 Task: Research Airbnb accommodation in IllÃ©la, Niger from 10th December, 2023 to 15th December, 2023 for 7 adults.4 bedrooms having 7 beds and 4 bathrooms. Property type can be house. Amenities needed are: wifi, TV, free parkinig on premises, gym, breakfast. Look for 4 properties as per requirement.
Action: Mouse moved to (507, 136)
Screenshot: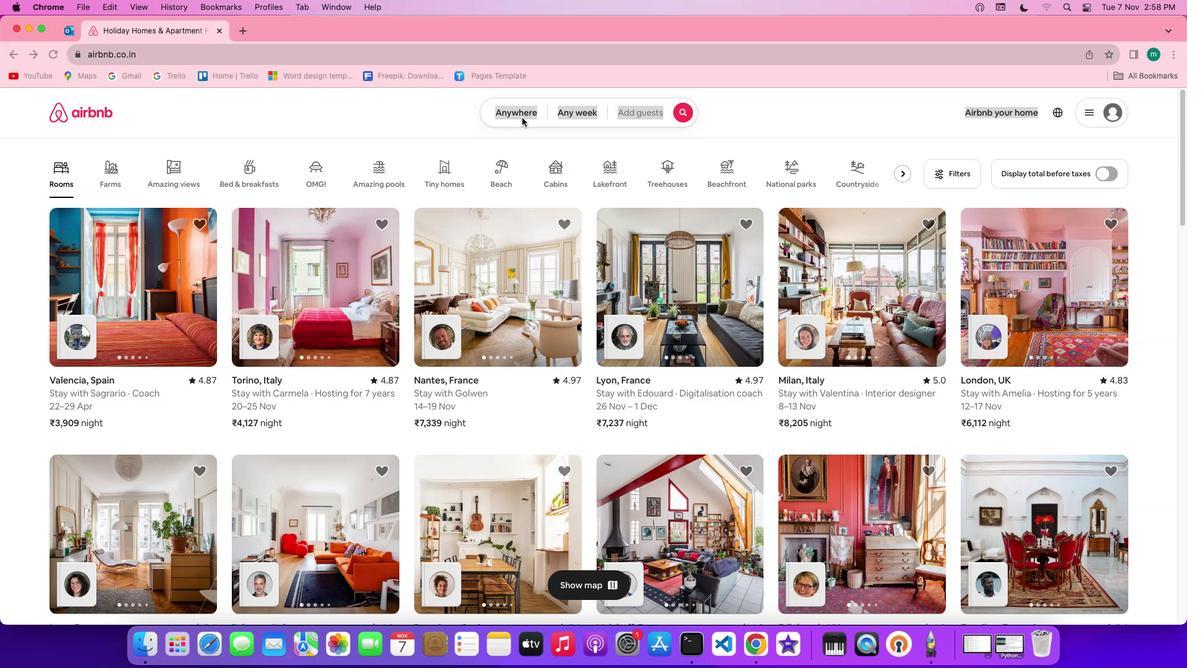 
Action: Mouse pressed left at (507, 136)
Screenshot: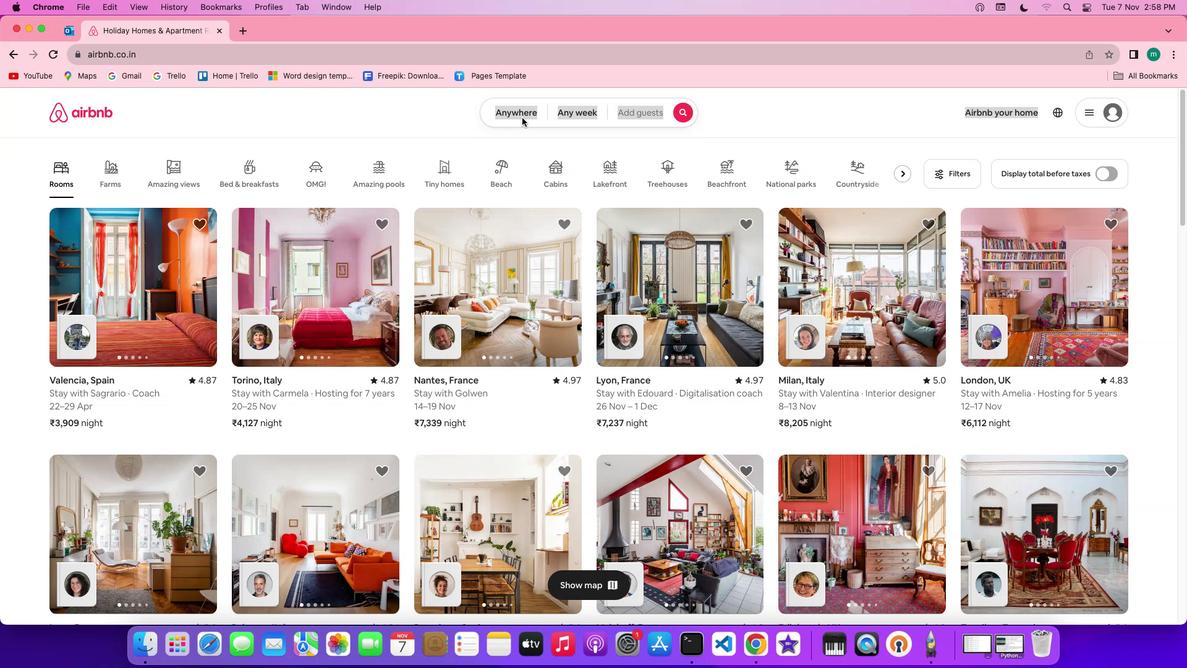
Action: Mouse pressed left at (507, 136)
Screenshot: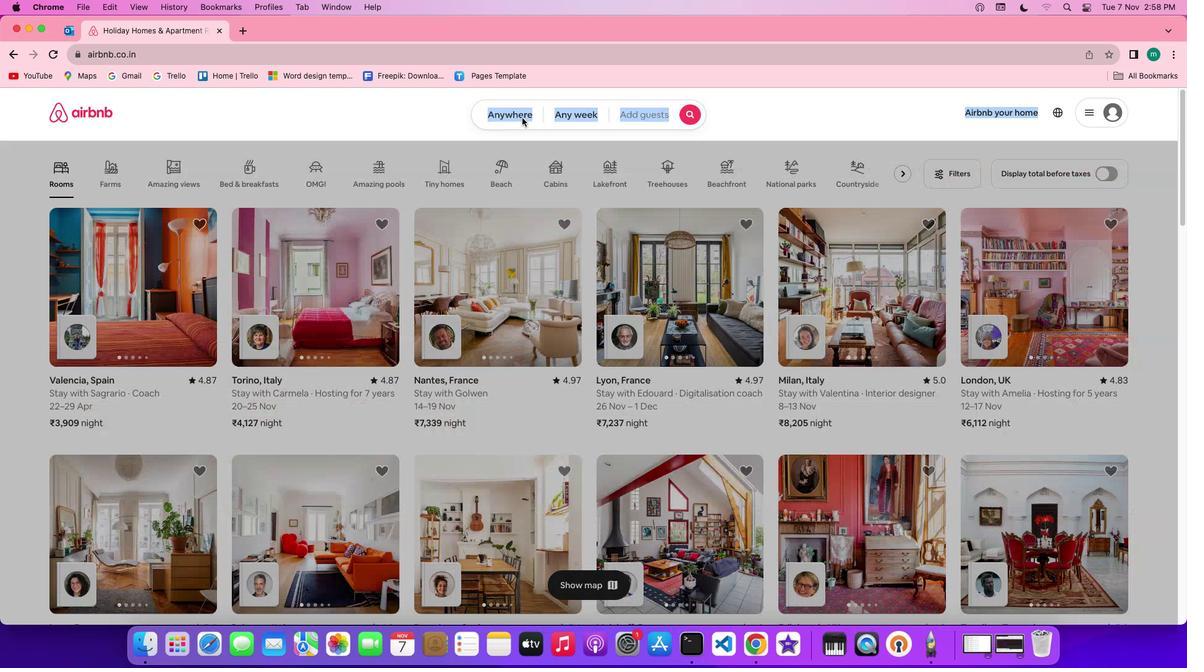 
Action: Mouse moved to (451, 172)
Screenshot: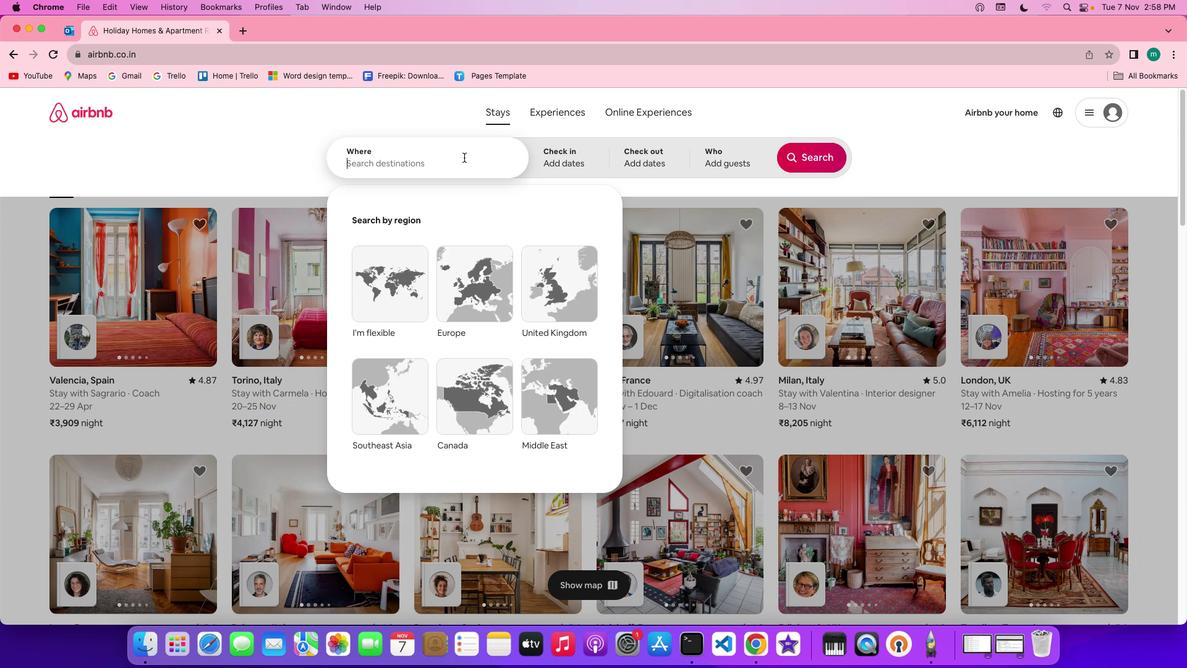 
Action: Key pressed Key.shift'I''l''l''e''l''a'','Key.spaceKey.shift'N''i''g''e''r'
Screenshot: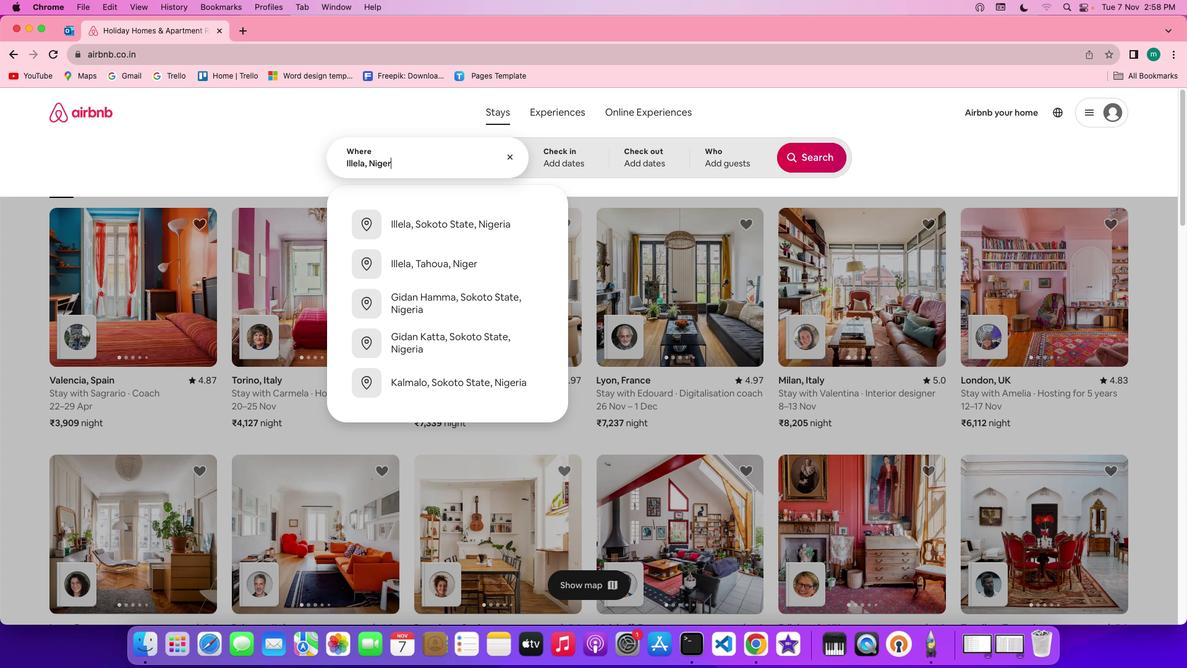 
Action: Mouse moved to (570, 171)
Screenshot: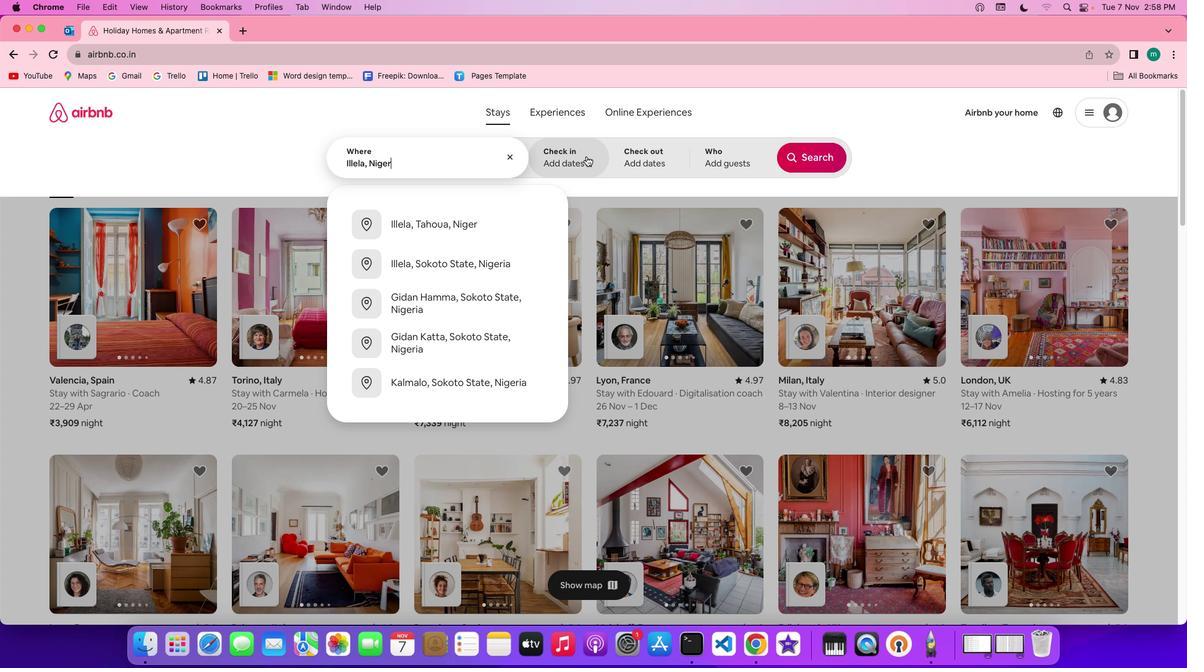 
Action: Mouse pressed left at (570, 171)
Screenshot: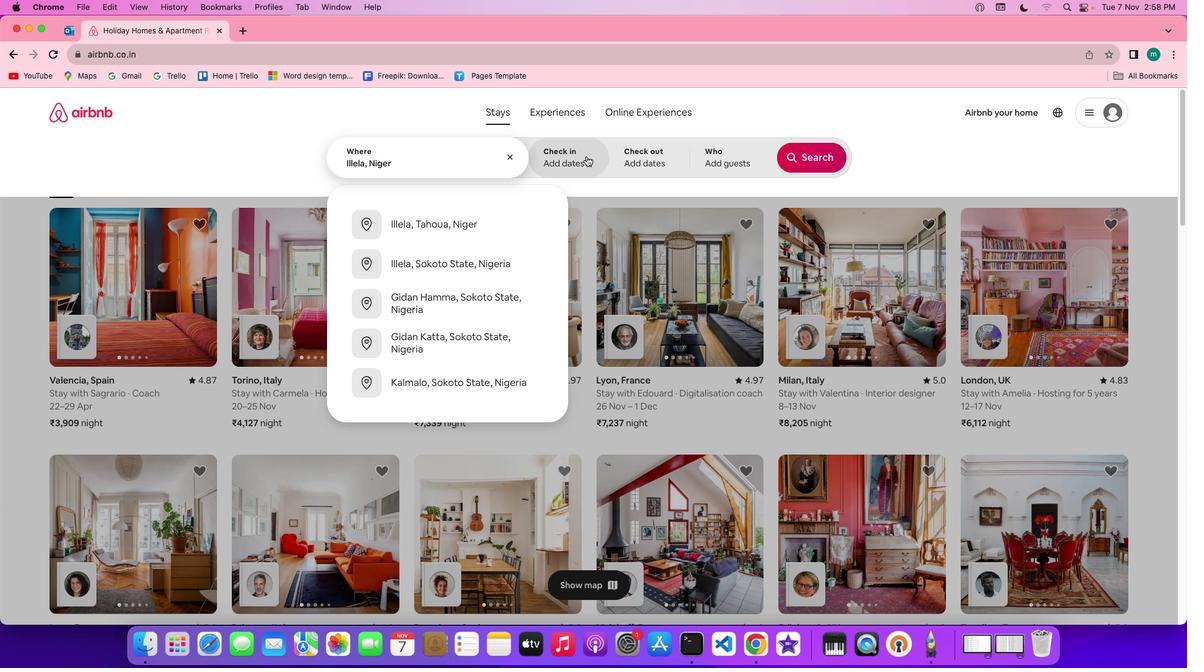 
Action: Mouse moved to (614, 360)
Screenshot: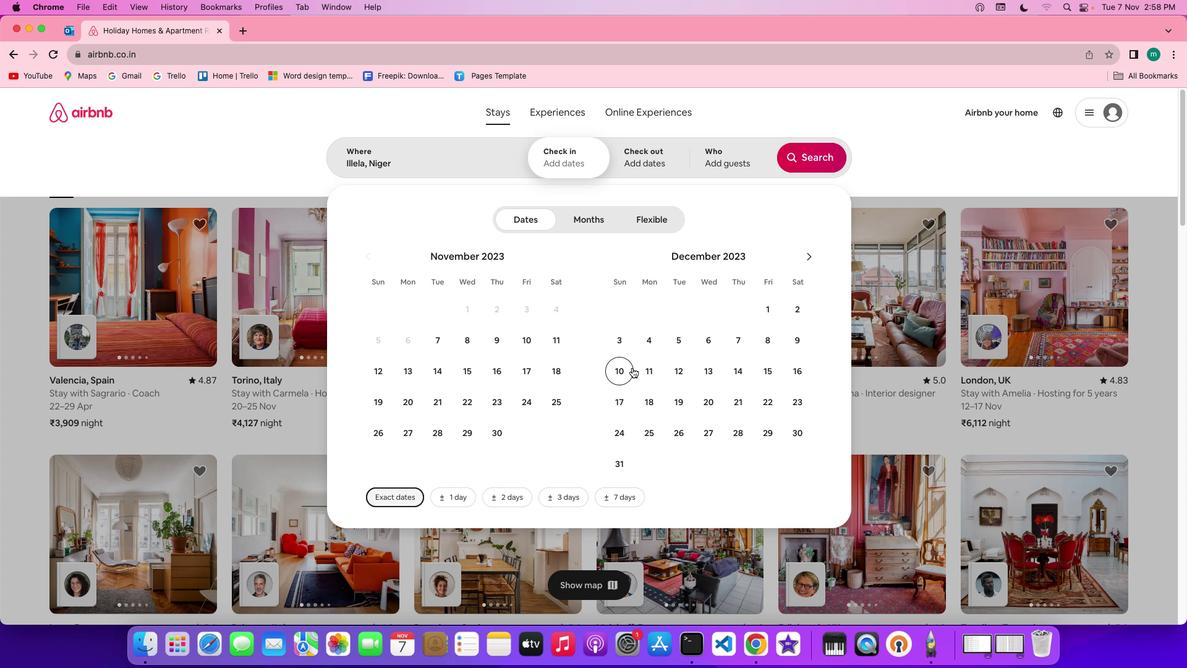 
Action: Mouse pressed left at (614, 360)
Screenshot: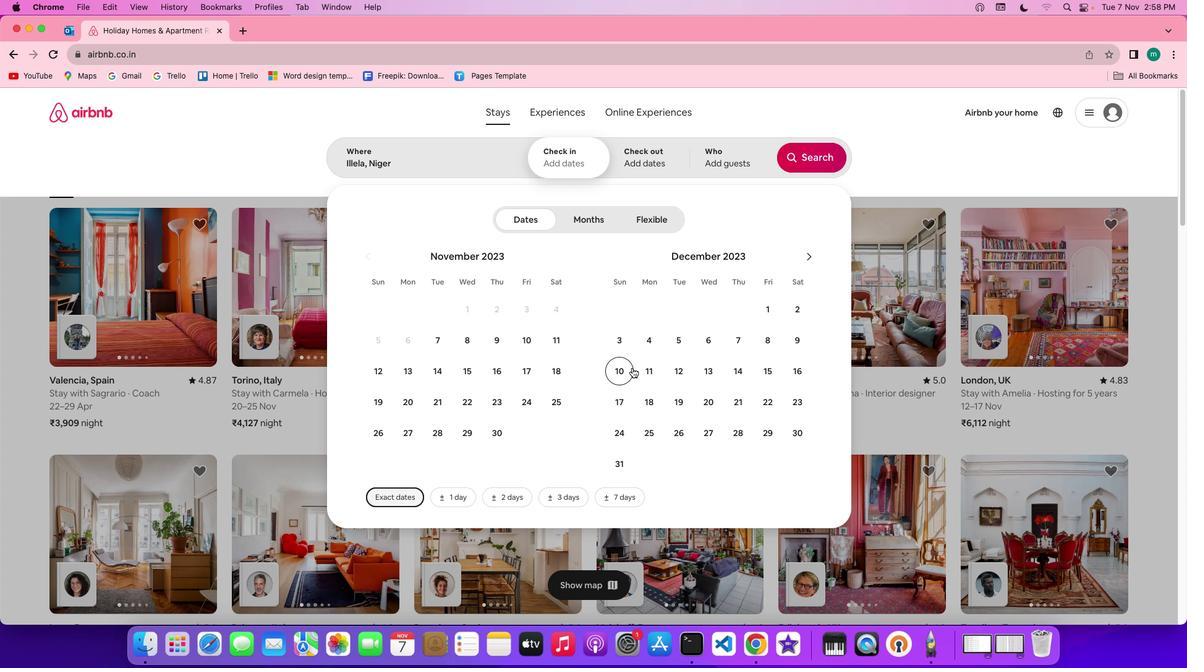 
Action: Mouse moved to (754, 360)
Screenshot: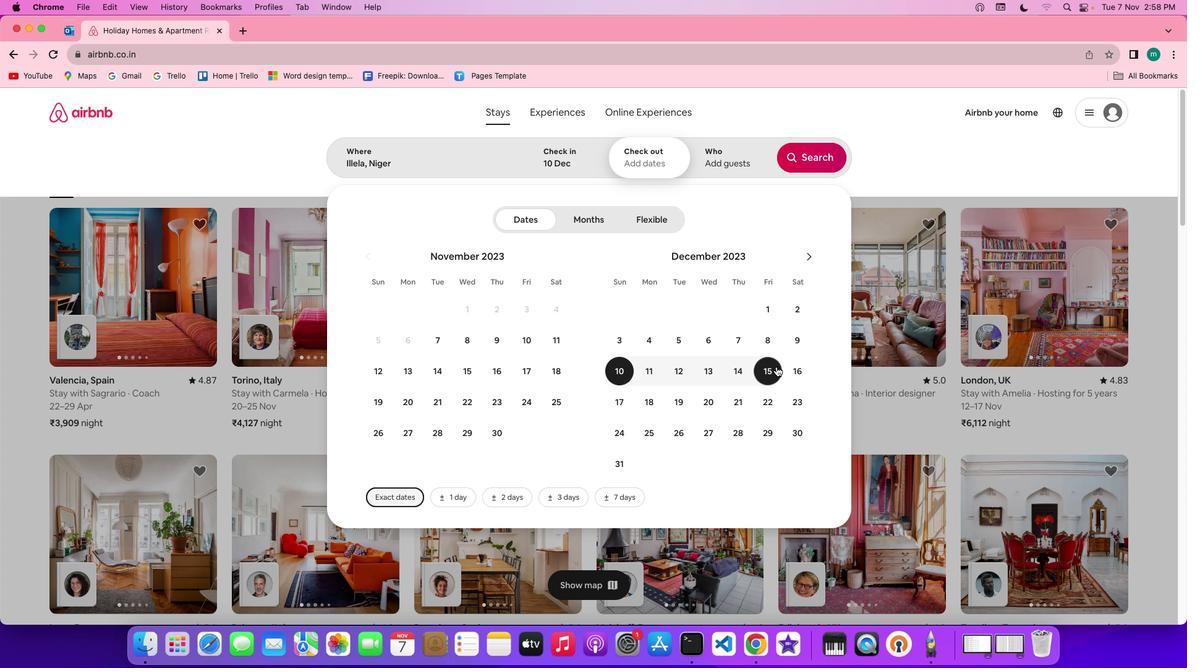 
Action: Mouse pressed left at (754, 360)
Screenshot: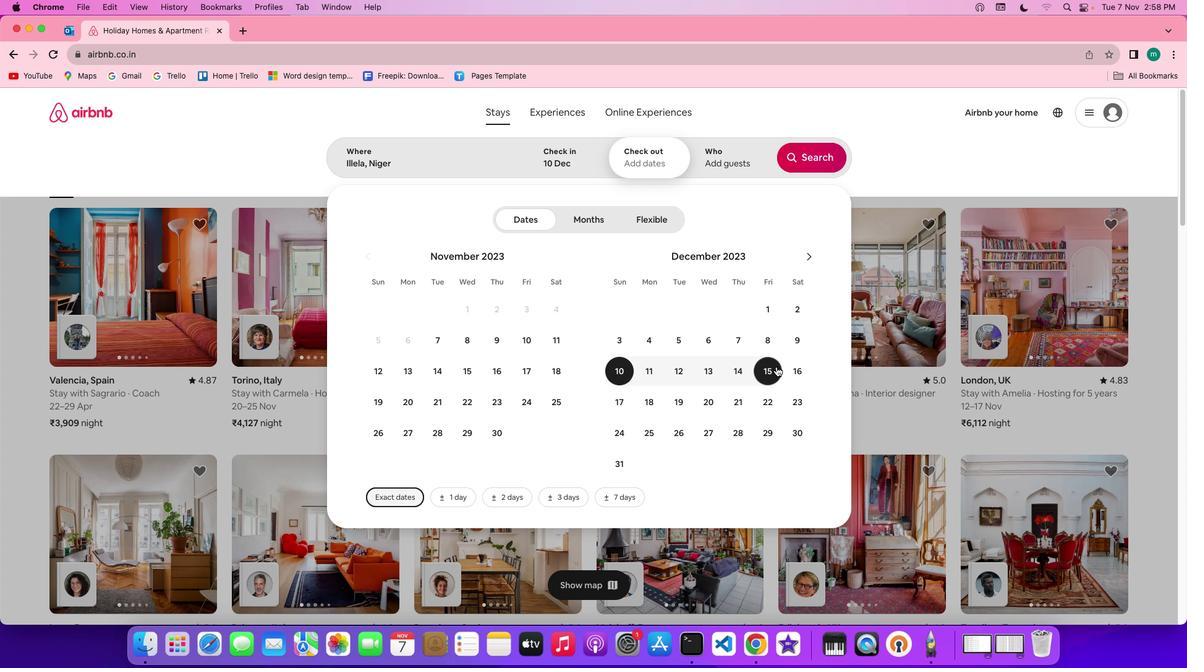 
Action: Mouse moved to (718, 176)
Screenshot: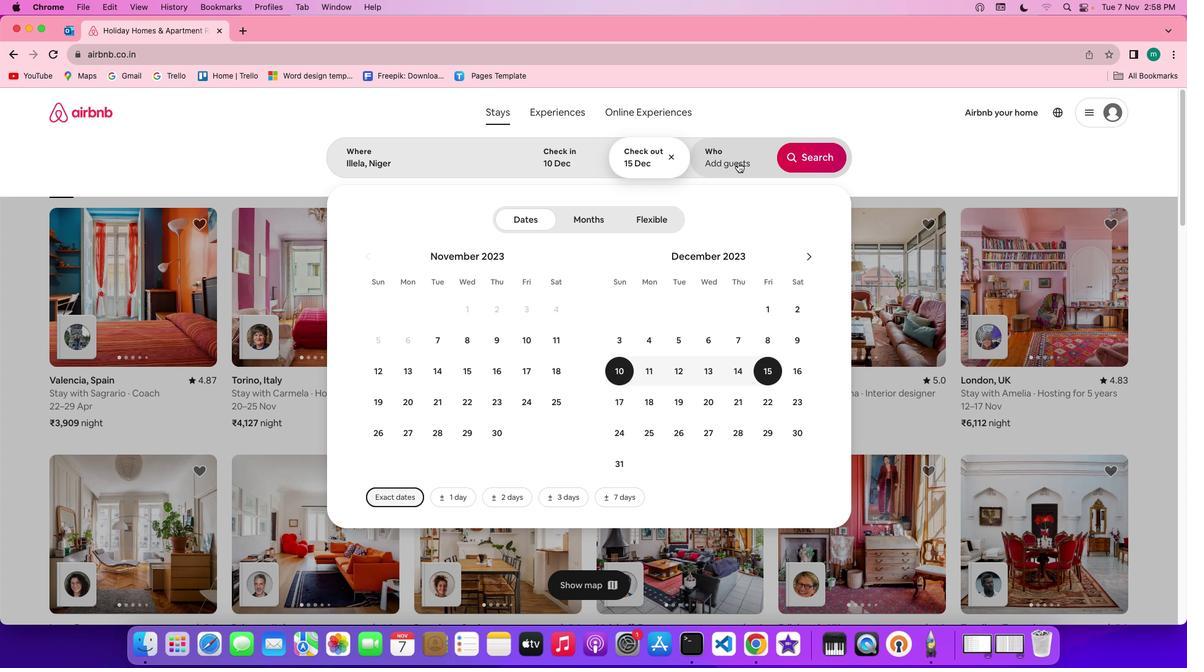 
Action: Mouse pressed left at (718, 176)
Screenshot: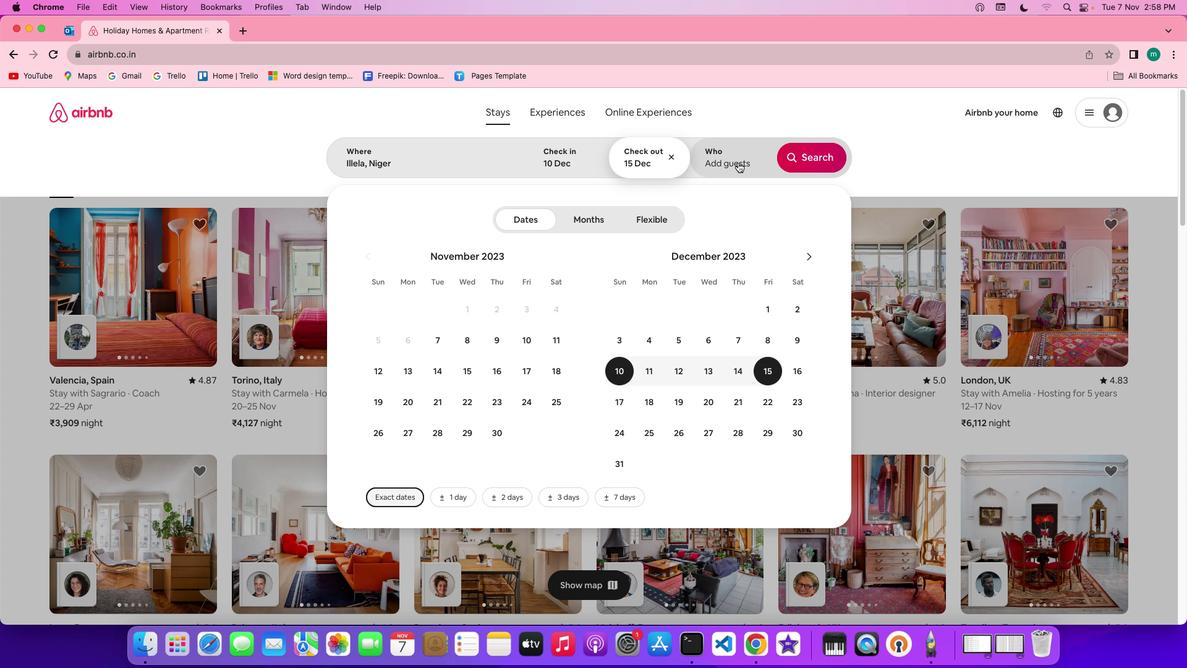 
Action: Mouse moved to (796, 229)
Screenshot: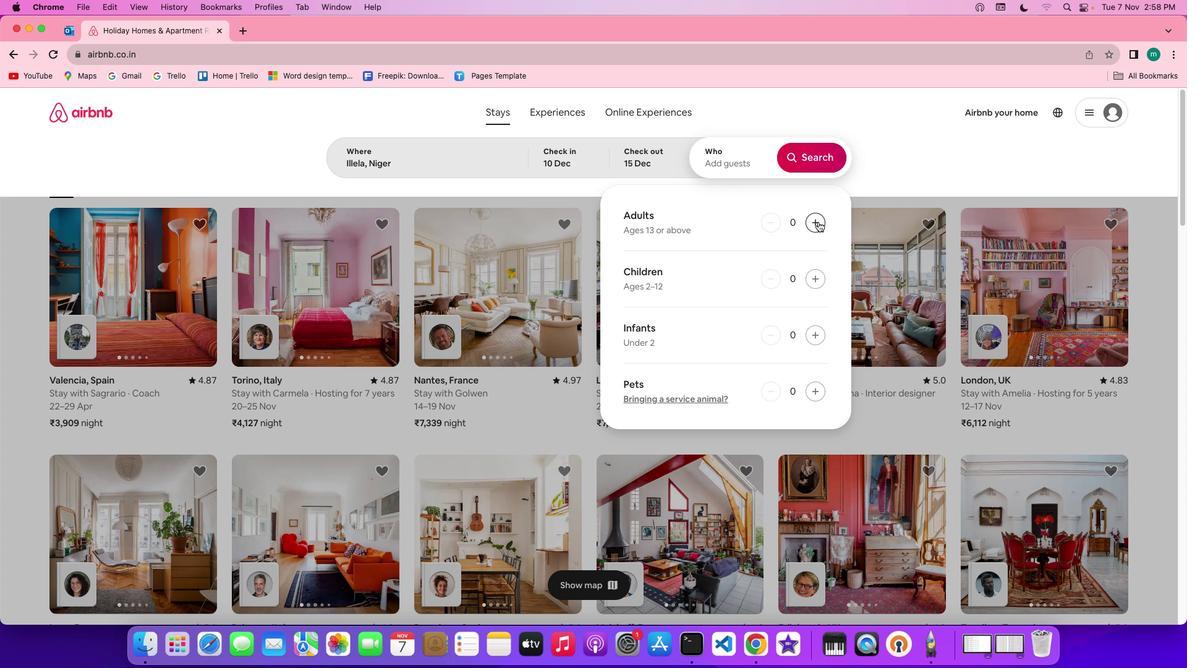 
Action: Mouse pressed left at (796, 229)
Screenshot: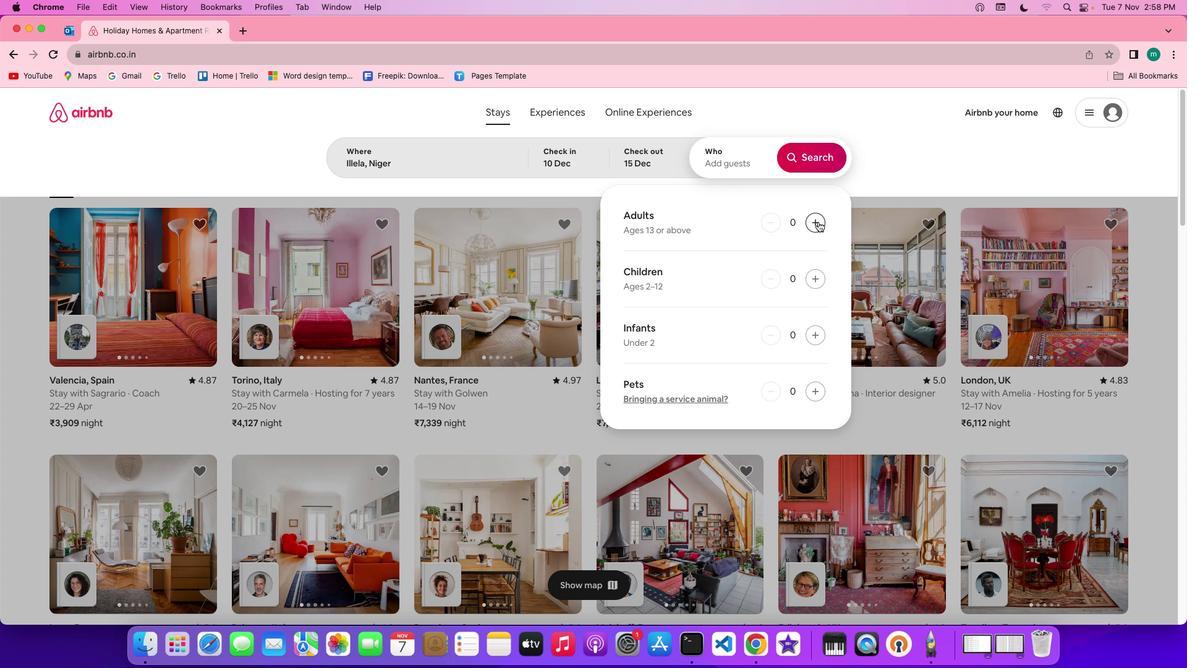 
Action: Mouse pressed left at (796, 229)
Screenshot: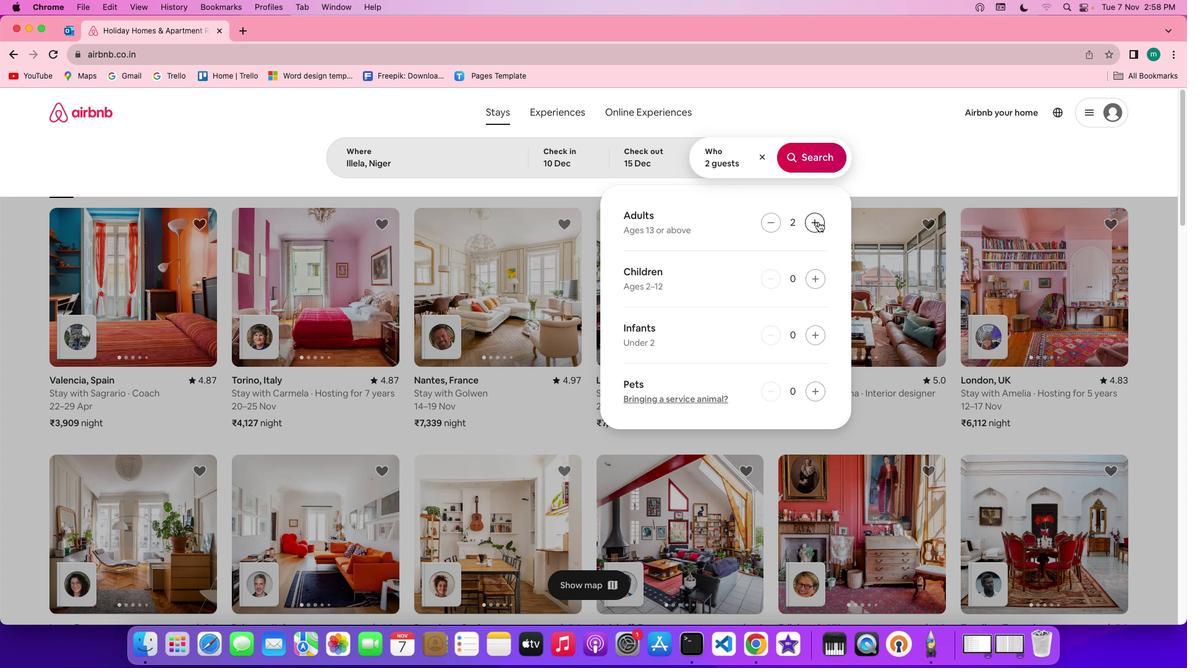 
Action: Mouse pressed left at (796, 229)
Screenshot: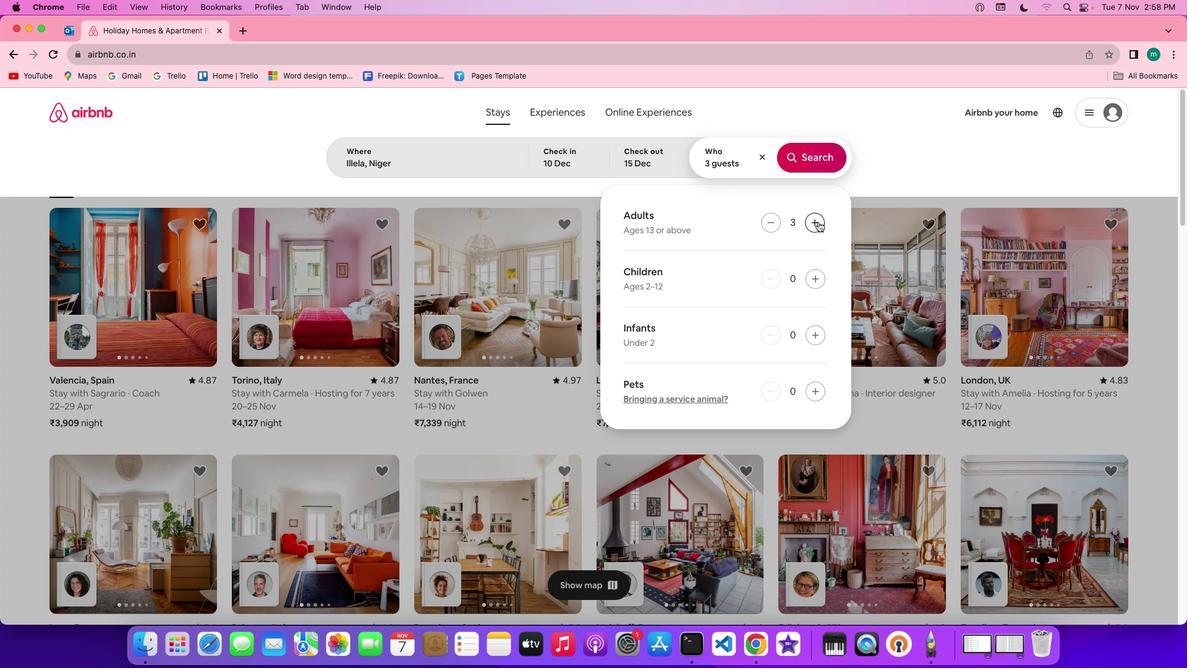 
Action: Mouse pressed left at (796, 229)
Screenshot: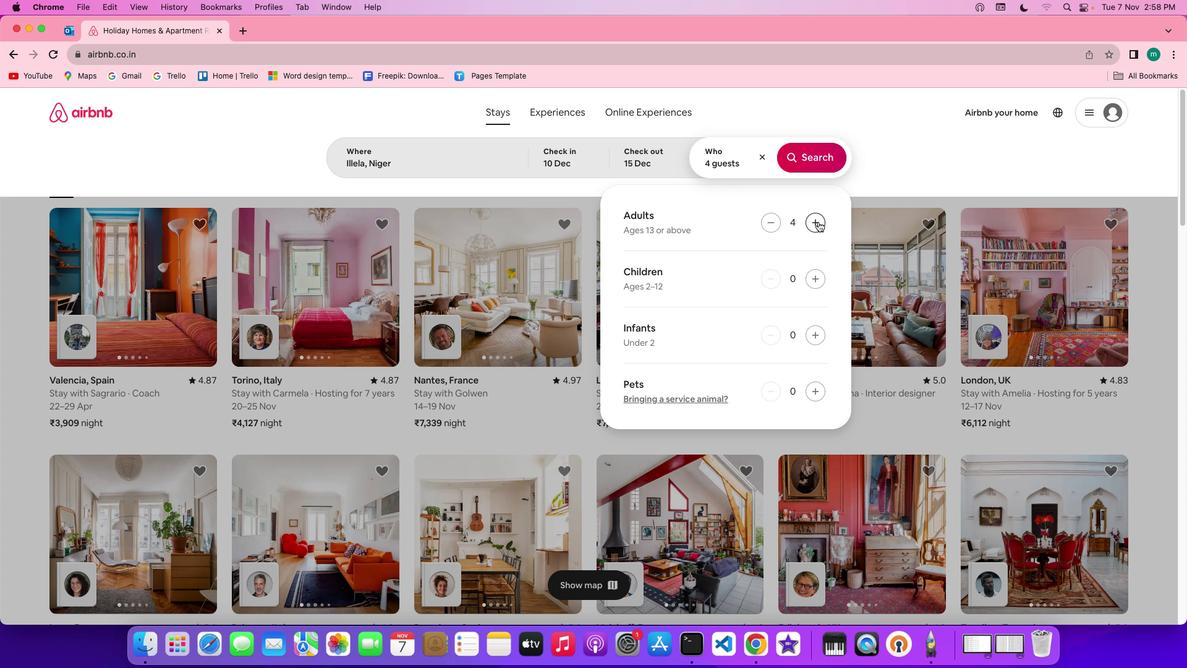 
Action: Mouse pressed left at (796, 229)
Screenshot: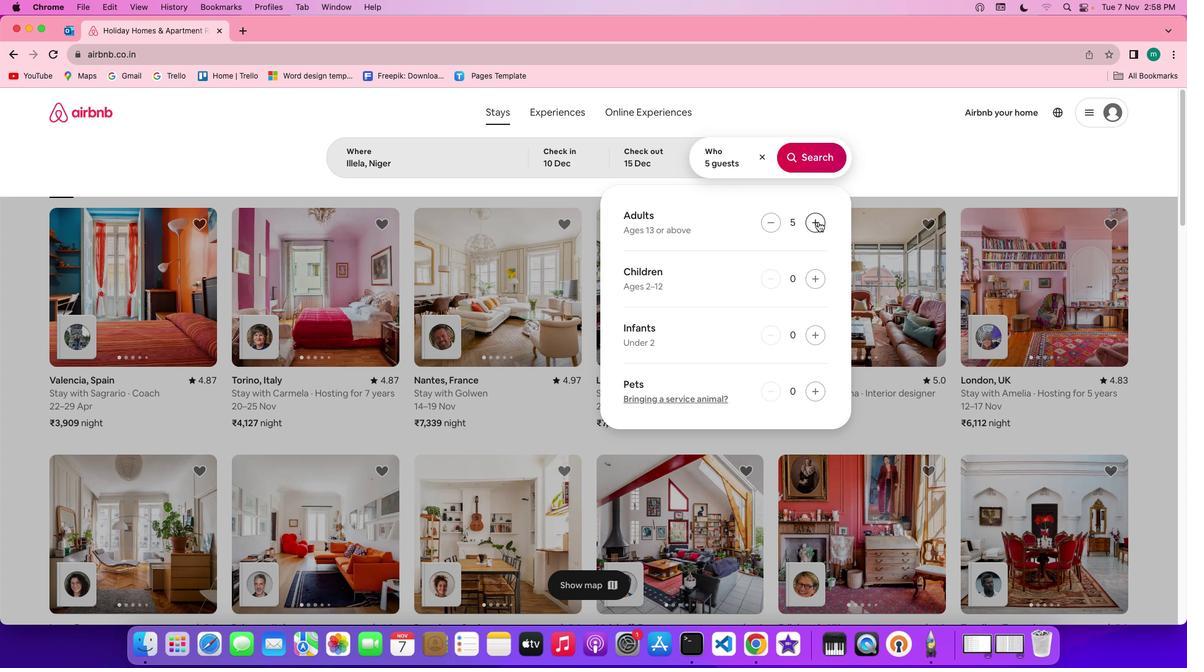 
Action: Mouse pressed left at (796, 229)
Screenshot: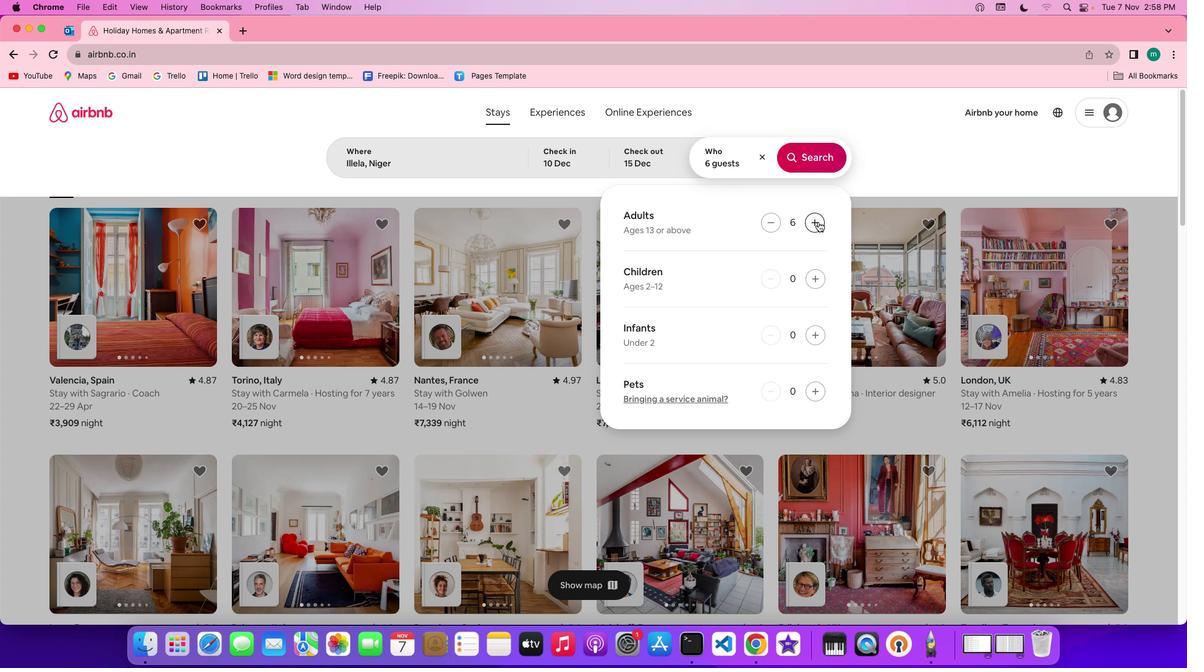
Action: Mouse pressed left at (796, 229)
Screenshot: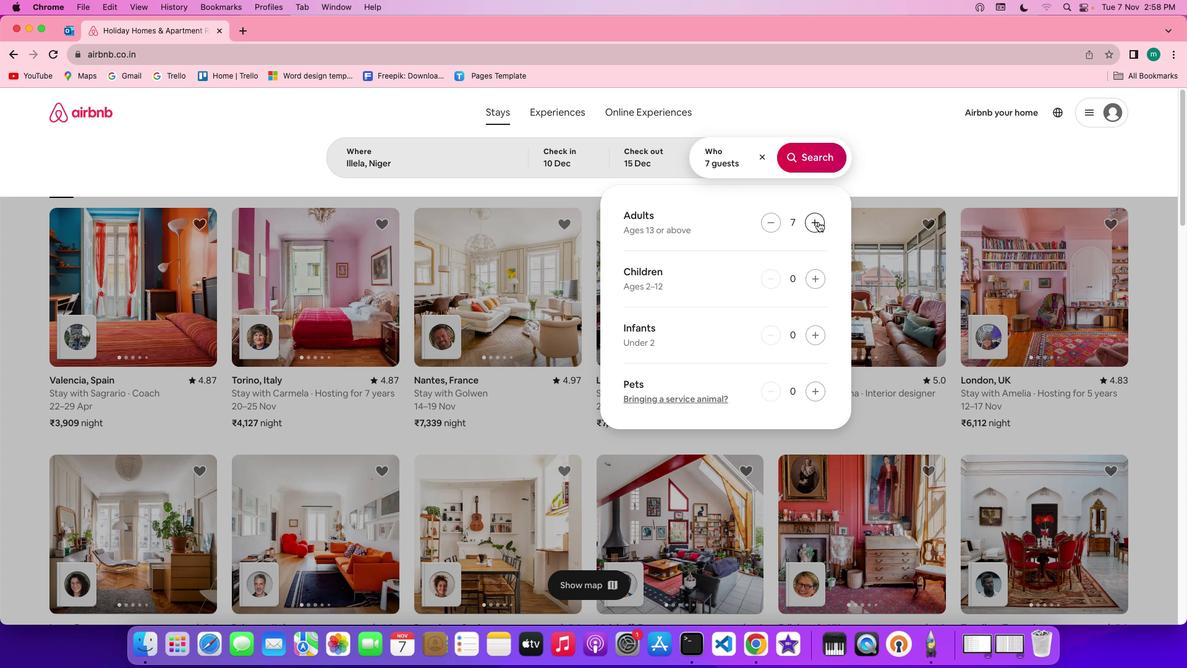
Action: Mouse moved to (786, 180)
Screenshot: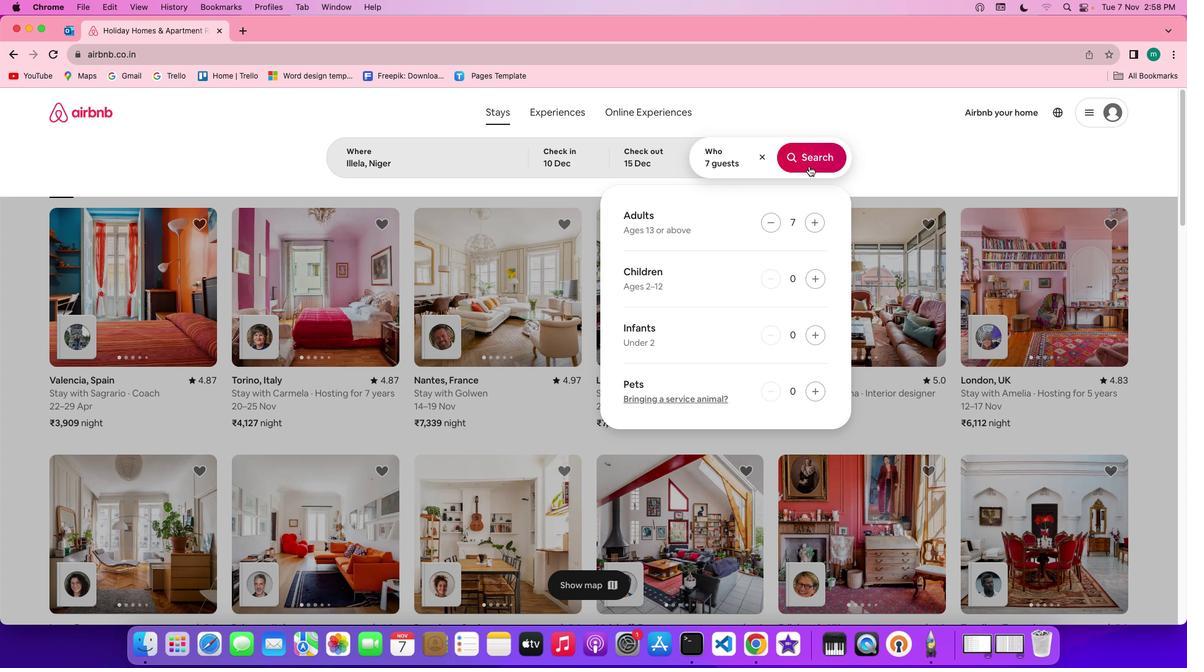 
Action: Mouse pressed left at (786, 180)
Screenshot: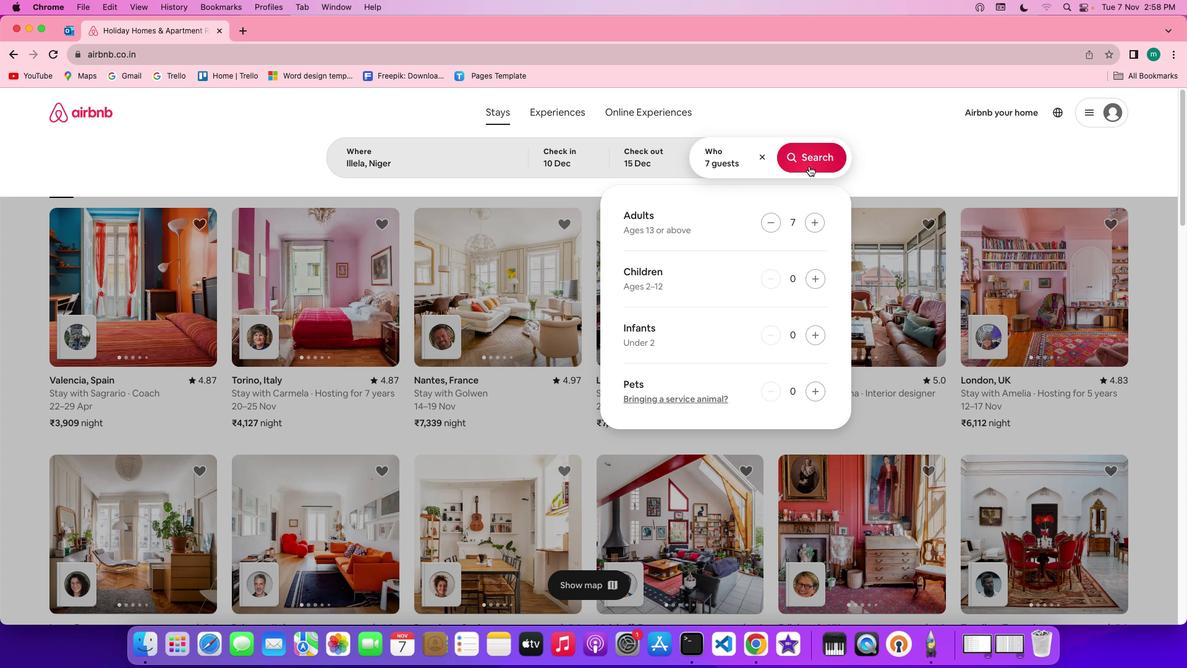 
Action: Mouse moved to (966, 175)
Screenshot: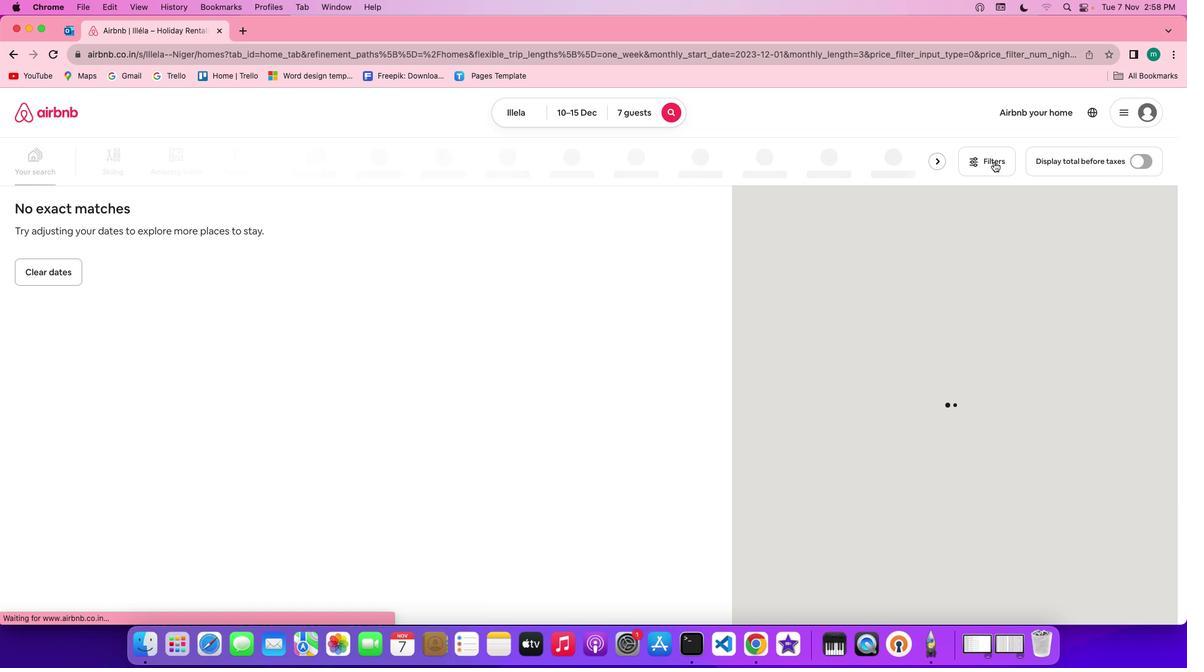 
Action: Mouse pressed left at (966, 175)
Screenshot: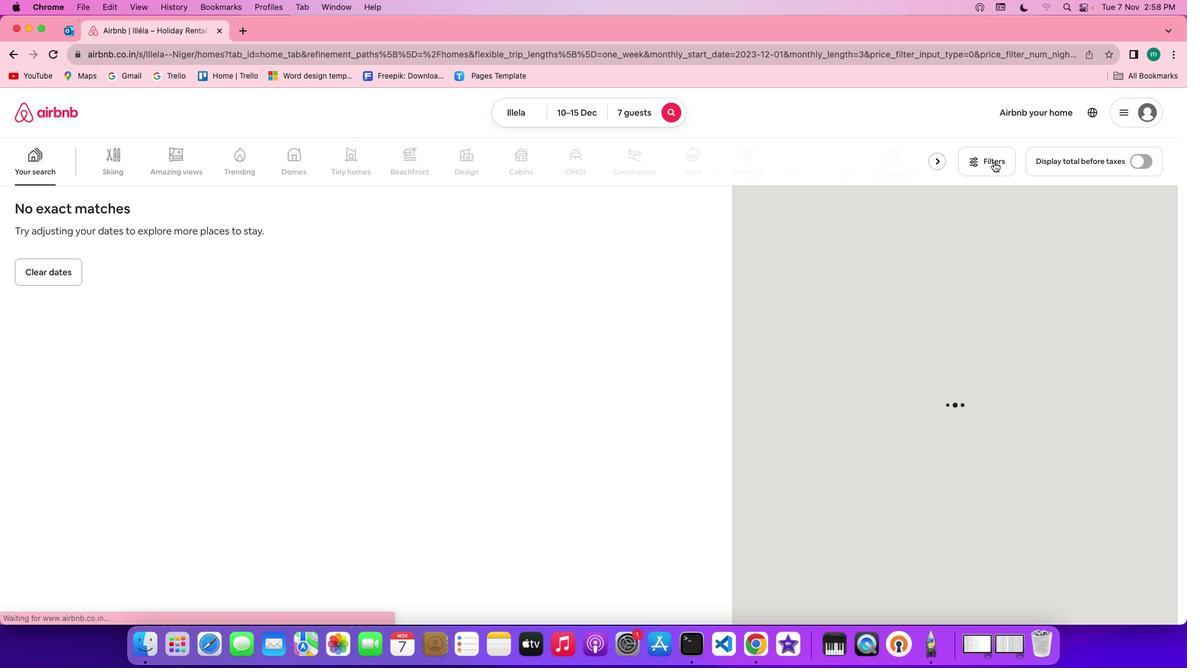 
Action: Mouse moved to (713, 316)
Screenshot: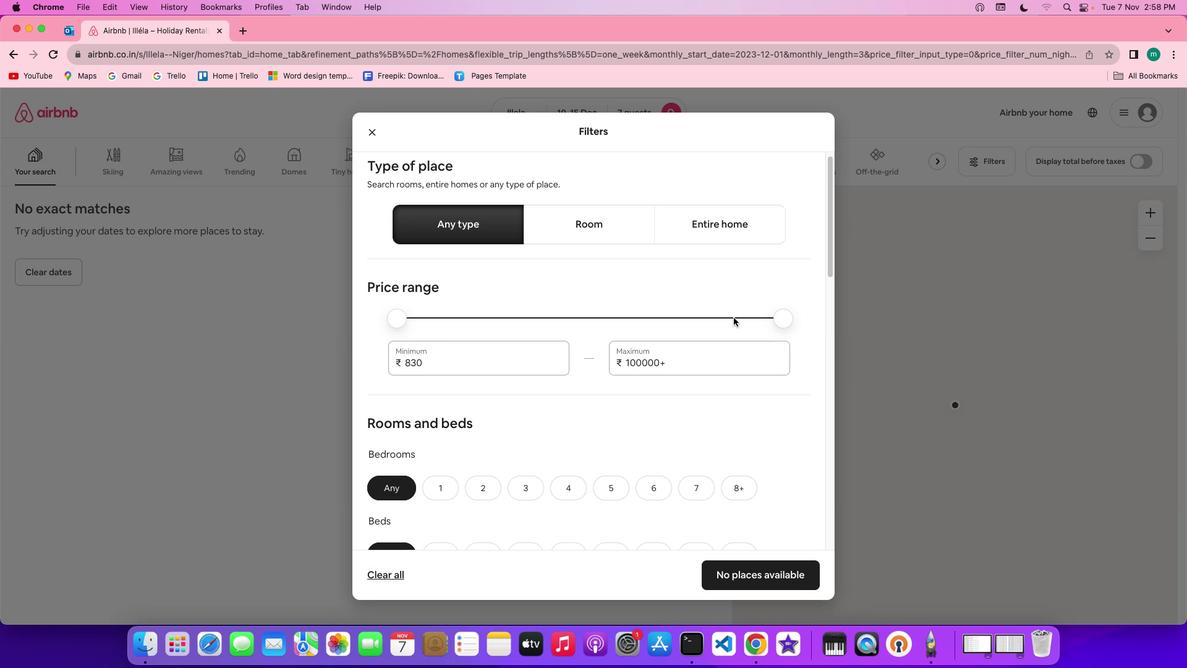 
Action: Mouse scrolled (713, 316) with delta (0, 30)
Screenshot: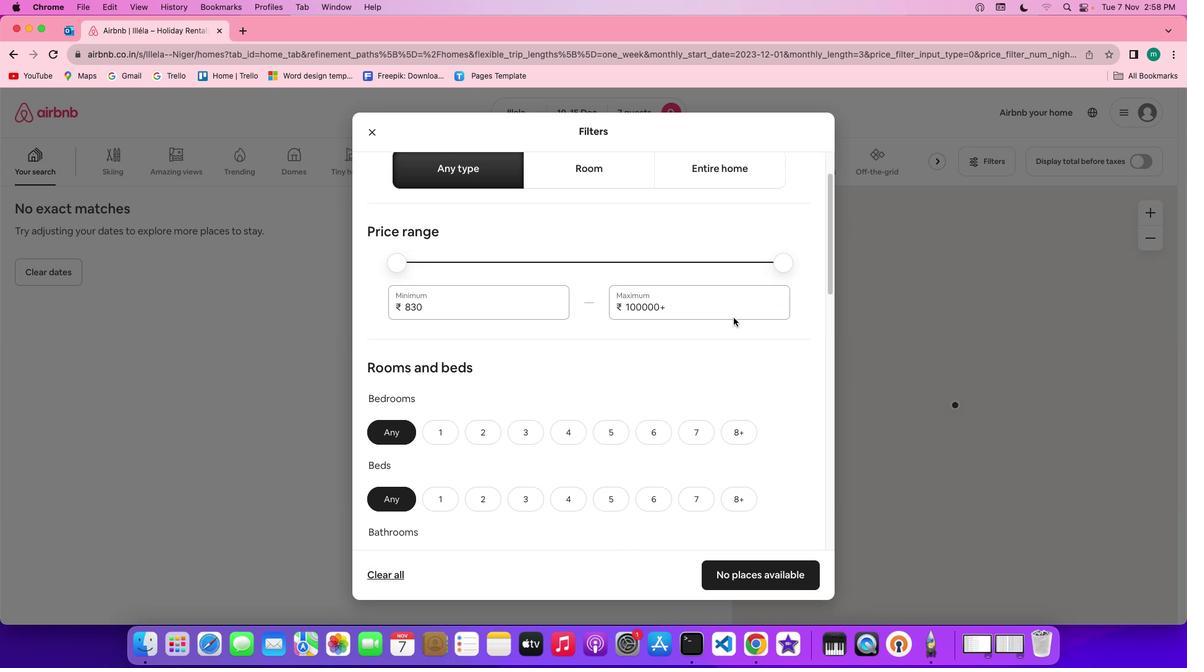 
Action: Mouse scrolled (713, 316) with delta (0, 30)
Screenshot: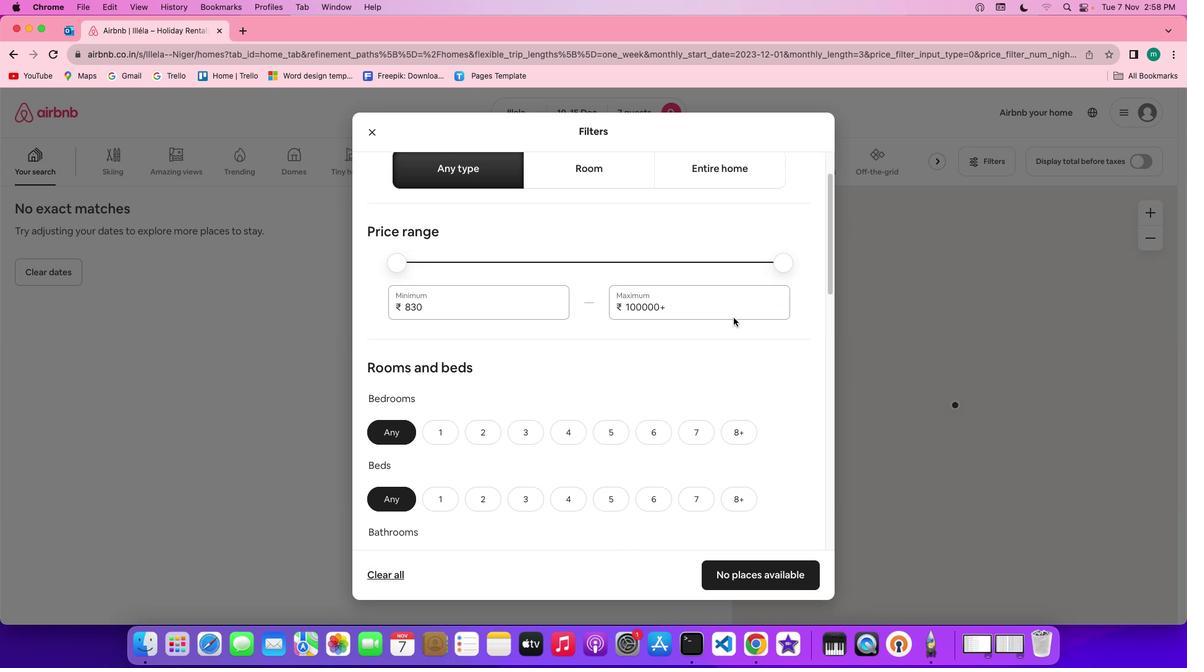 
Action: Mouse scrolled (713, 316) with delta (0, 29)
Screenshot: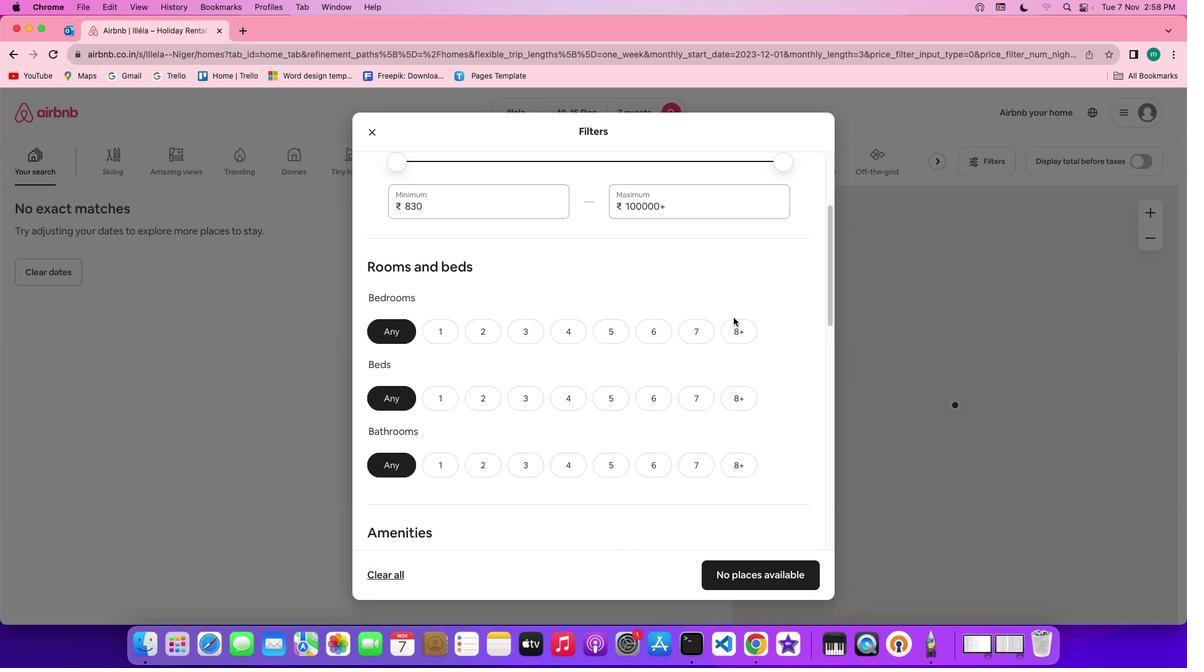 
Action: Mouse scrolled (713, 316) with delta (0, 28)
Screenshot: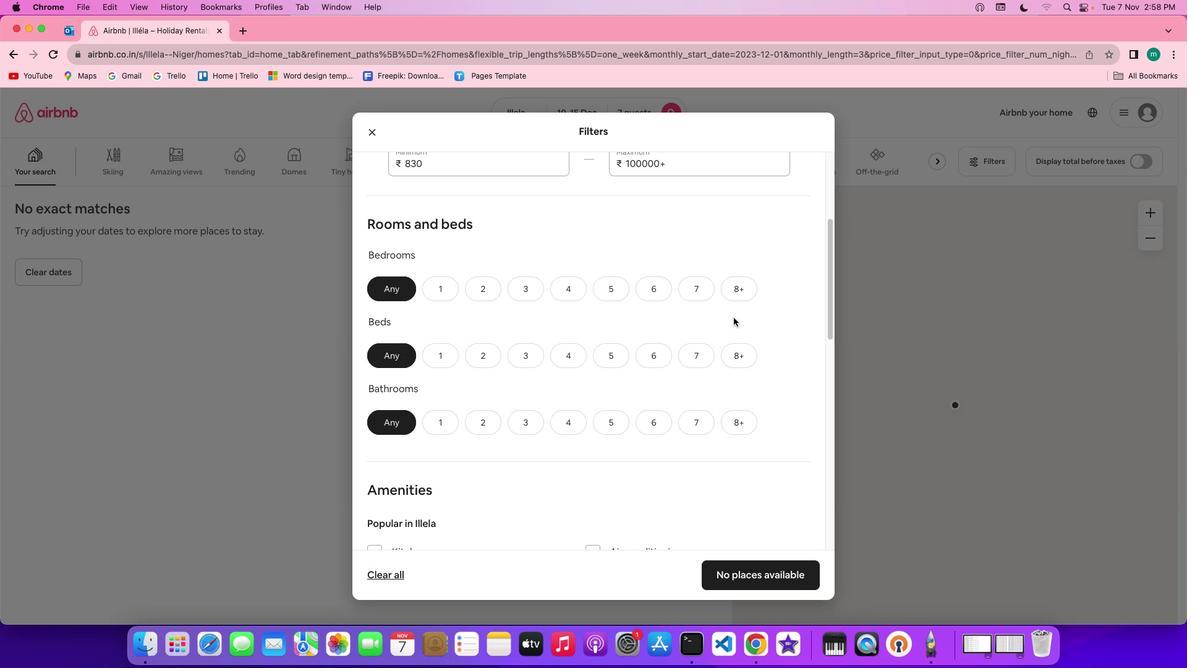 
Action: Mouse moved to (543, 252)
Screenshot: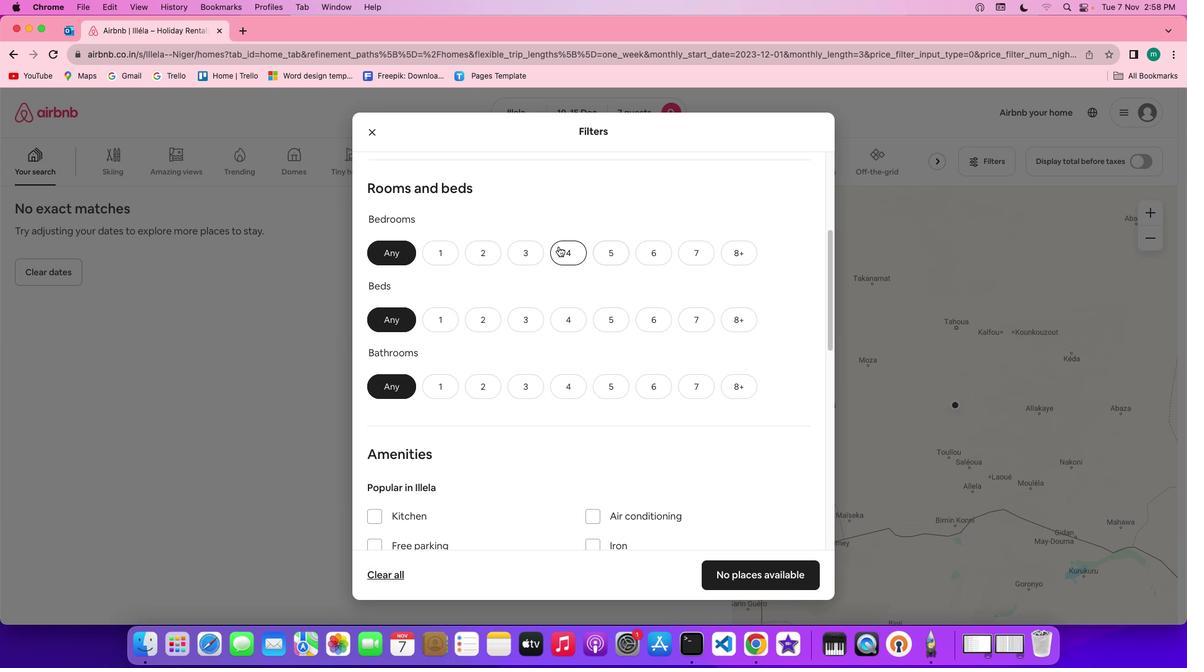 
Action: Mouse pressed left at (543, 252)
Screenshot: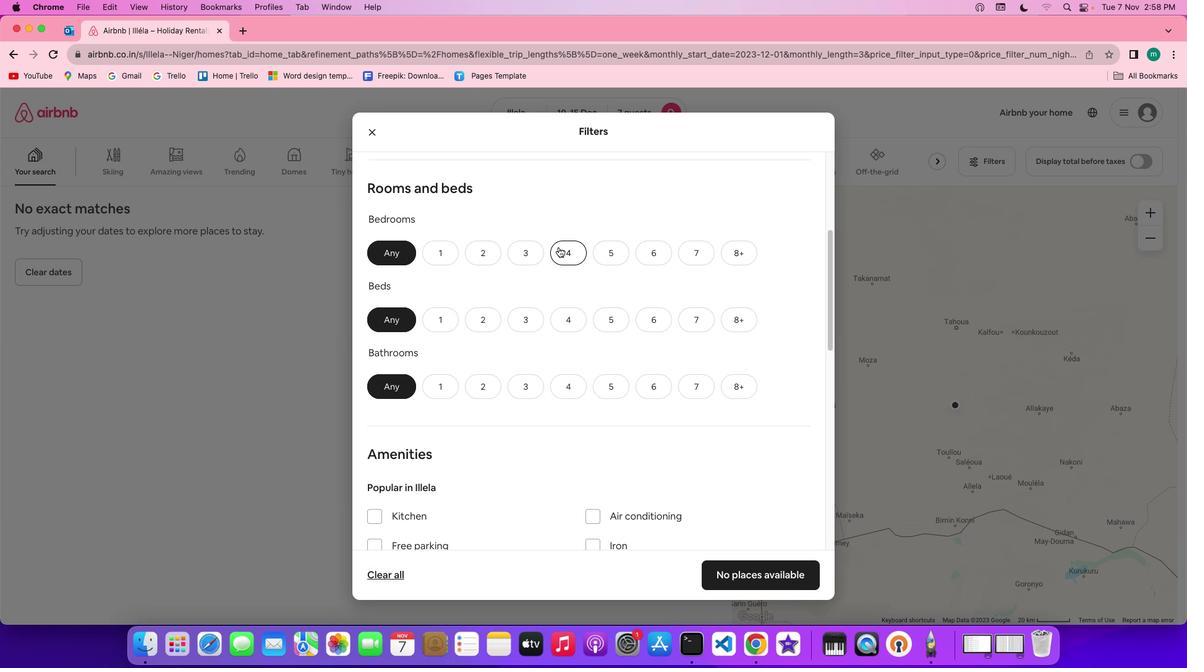 
Action: Mouse moved to (689, 323)
Screenshot: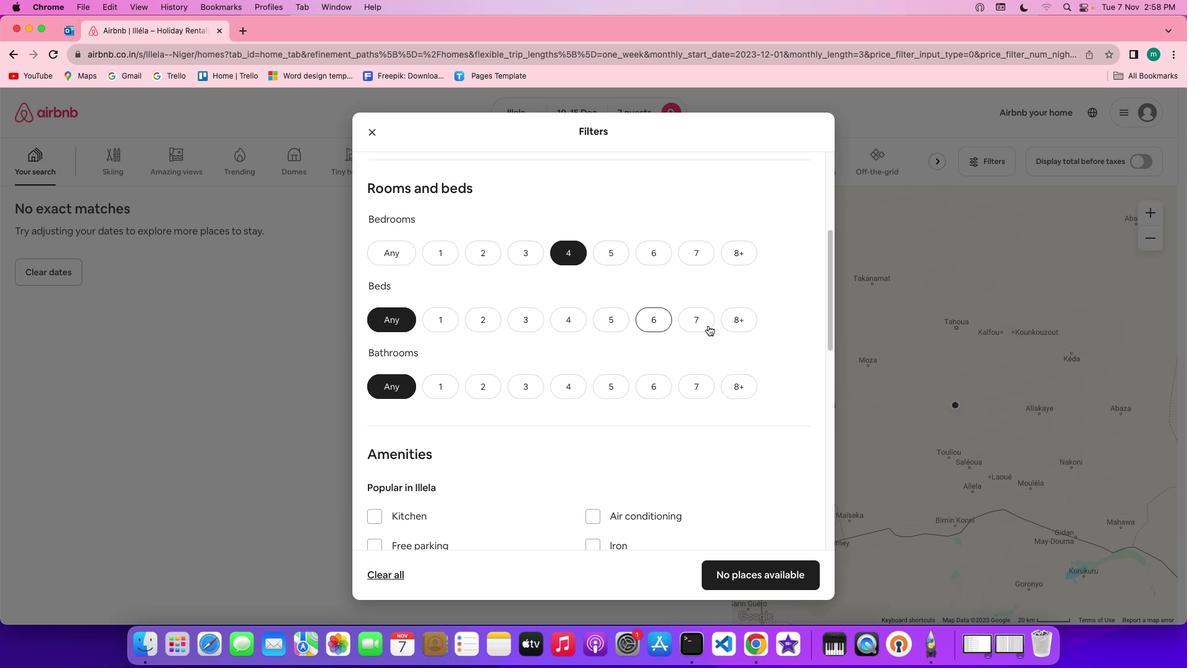 
Action: Mouse pressed left at (689, 323)
Screenshot: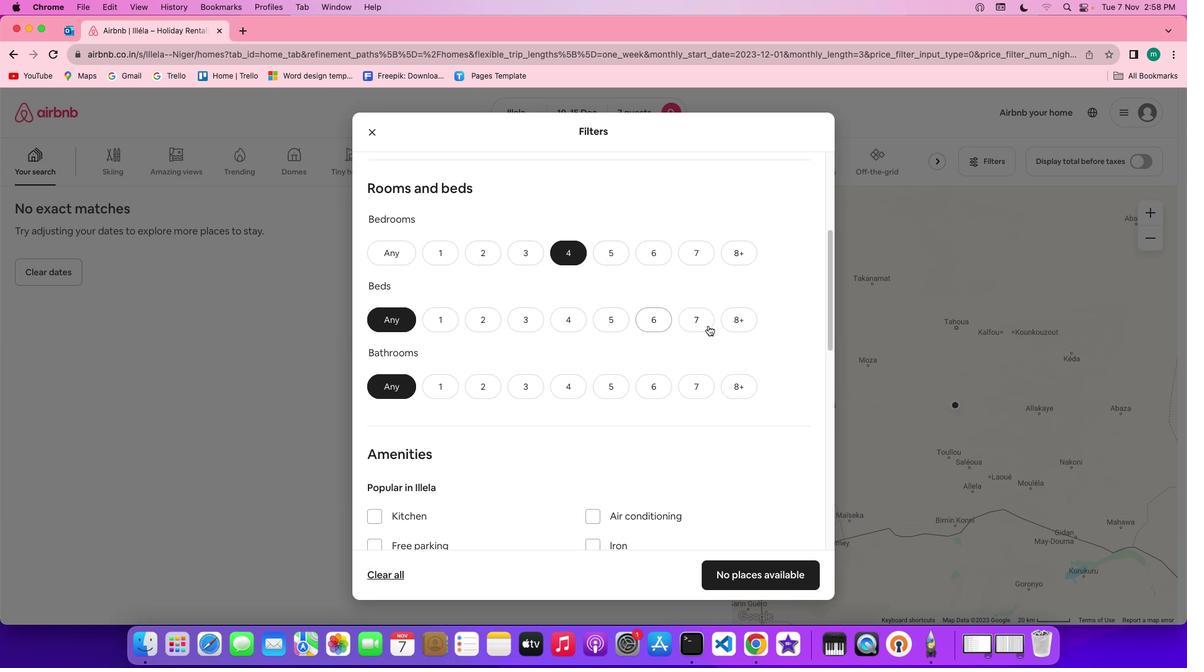 
Action: Mouse moved to (559, 374)
Screenshot: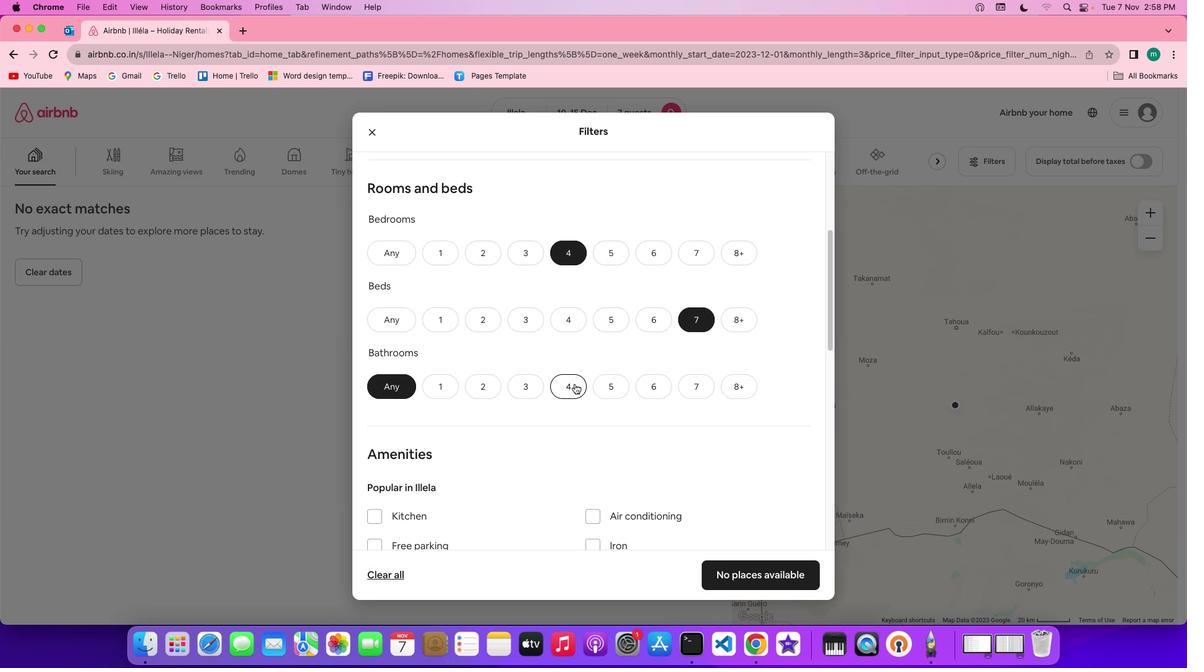 
Action: Mouse pressed left at (559, 374)
Screenshot: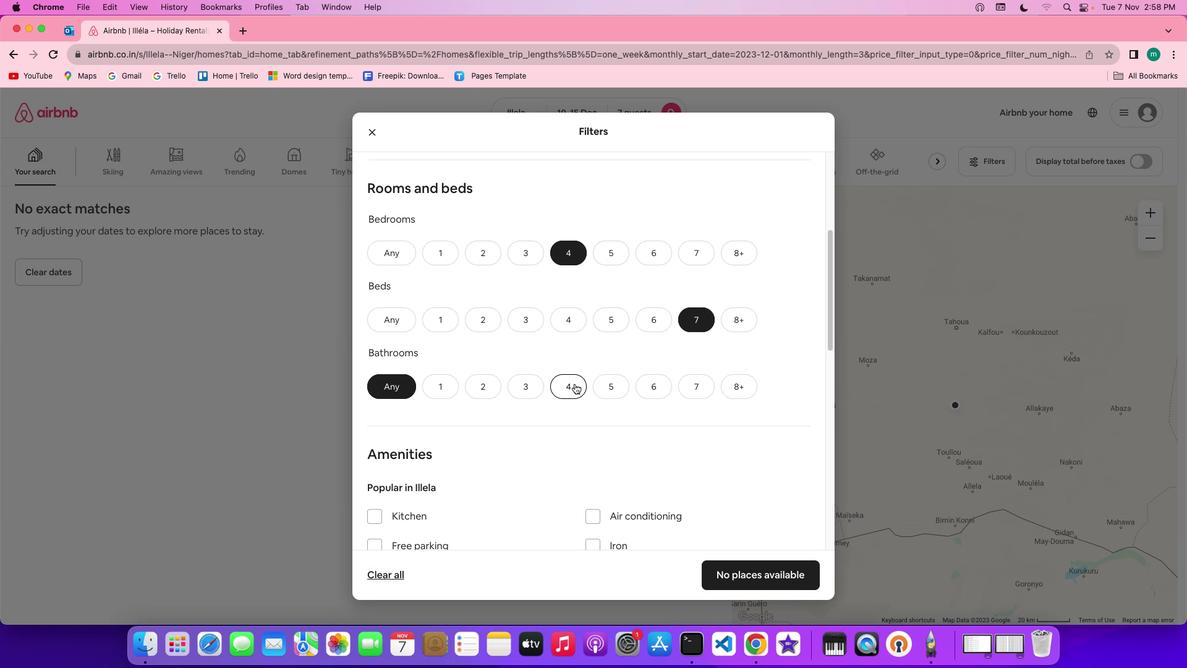 
Action: Mouse moved to (653, 367)
Screenshot: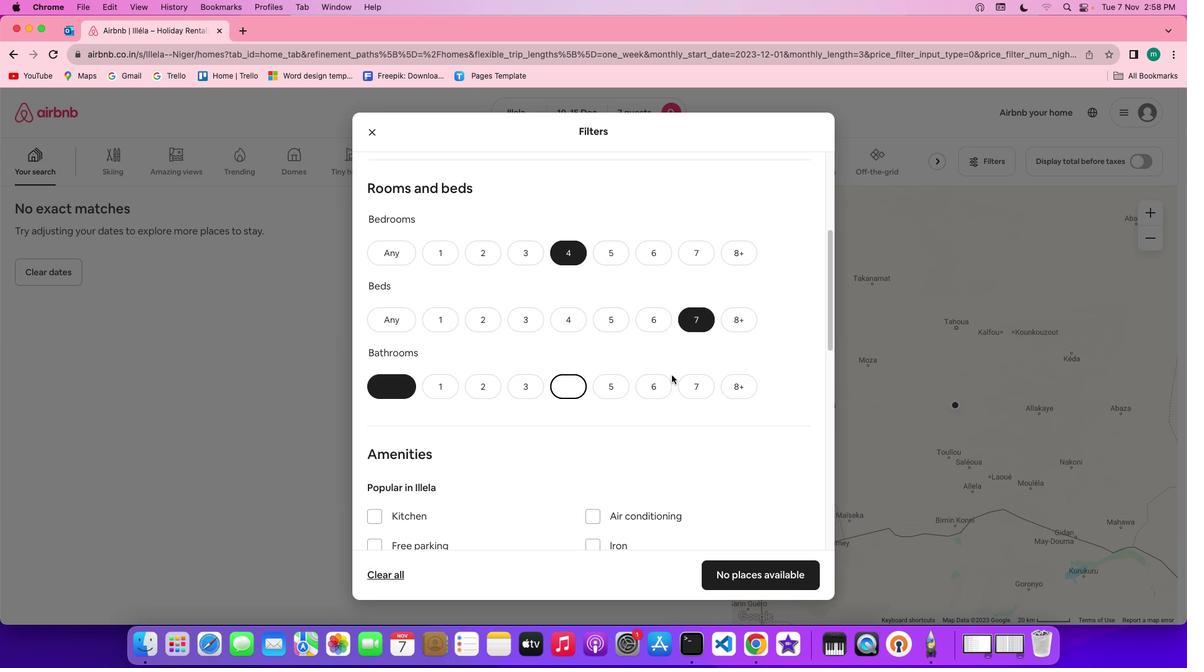 
Action: Mouse scrolled (653, 367) with delta (0, 30)
Screenshot: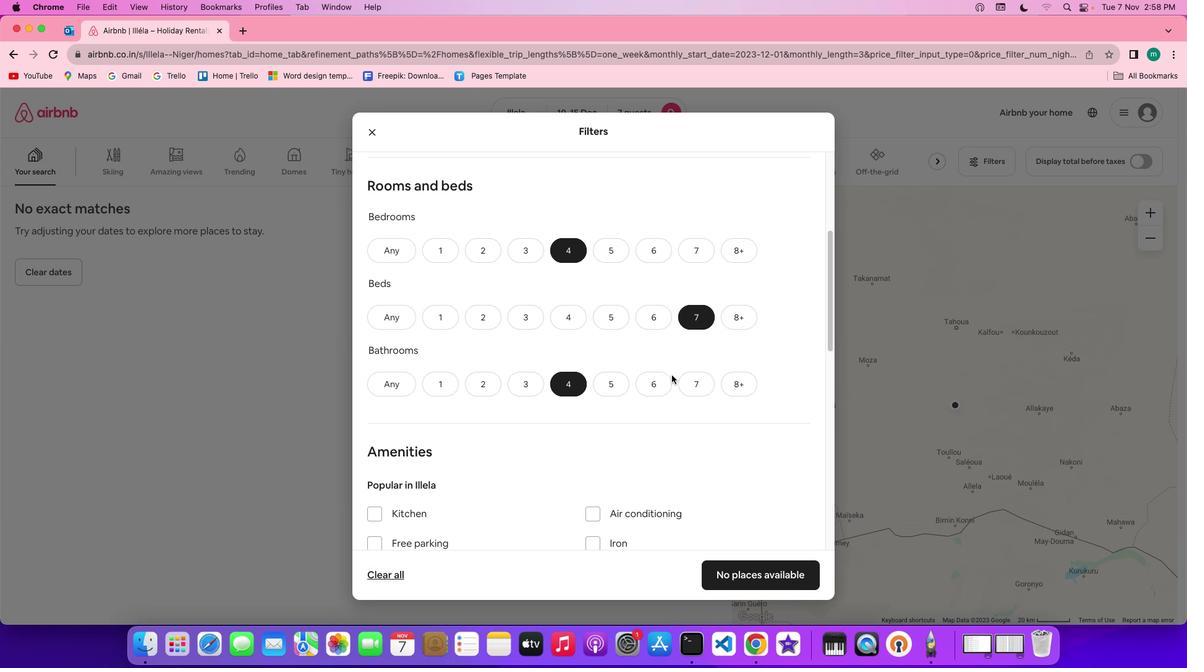 
Action: Mouse scrolled (653, 367) with delta (0, 30)
Screenshot: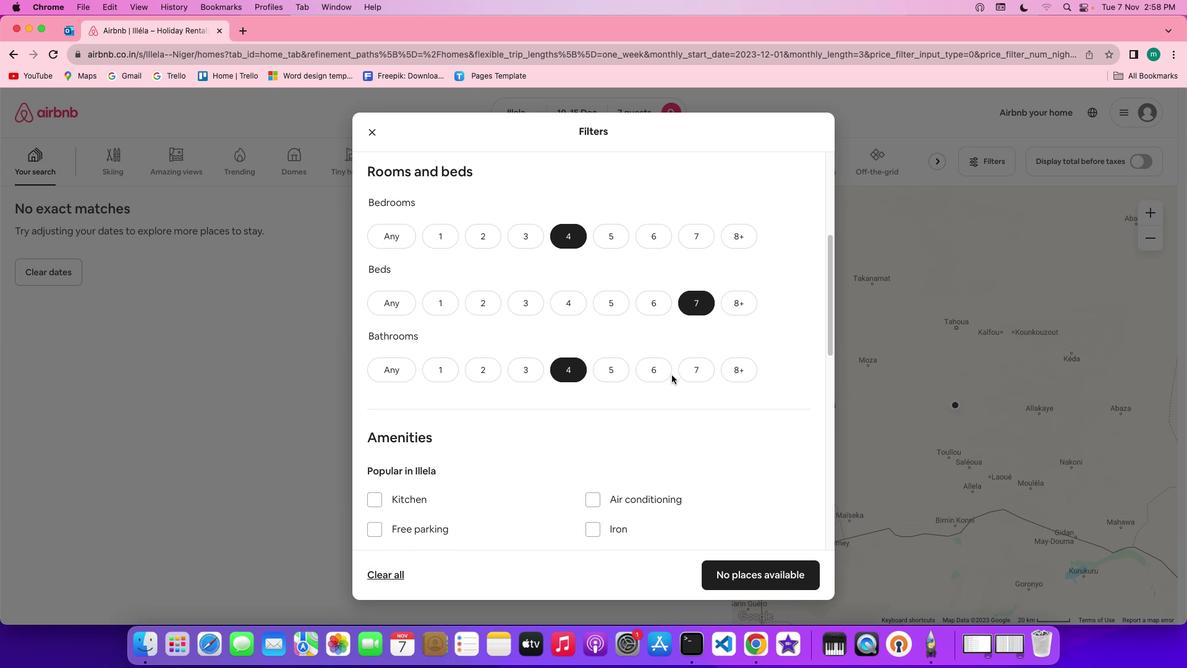 
Action: Mouse scrolled (653, 367) with delta (0, 30)
Screenshot: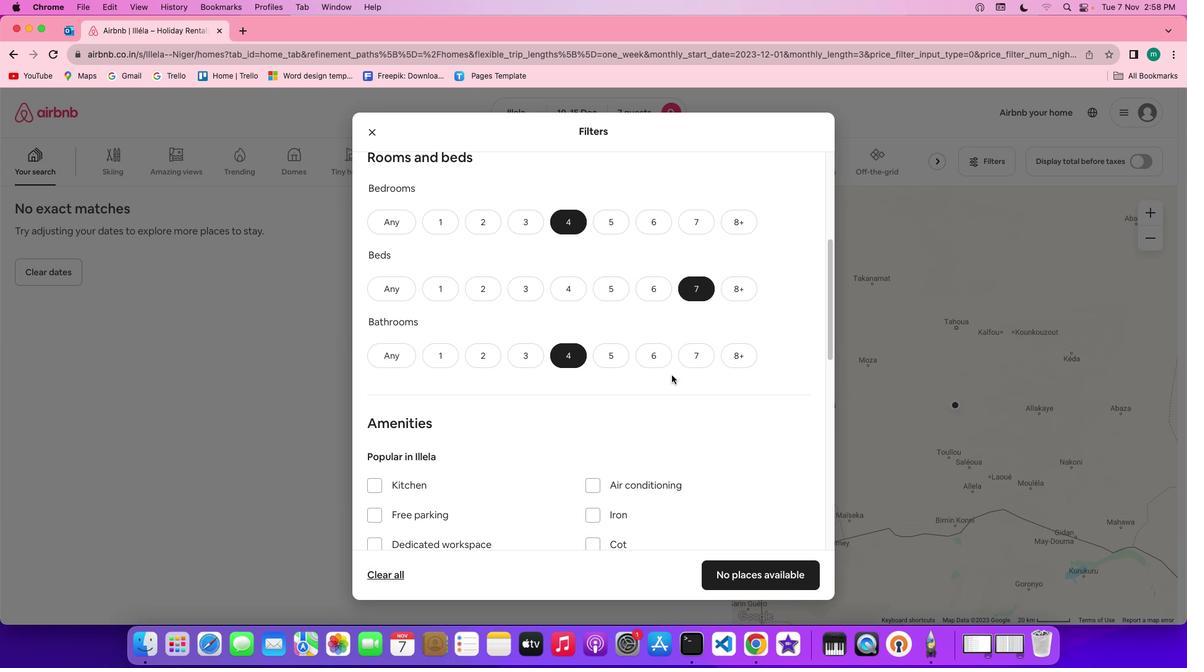 
Action: Mouse scrolled (653, 367) with delta (0, 30)
Screenshot: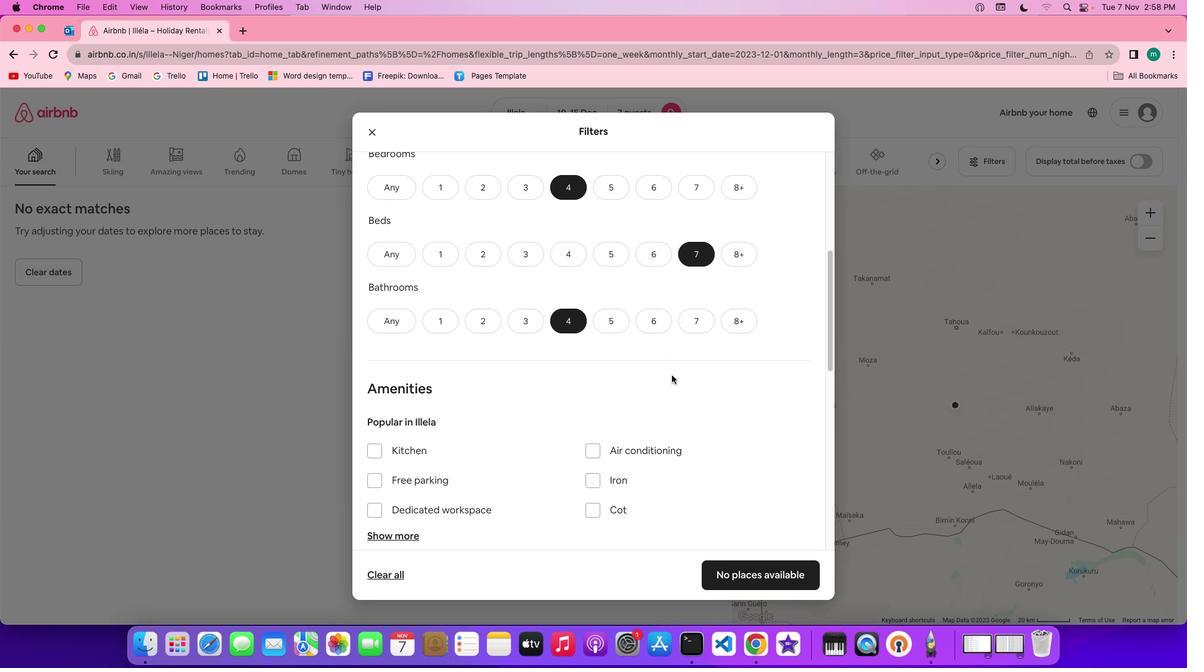 
Action: Mouse scrolled (653, 367) with delta (0, 30)
Screenshot: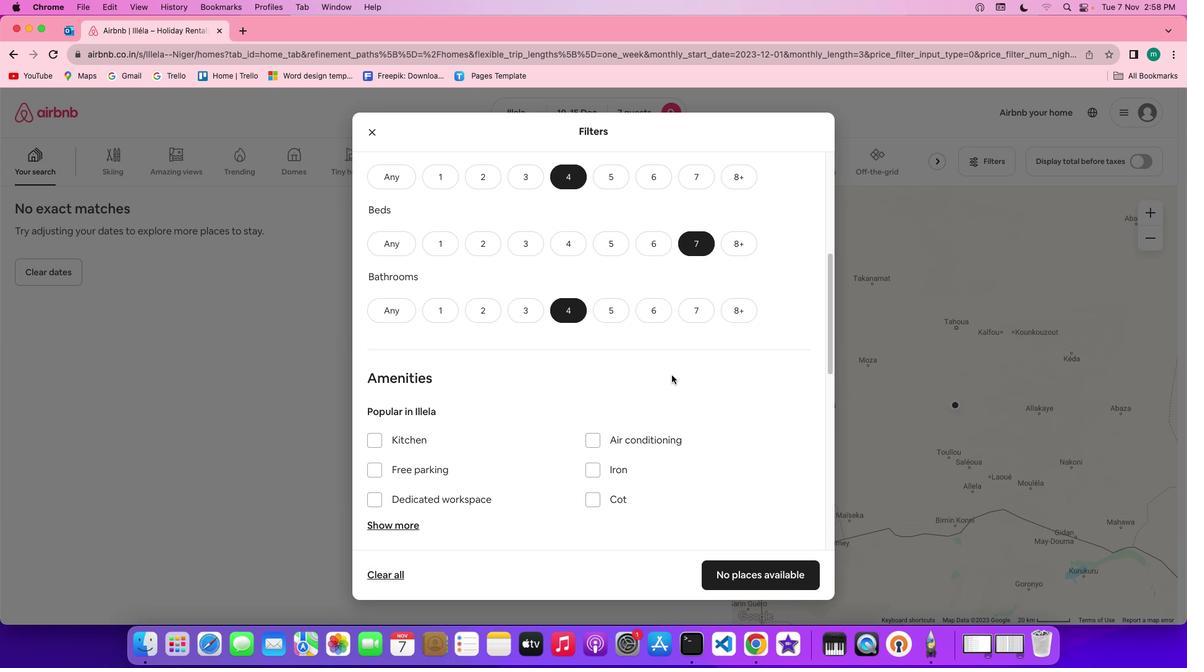 
Action: Mouse scrolled (653, 367) with delta (0, 30)
Screenshot: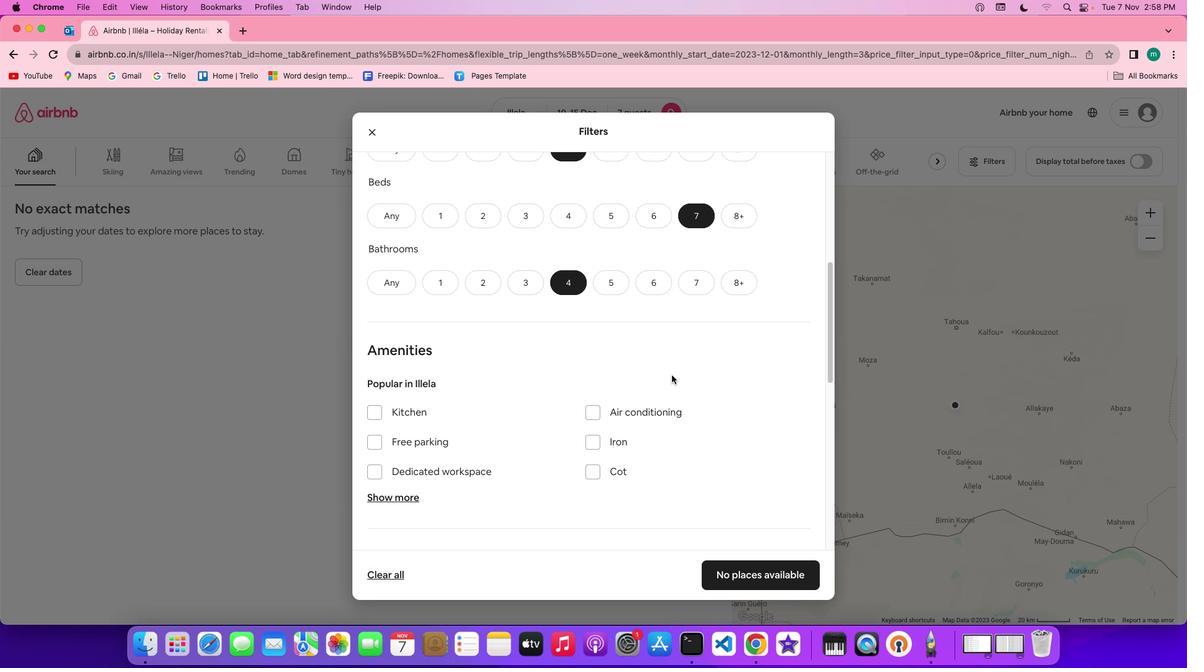 
Action: Mouse scrolled (653, 367) with delta (0, 30)
Screenshot: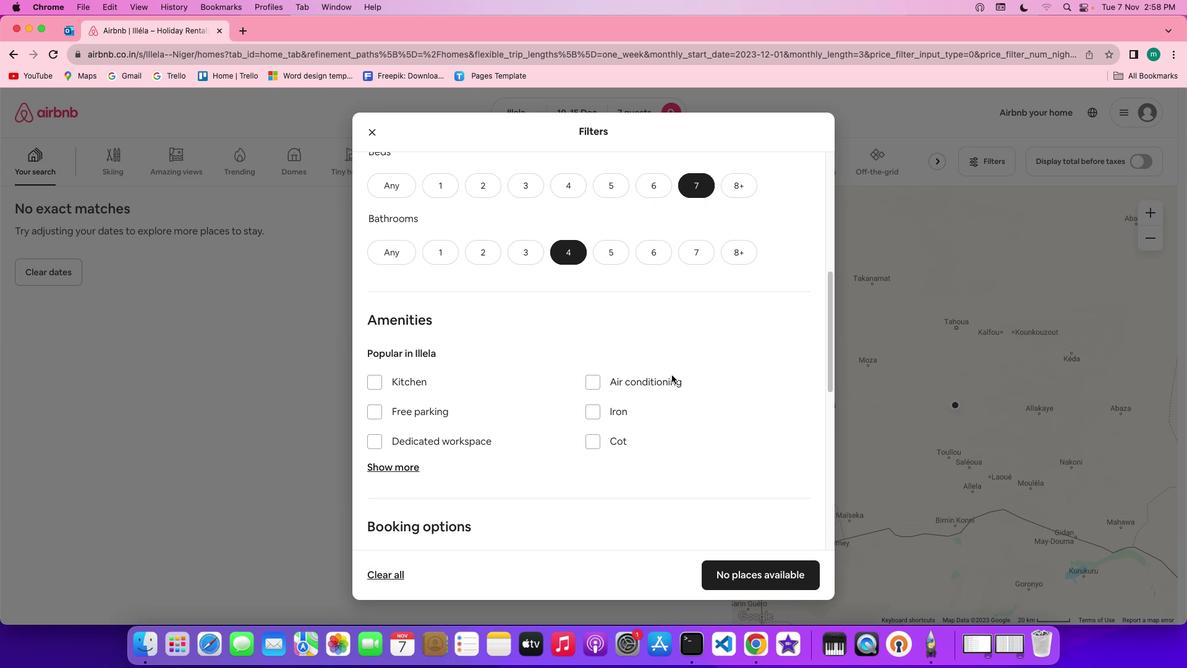 
Action: Mouse scrolled (653, 367) with delta (0, 30)
Screenshot: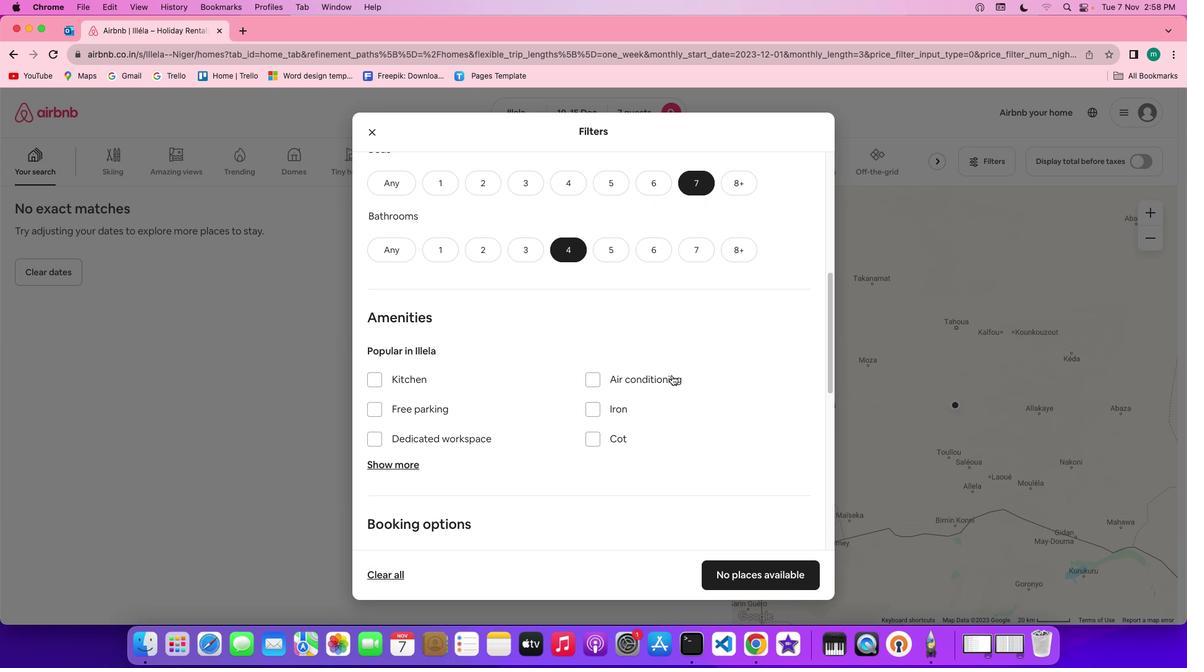 
Action: Mouse scrolled (653, 367) with delta (0, 30)
Screenshot: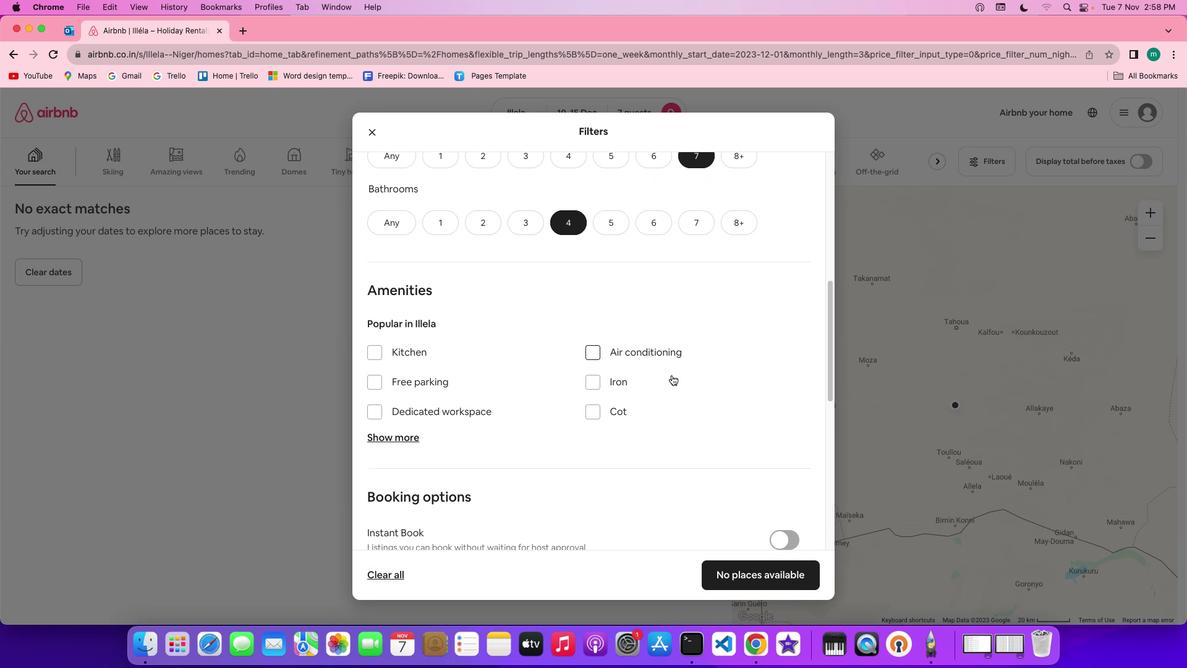 
Action: Mouse scrolled (653, 367) with delta (0, 30)
Screenshot: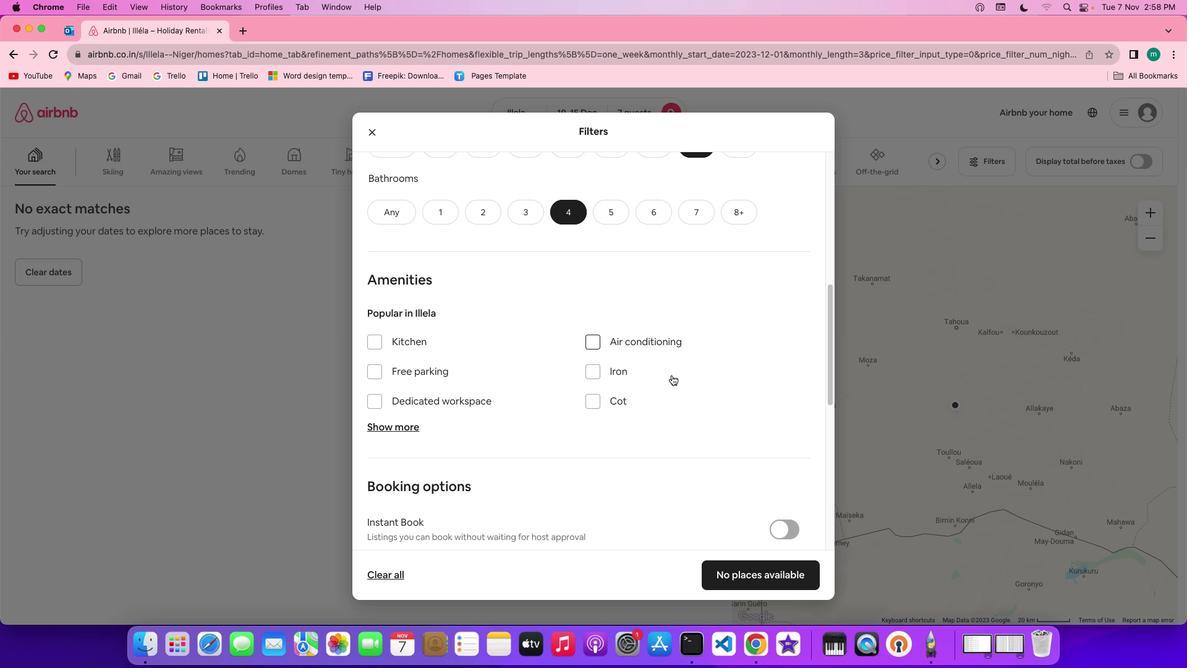 
Action: Mouse scrolled (653, 367) with delta (0, 30)
Screenshot: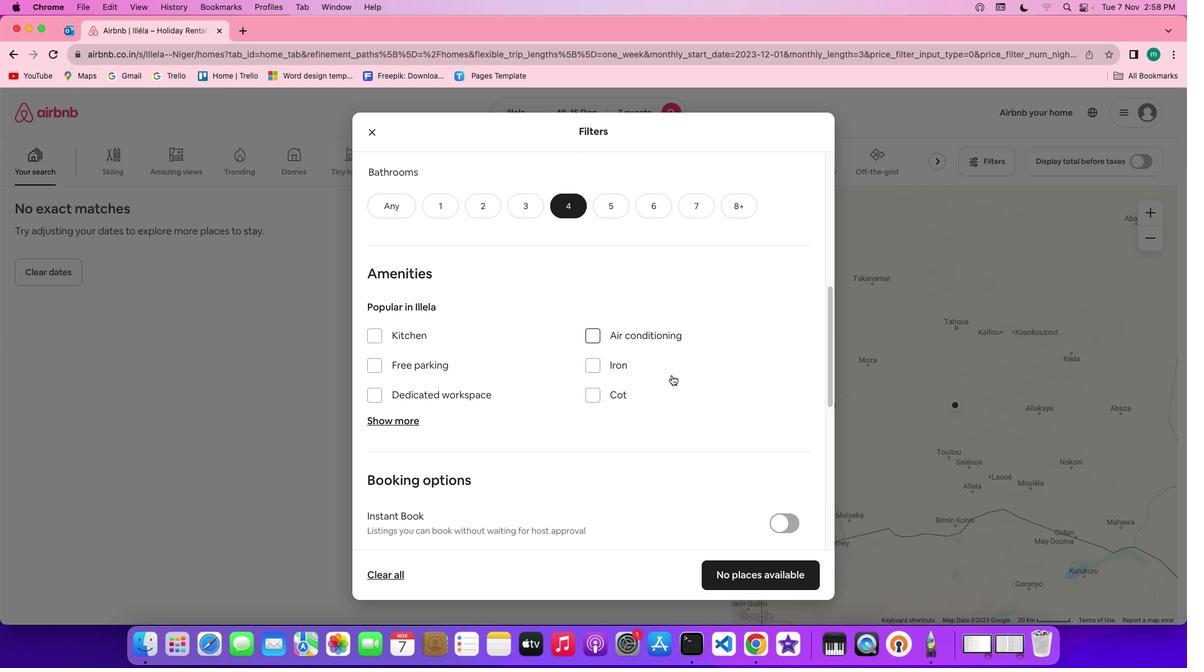 
Action: Mouse scrolled (653, 367) with delta (0, 30)
Screenshot: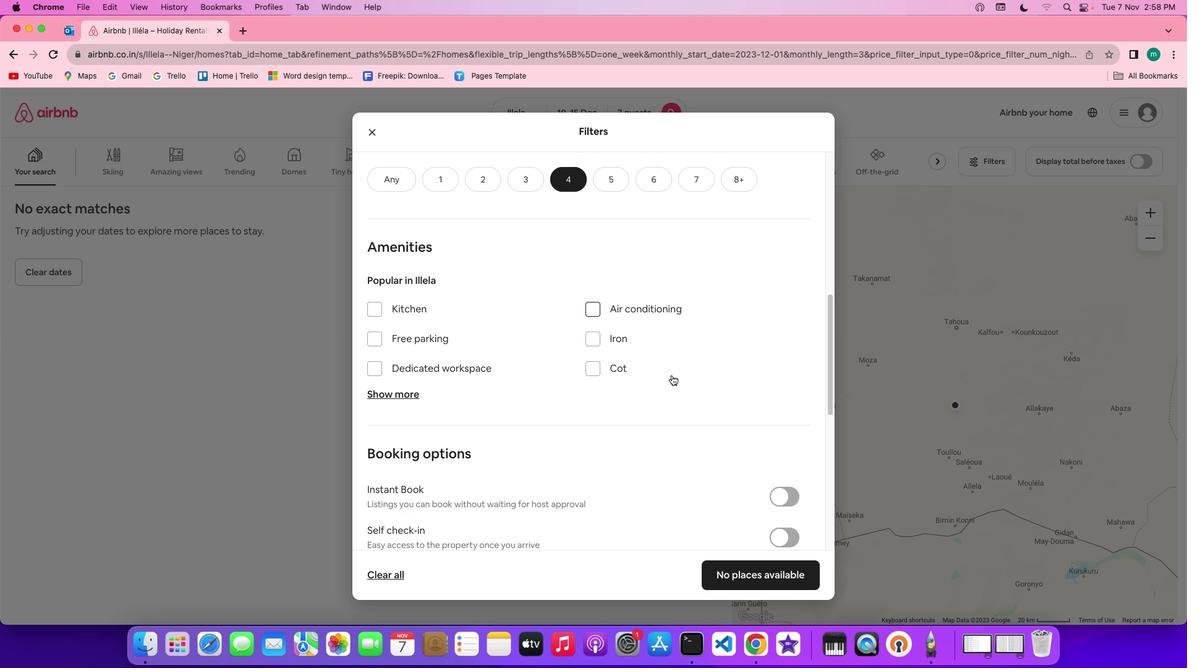 
Action: Mouse scrolled (653, 367) with delta (0, 30)
Screenshot: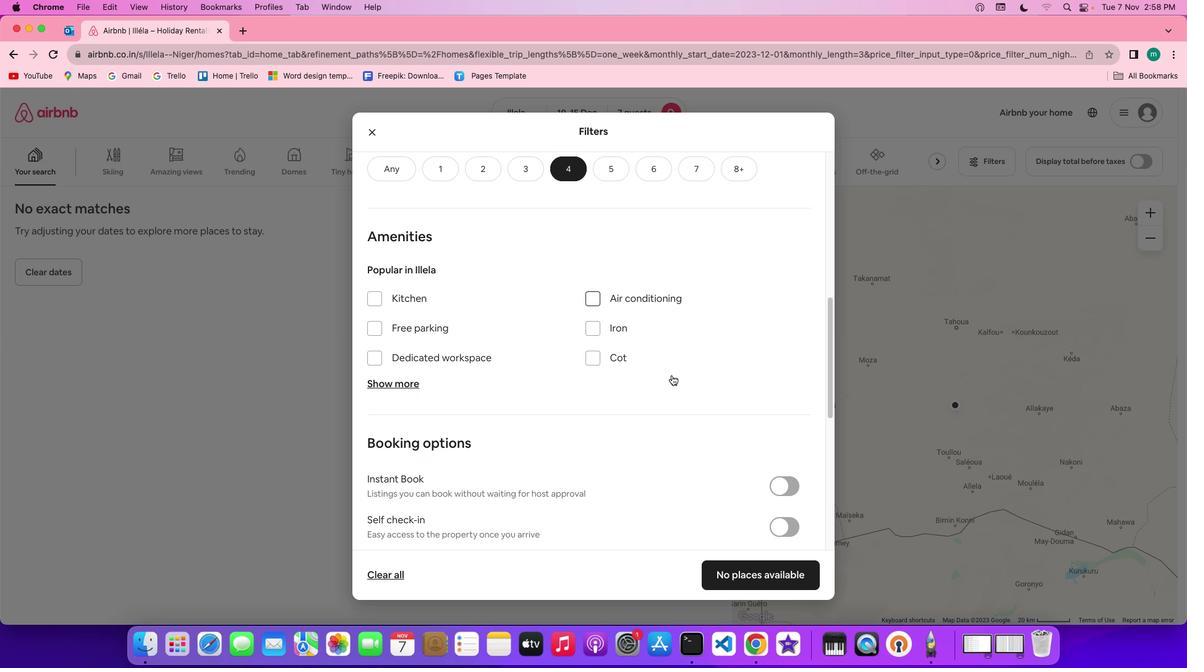 
Action: Mouse scrolled (653, 367) with delta (0, 30)
Screenshot: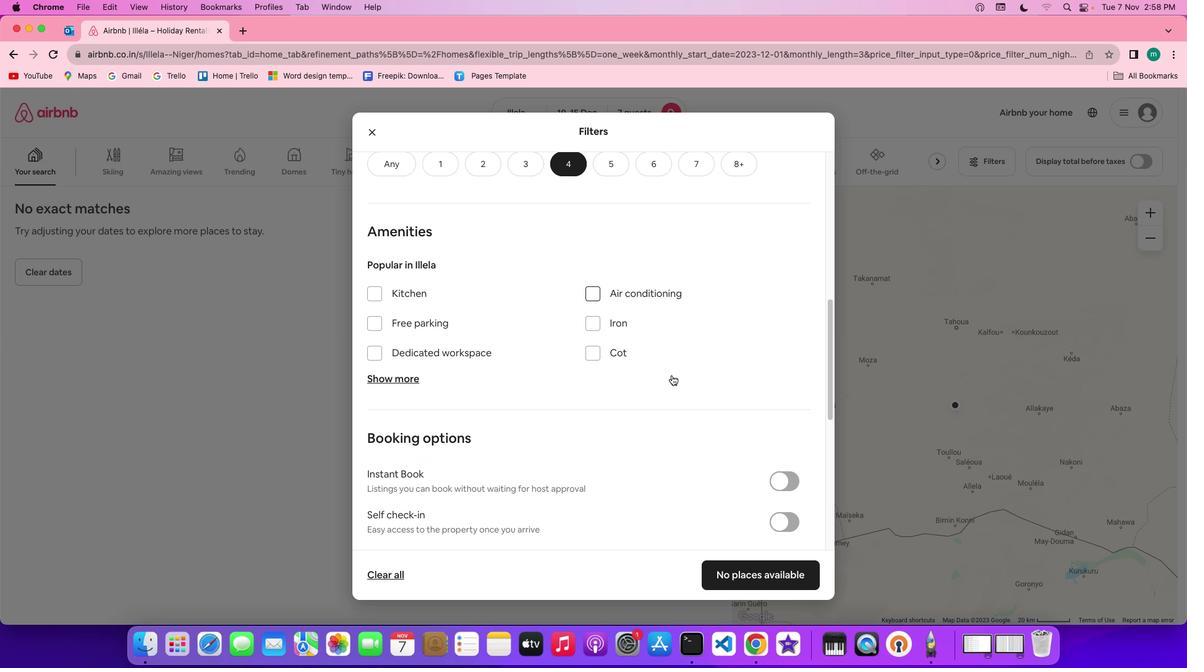 
Action: Mouse moved to (375, 360)
Screenshot: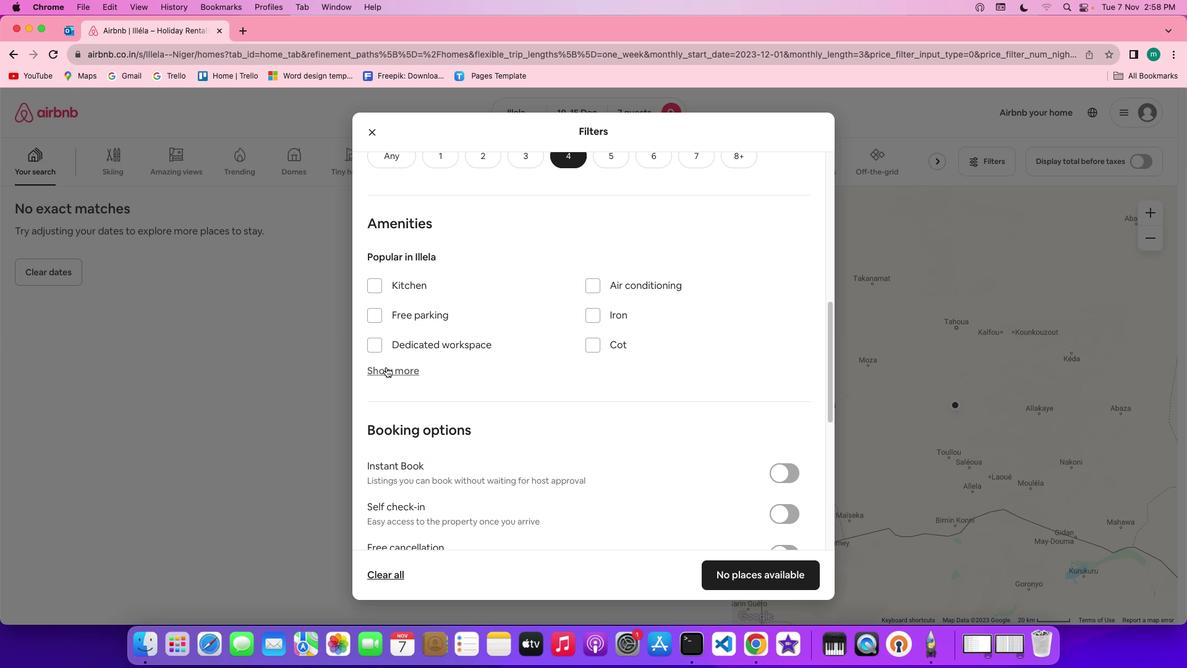 
Action: Mouse pressed left at (375, 360)
Screenshot: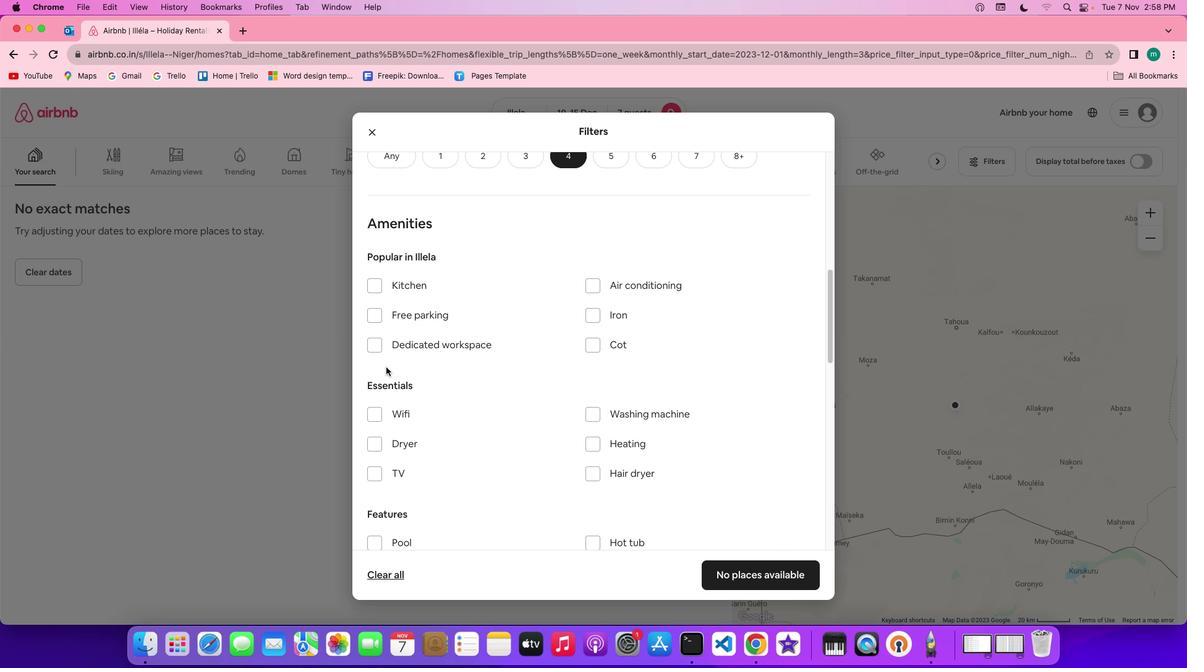 
Action: Mouse moved to (497, 399)
Screenshot: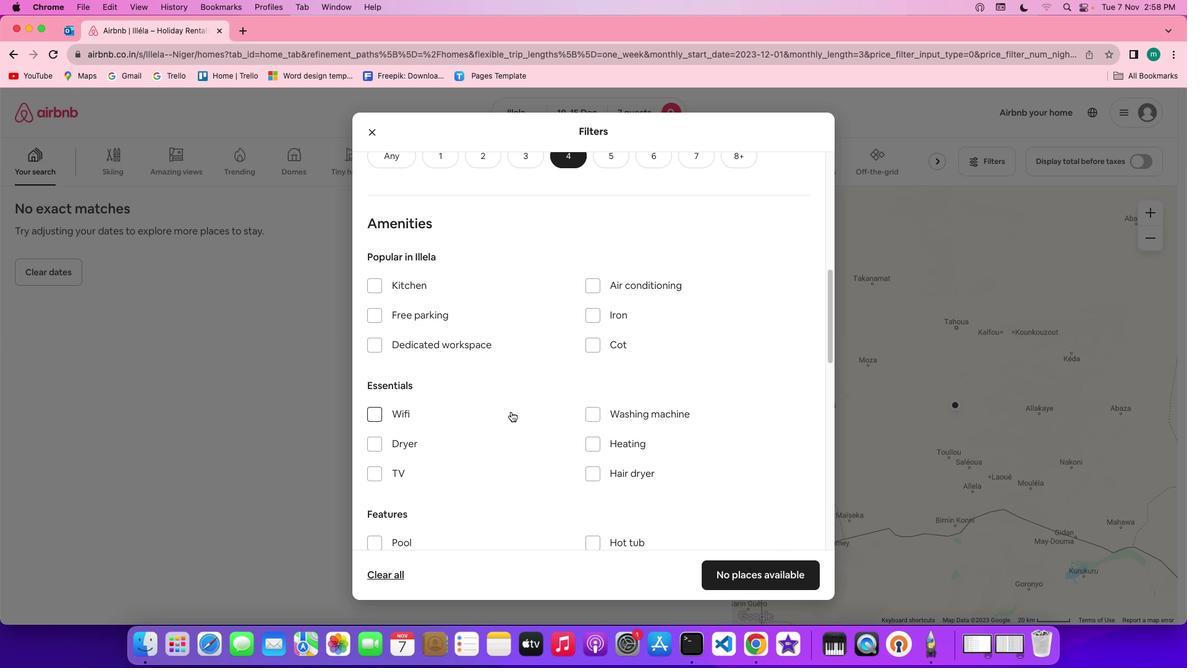 
Action: Mouse scrolled (497, 399) with delta (0, 30)
Screenshot: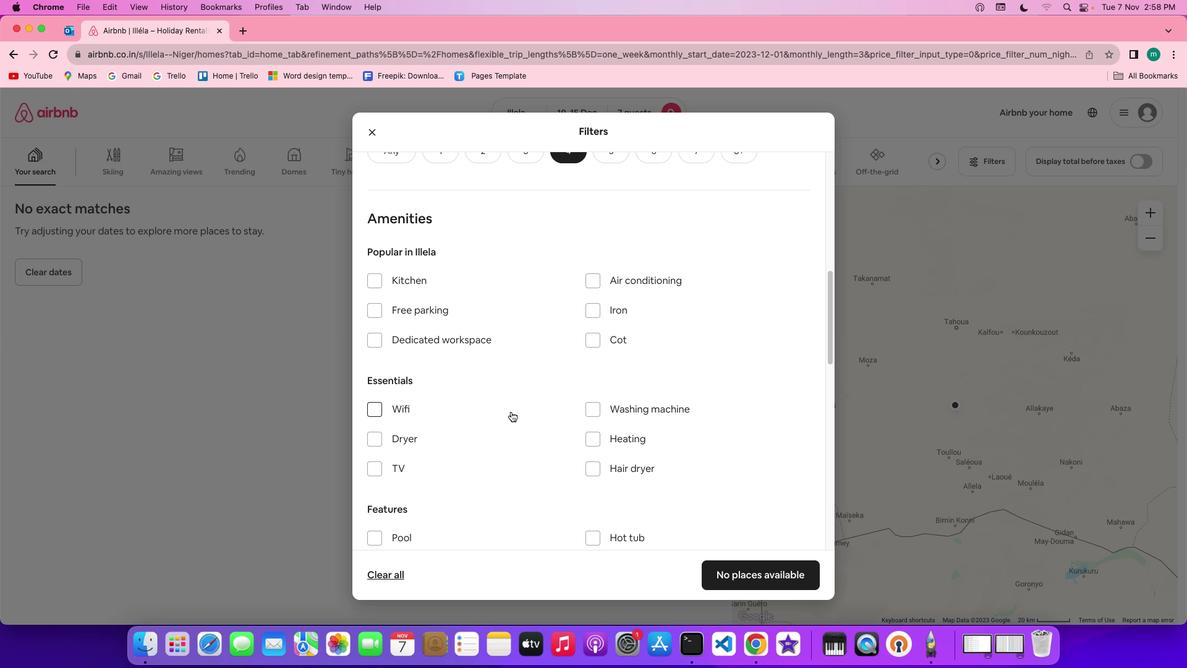 
Action: Mouse scrolled (497, 399) with delta (0, 30)
Screenshot: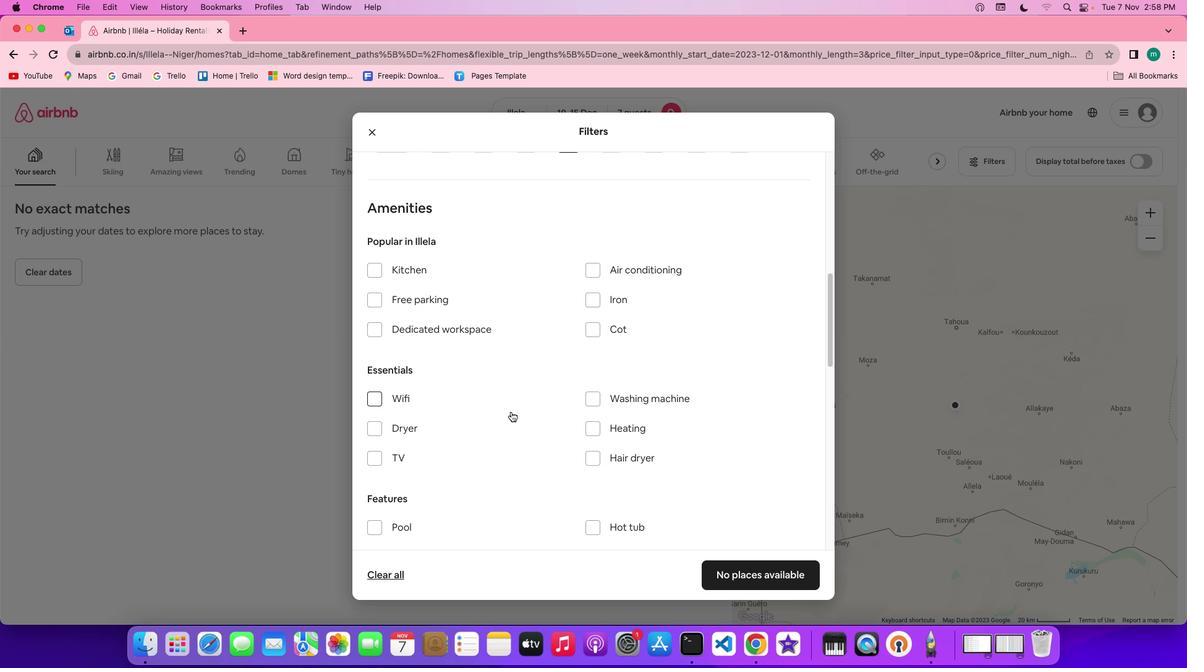 
Action: Mouse moved to (371, 381)
Screenshot: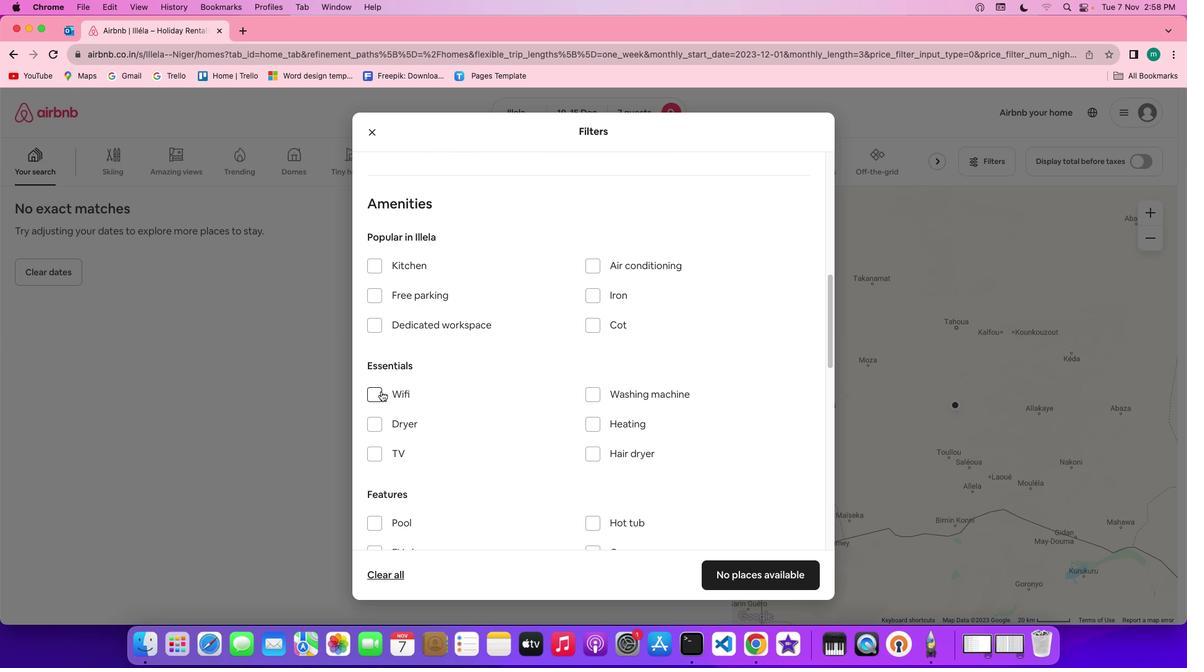 
Action: Mouse pressed left at (371, 381)
Screenshot: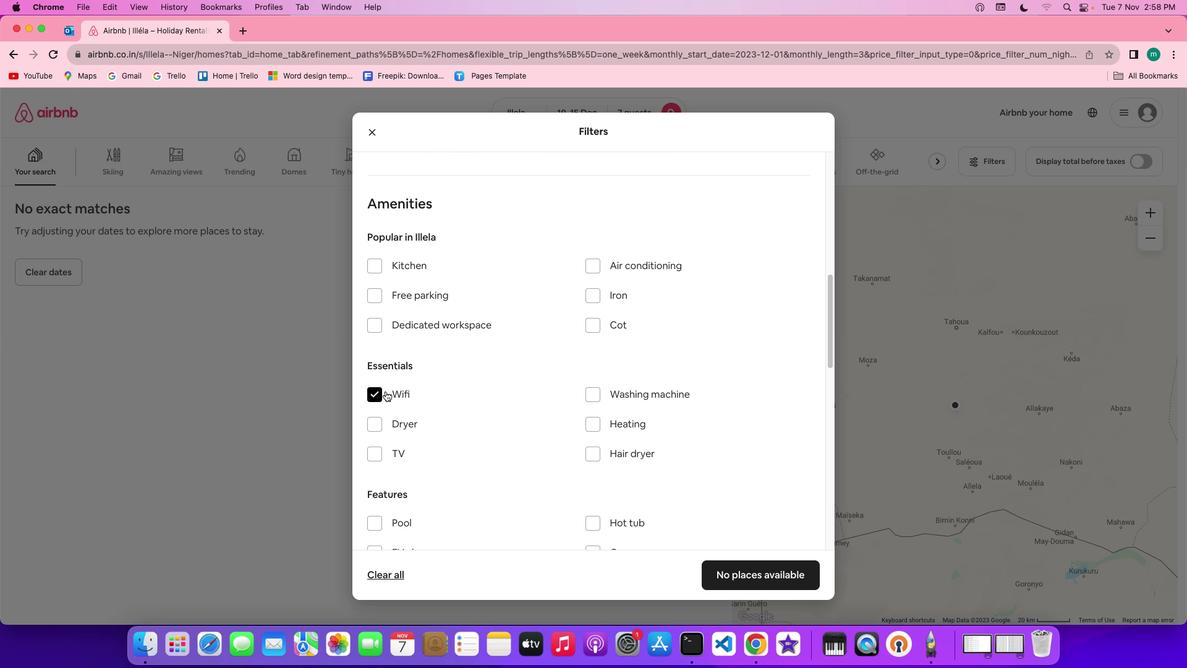 
Action: Mouse moved to (449, 390)
Screenshot: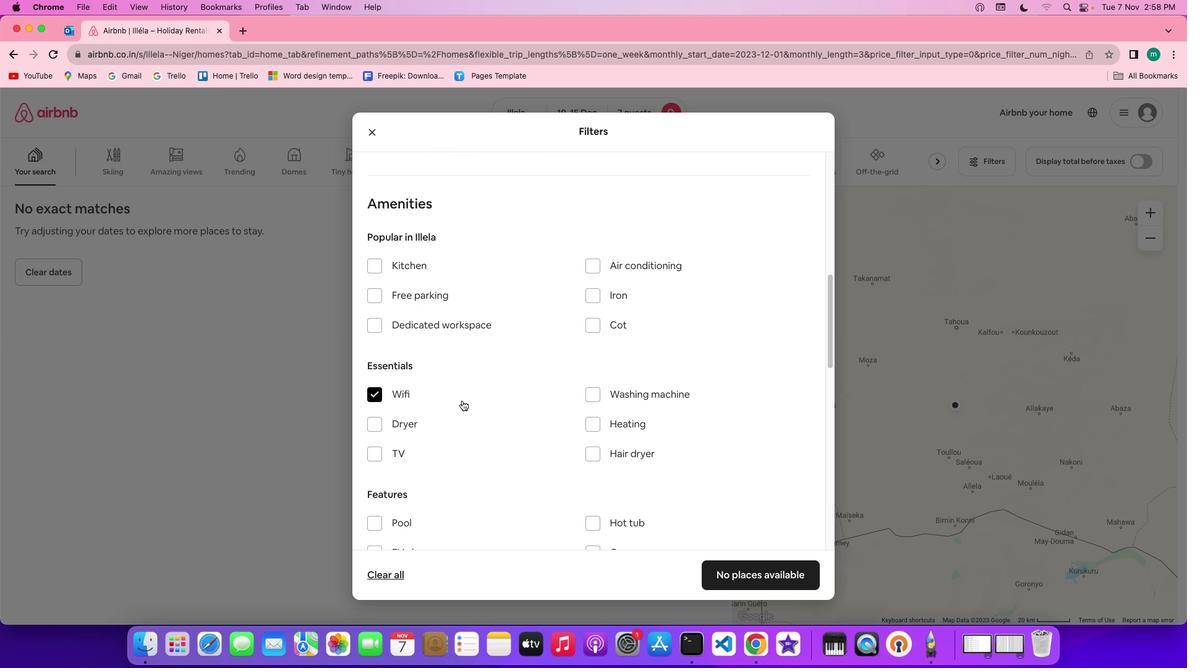 
Action: Mouse scrolled (449, 390) with delta (0, 30)
Screenshot: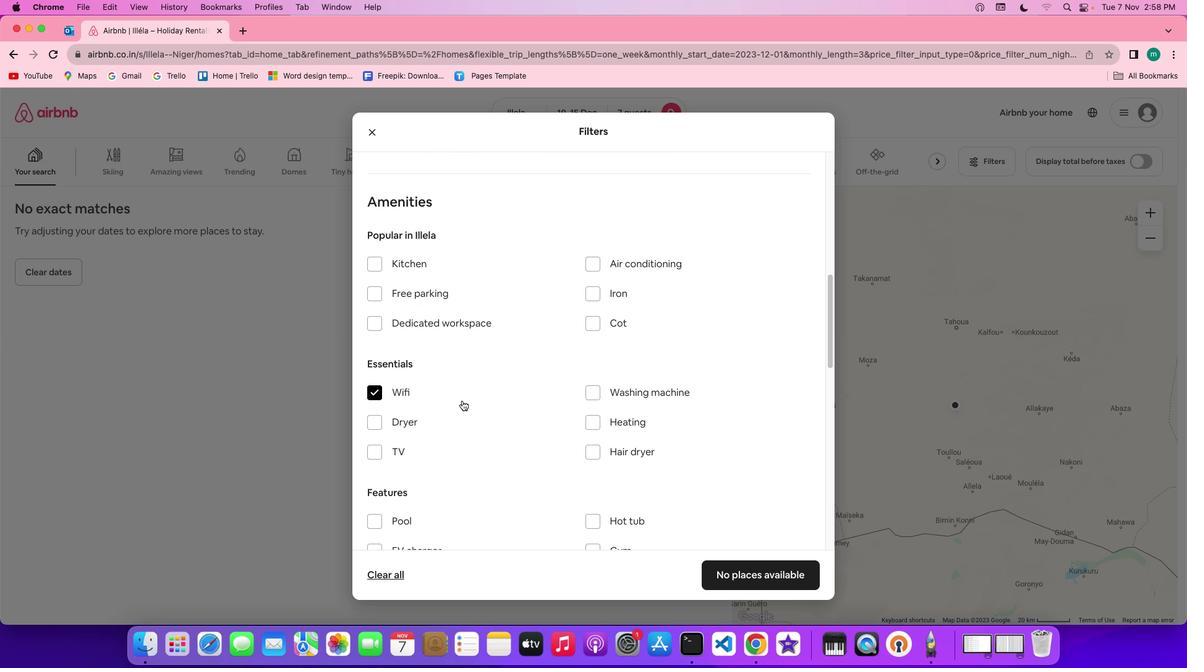 
Action: Mouse scrolled (449, 390) with delta (0, 30)
Screenshot: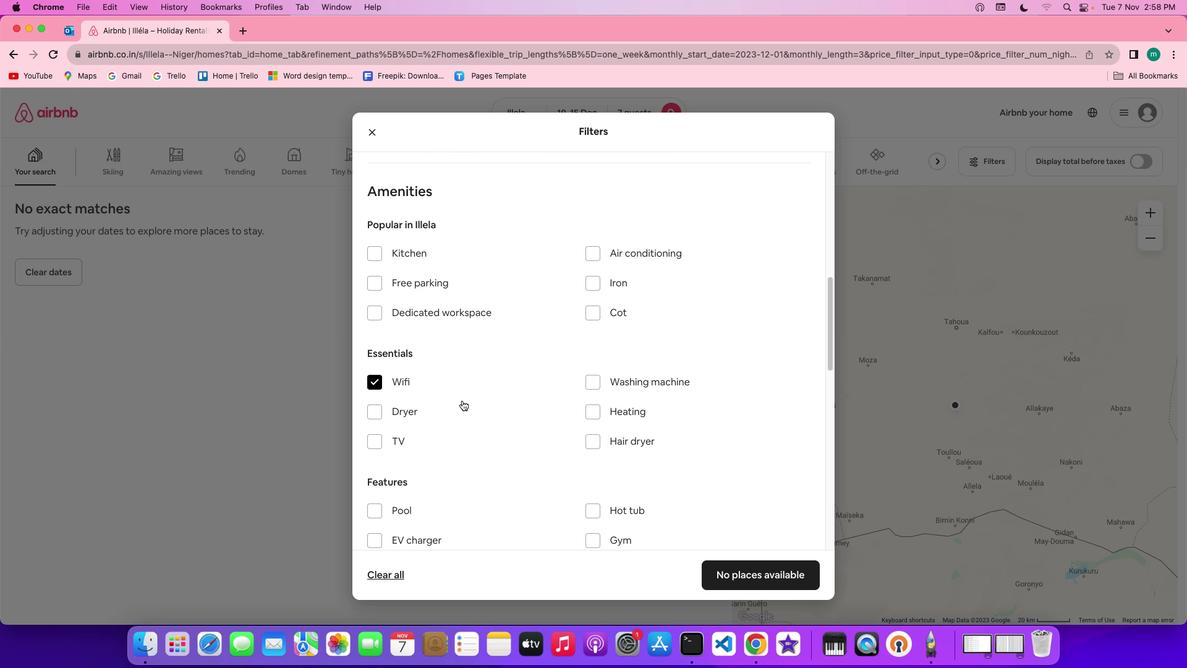 
Action: Mouse scrolled (449, 390) with delta (0, 30)
Screenshot: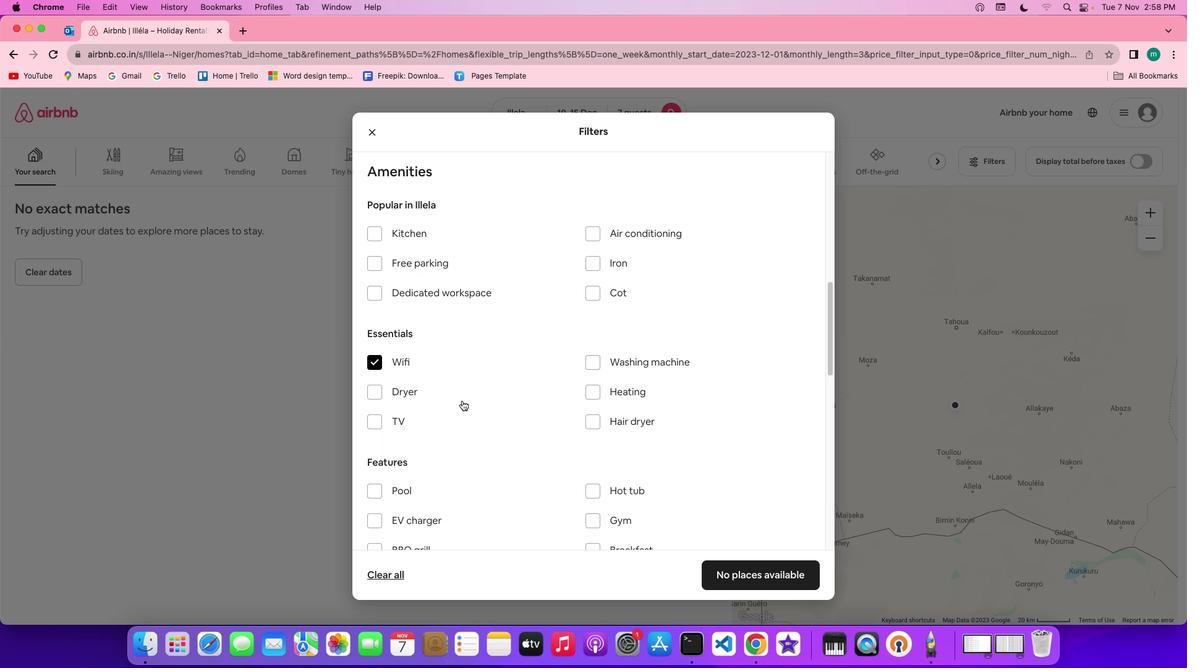 
Action: Mouse scrolled (449, 390) with delta (0, 30)
Screenshot: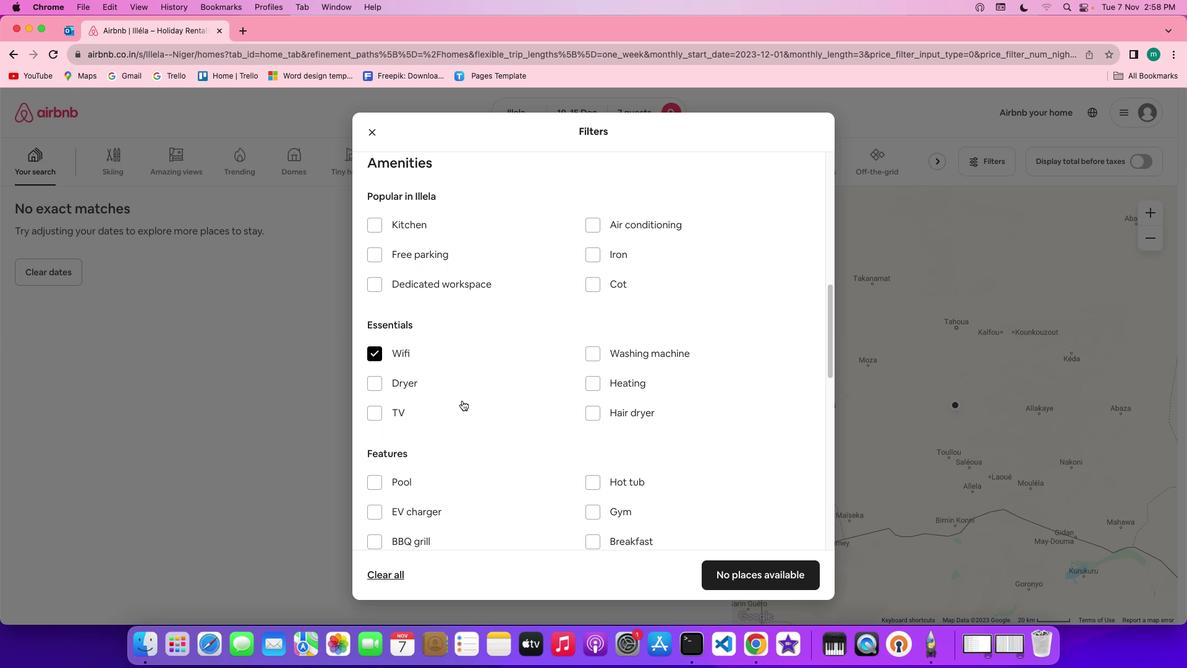 
Action: Mouse scrolled (449, 390) with delta (0, 30)
Screenshot: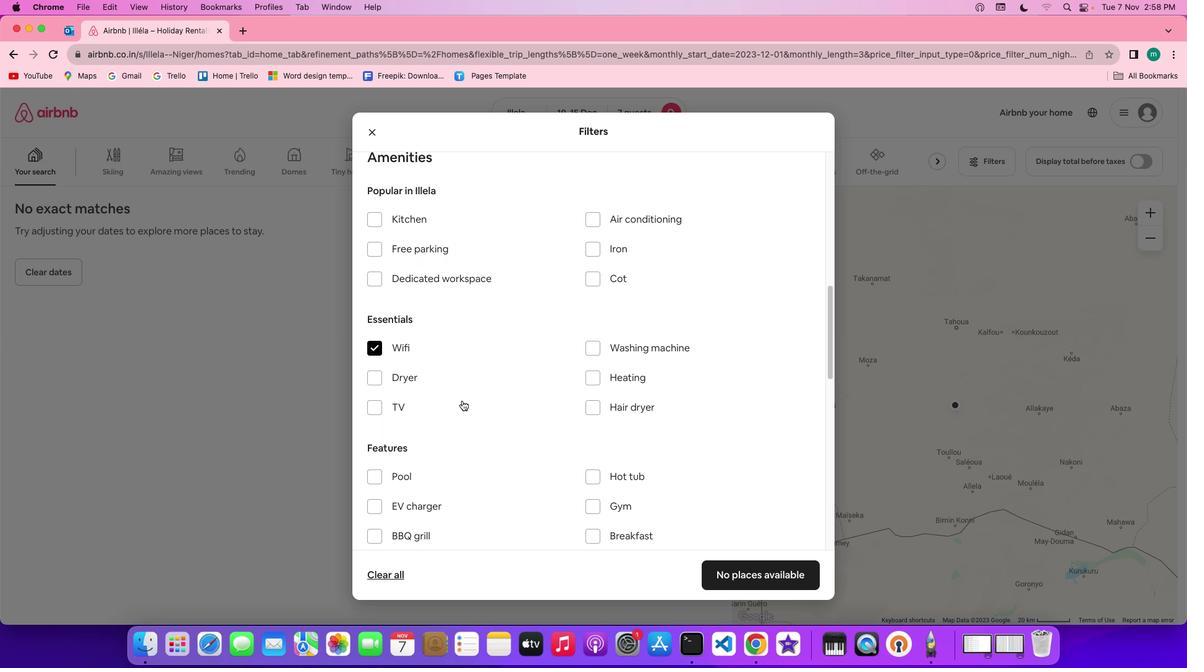 
Action: Mouse scrolled (449, 390) with delta (0, 30)
Screenshot: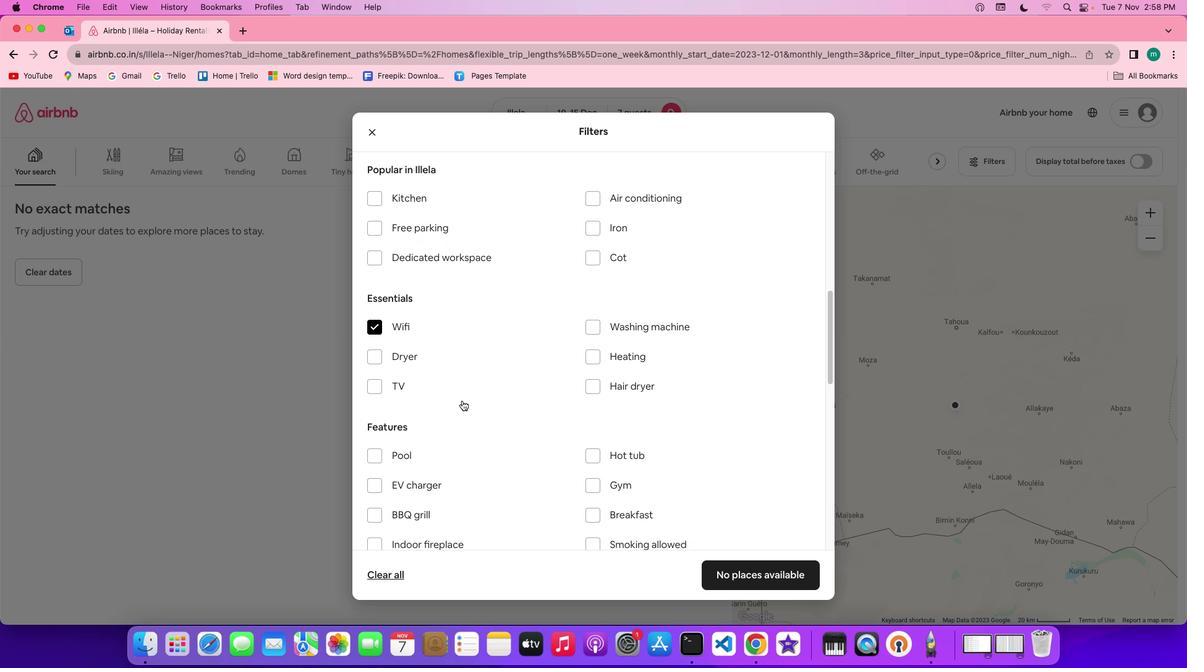 
Action: Mouse scrolled (449, 390) with delta (0, 30)
Screenshot: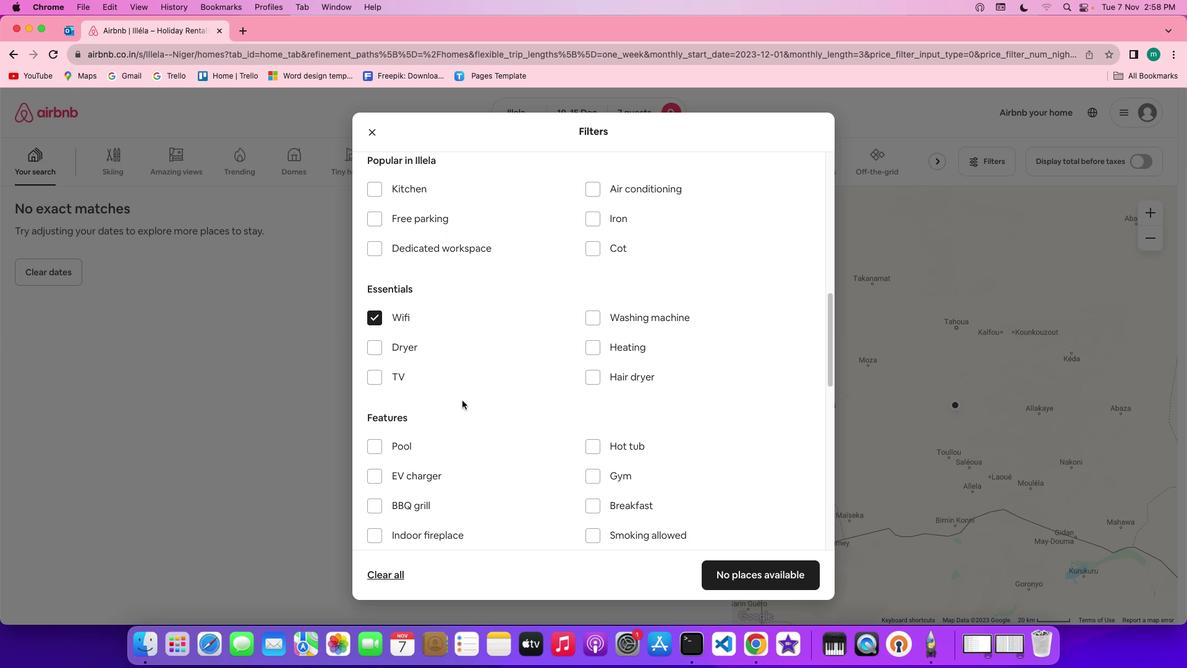 
Action: Mouse scrolled (449, 390) with delta (0, 30)
Screenshot: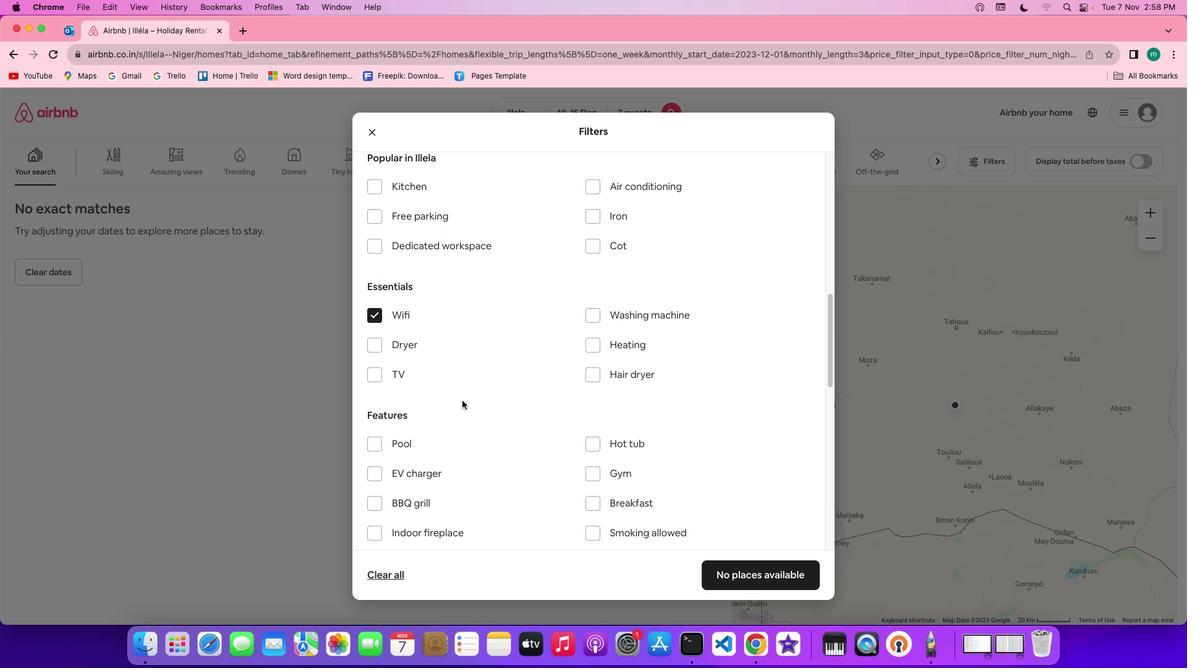 
Action: Mouse moved to (369, 362)
Screenshot: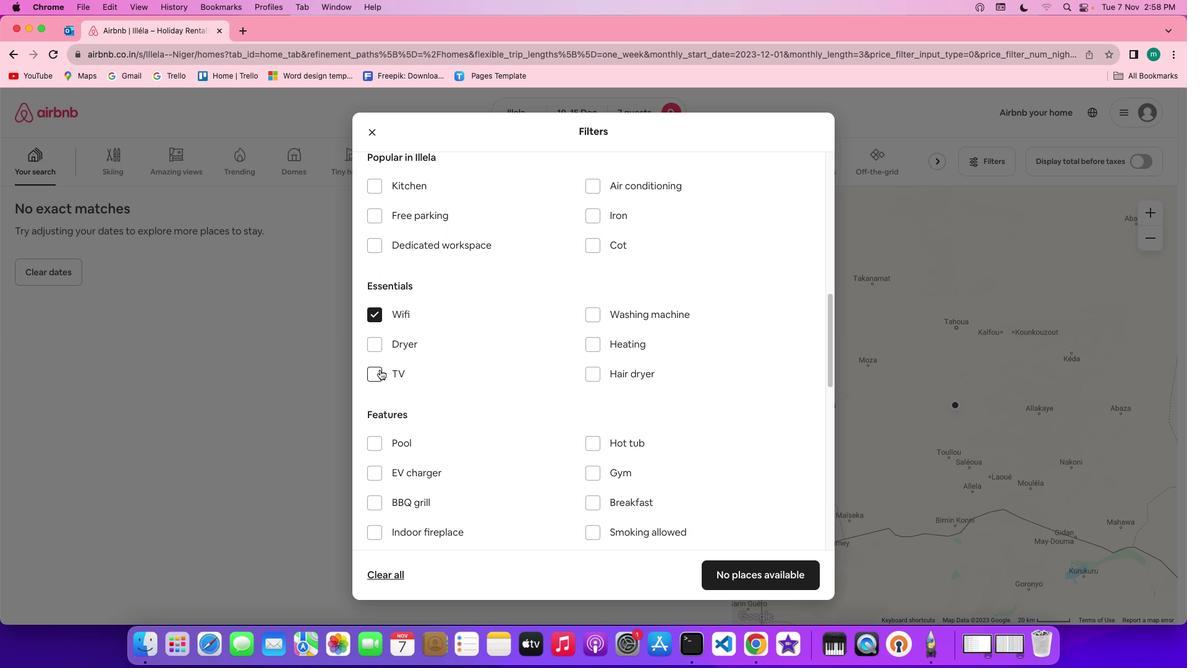 
Action: Mouse pressed left at (369, 362)
Screenshot: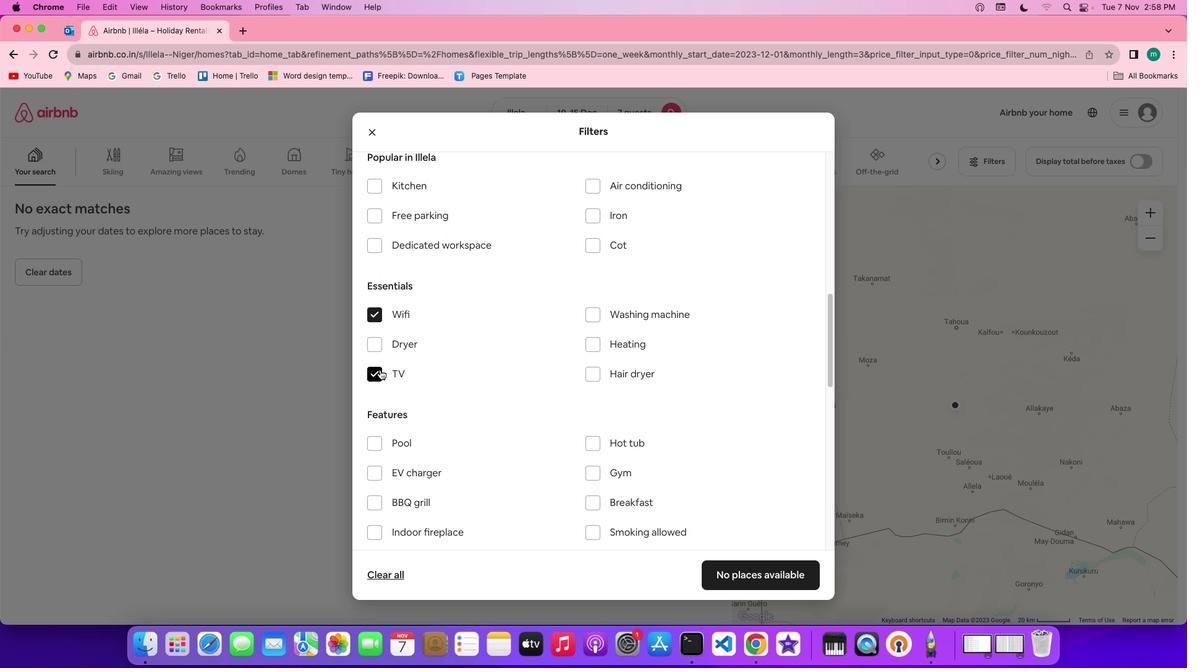 
Action: Mouse moved to (460, 369)
Screenshot: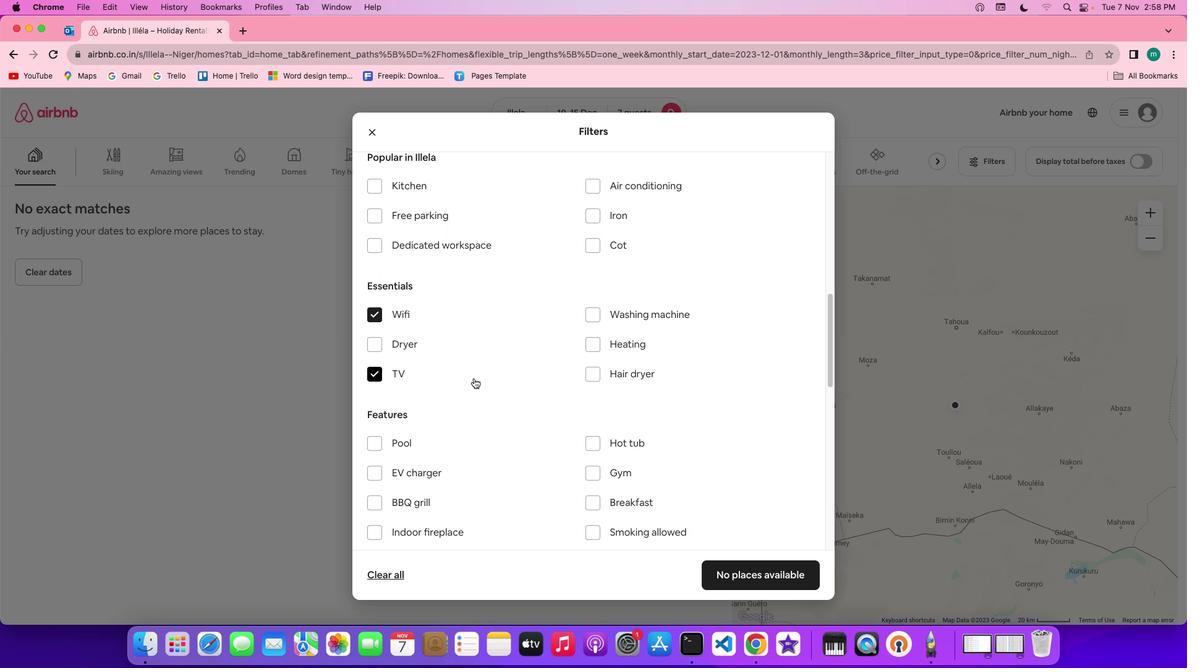 
Action: Mouse scrolled (460, 369) with delta (0, 30)
Screenshot: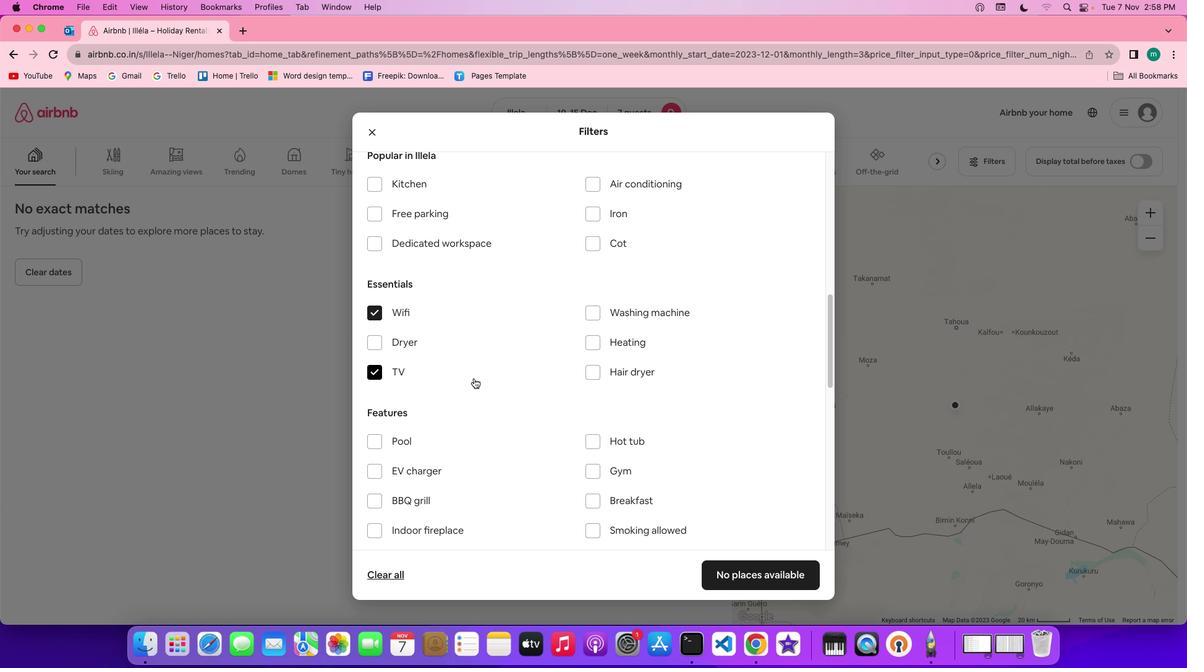 
Action: Mouse scrolled (460, 369) with delta (0, 30)
Screenshot: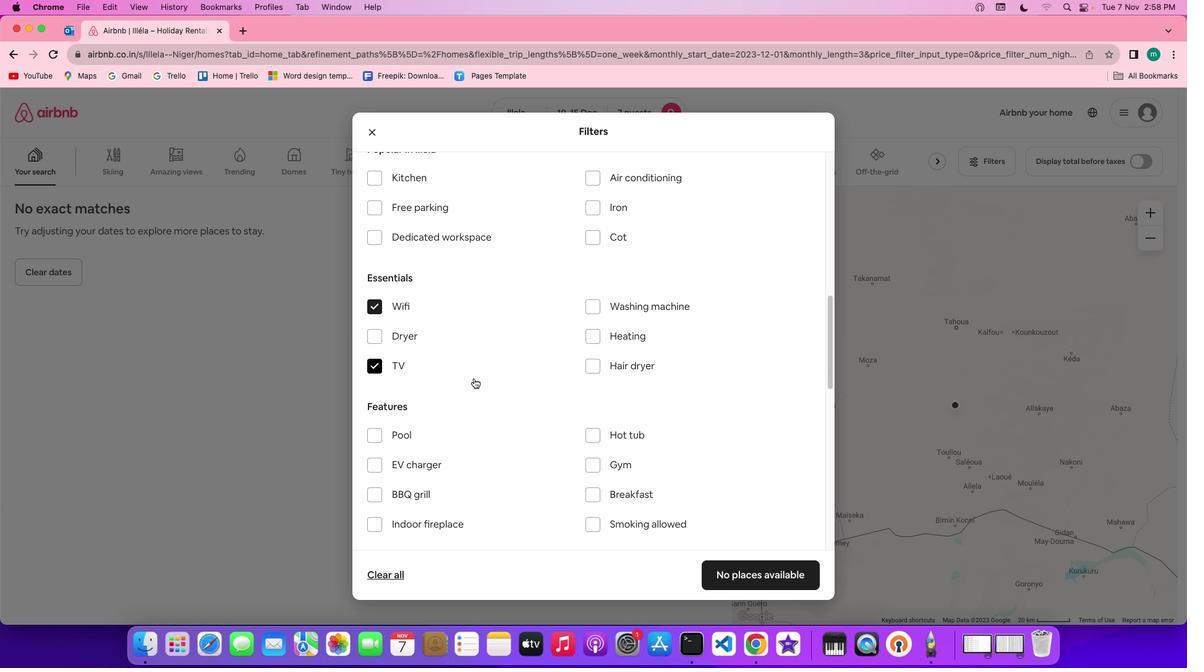 
Action: Mouse scrolled (460, 369) with delta (0, 30)
Screenshot: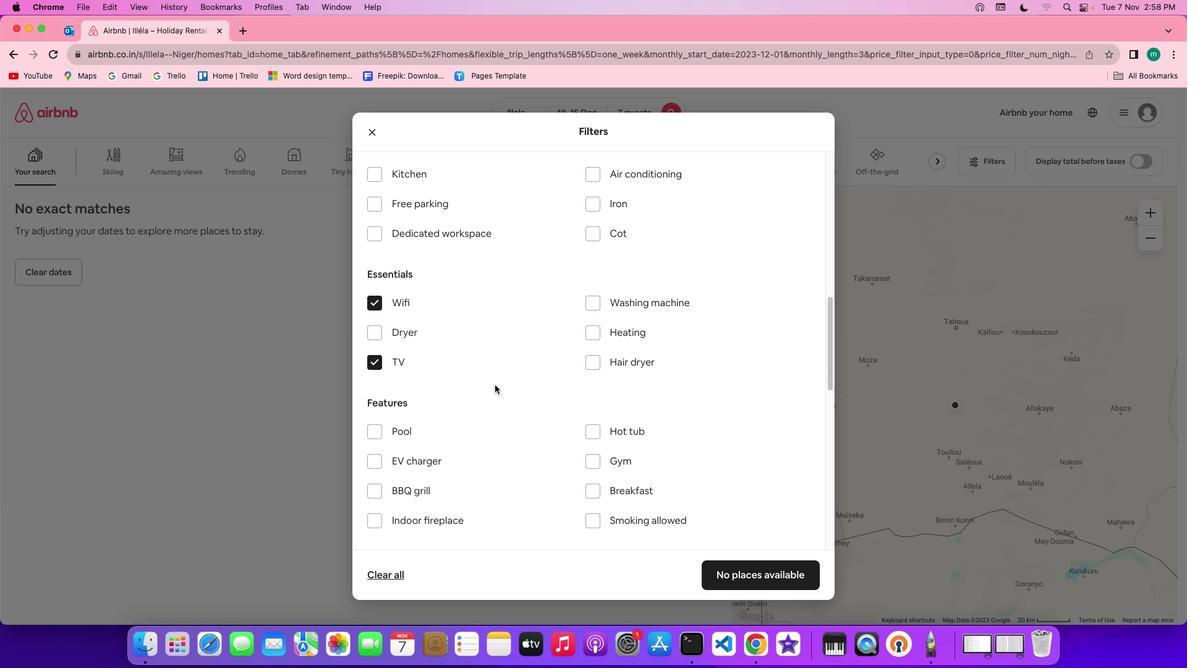 
Action: Mouse moved to (494, 381)
Screenshot: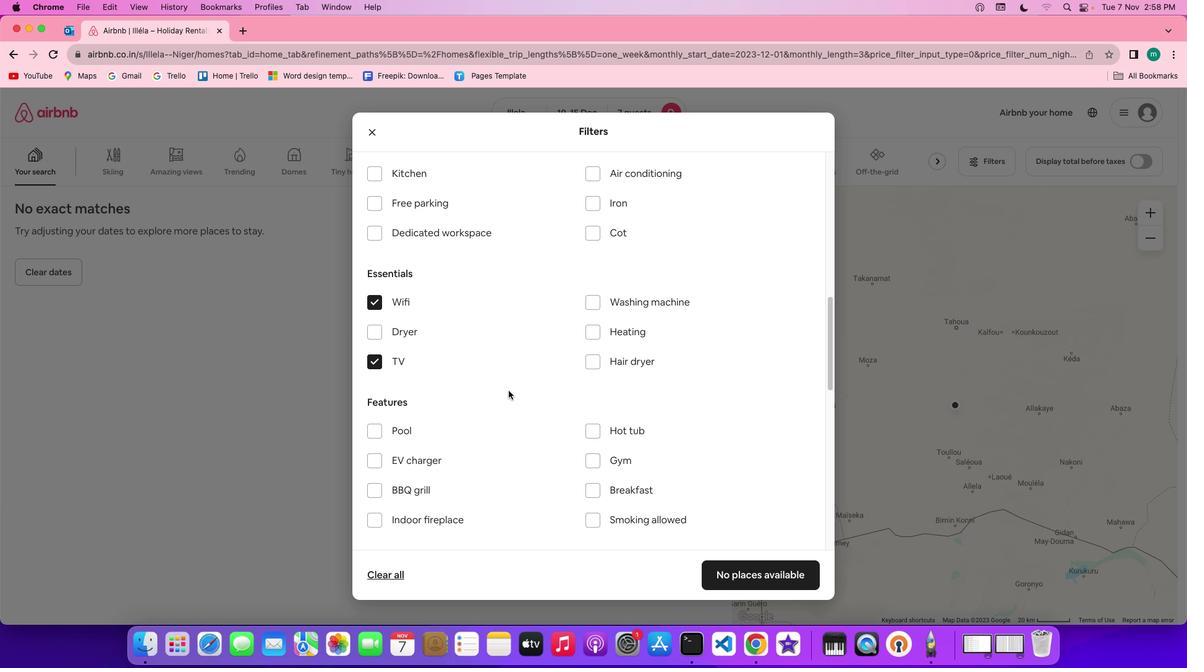 
Action: Mouse scrolled (494, 381) with delta (0, 30)
Screenshot: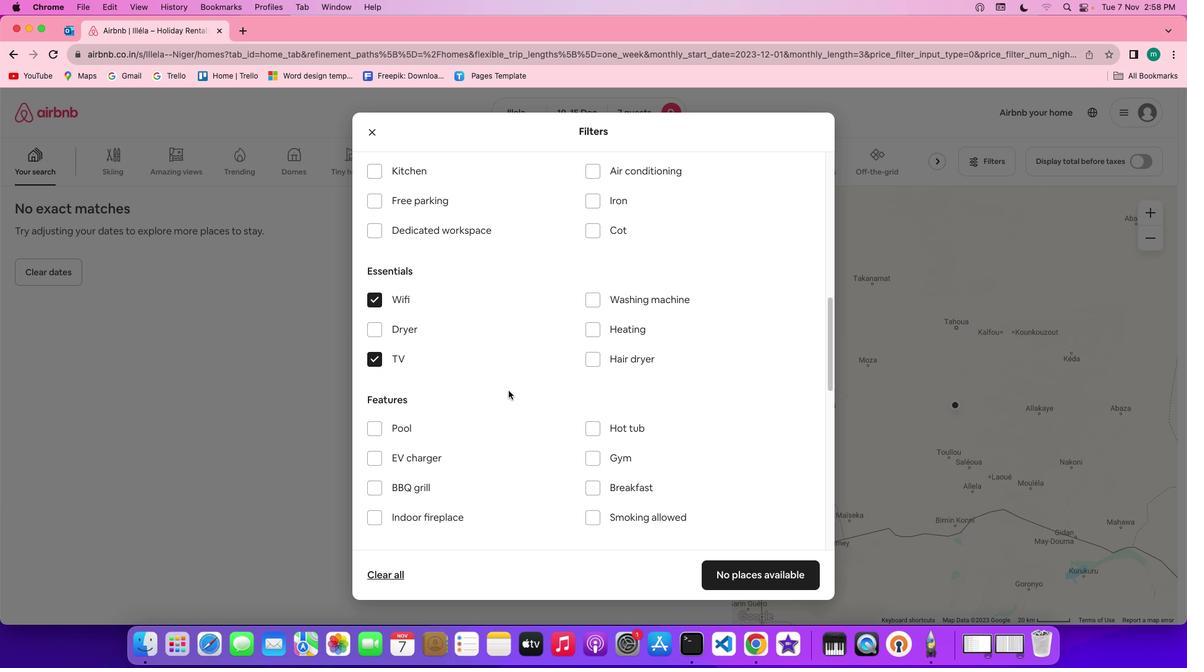 
Action: Mouse scrolled (494, 381) with delta (0, 30)
Screenshot: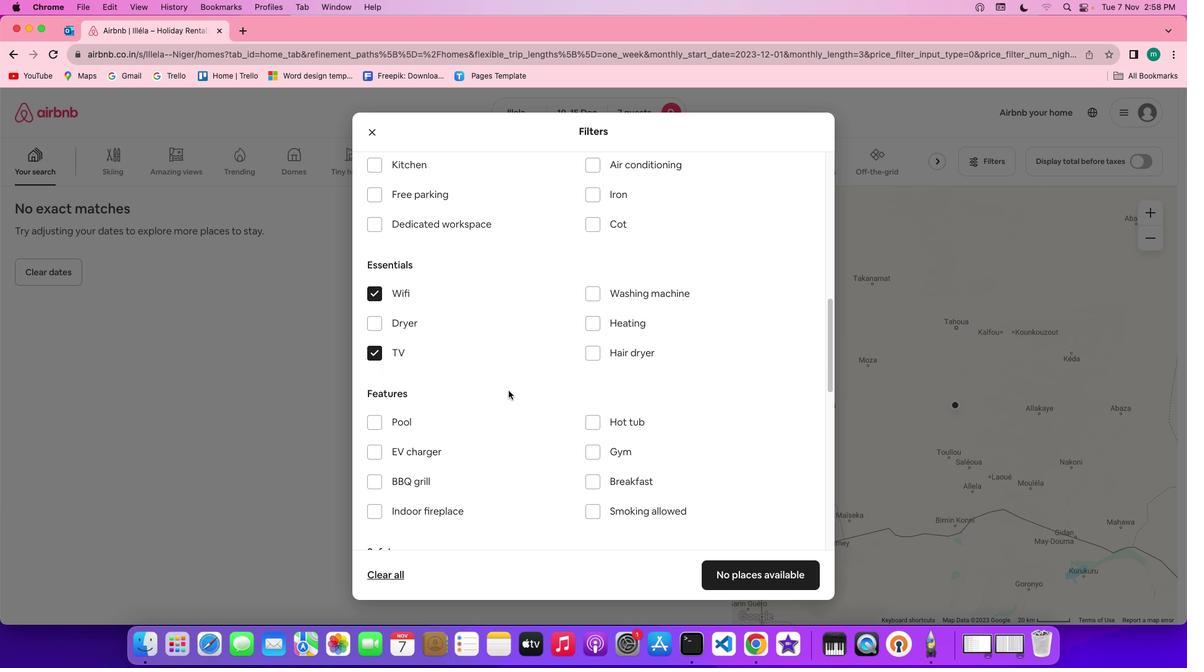
Action: Mouse scrolled (494, 381) with delta (0, 30)
Screenshot: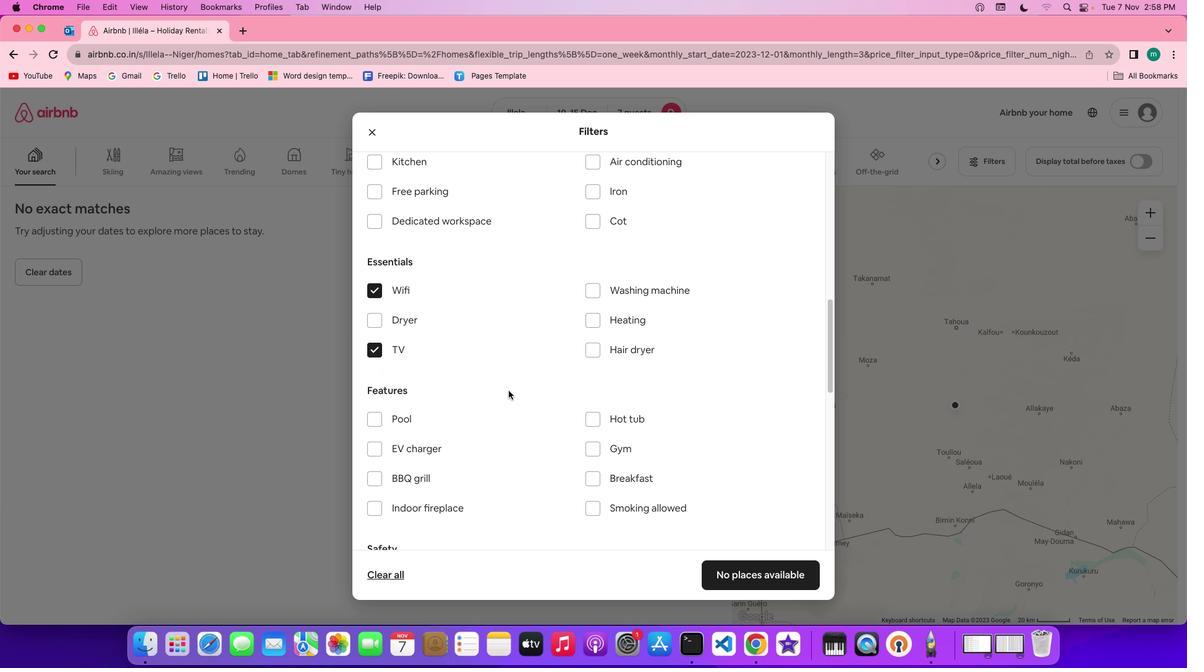 
Action: Mouse scrolled (494, 381) with delta (0, 30)
Screenshot: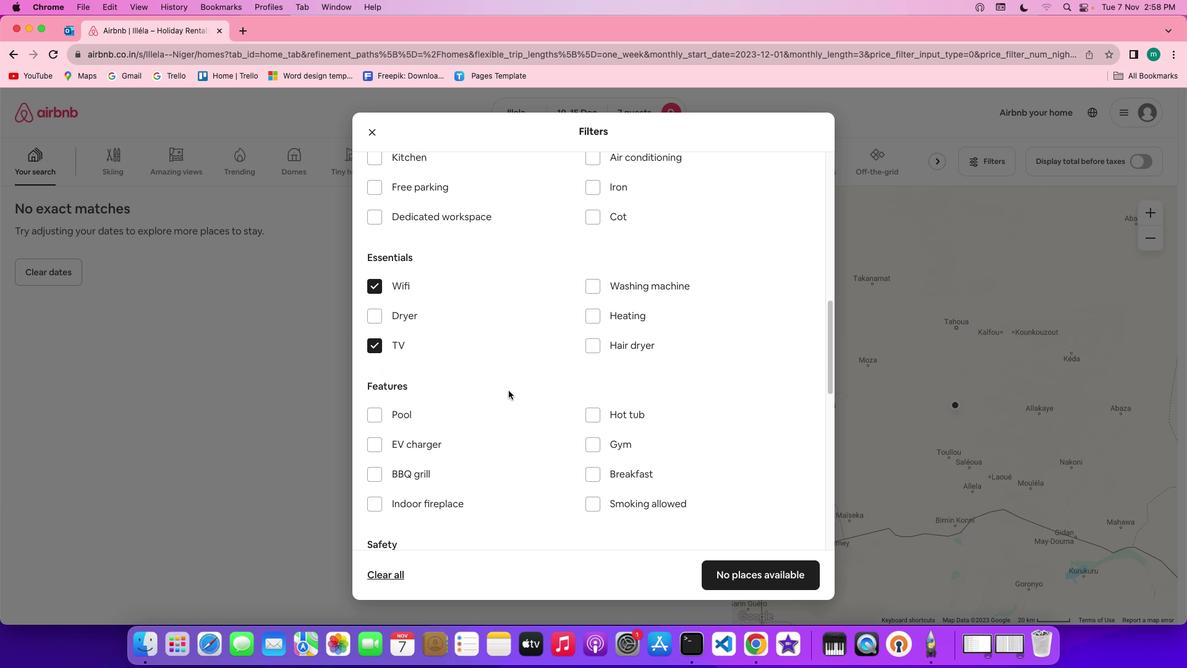 
Action: Mouse scrolled (494, 381) with delta (0, 30)
Screenshot: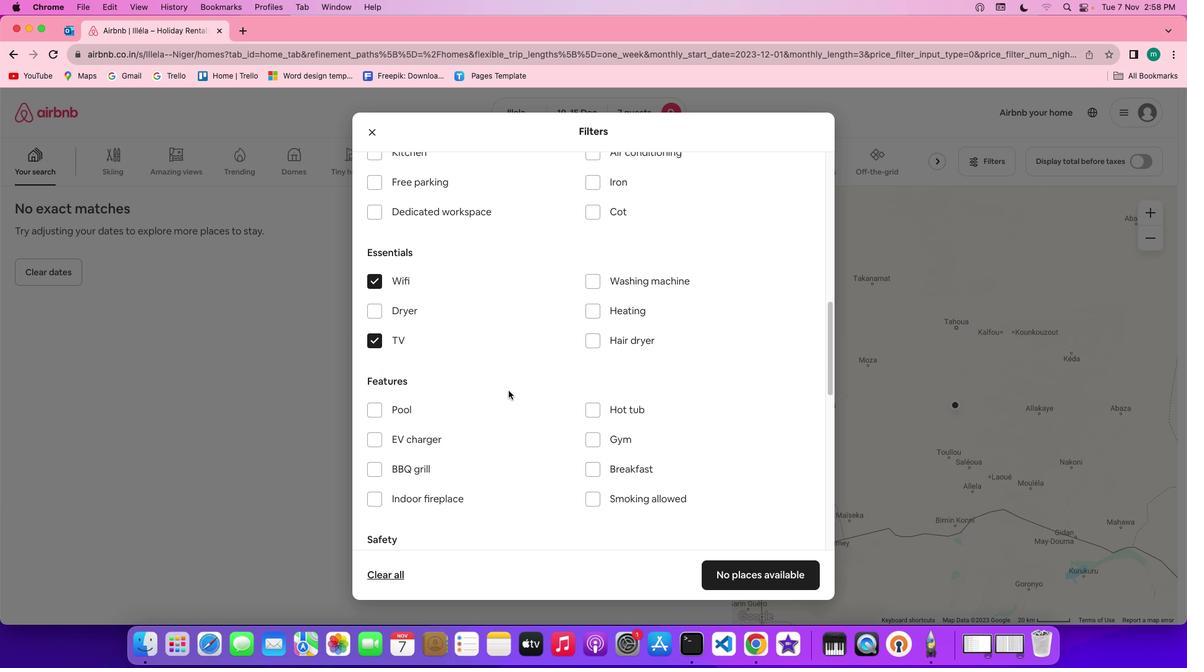 
Action: Mouse scrolled (494, 381) with delta (0, 30)
Screenshot: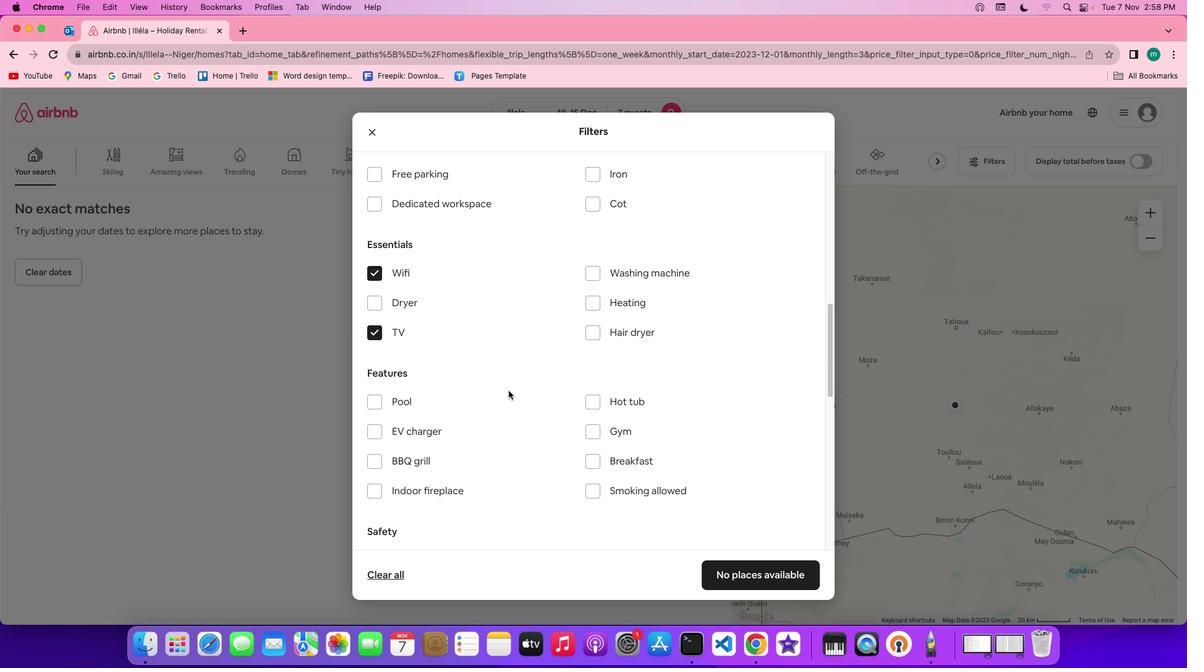 
Action: Mouse scrolled (494, 381) with delta (0, 30)
Screenshot: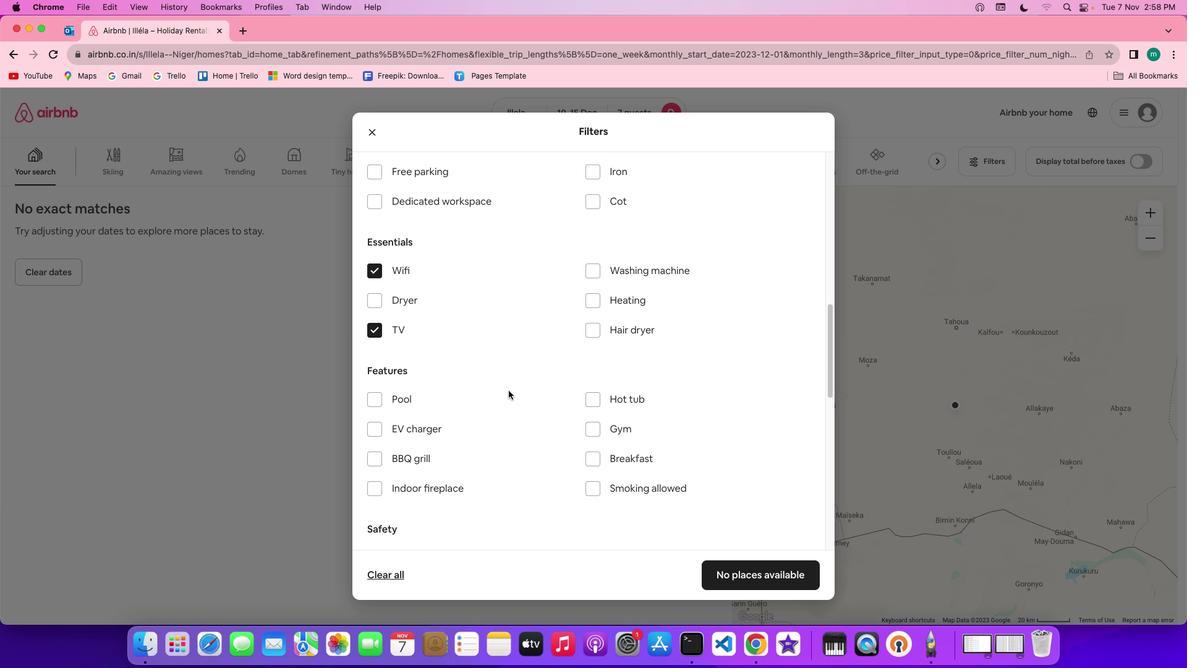 
Action: Mouse scrolled (494, 381) with delta (0, 30)
Screenshot: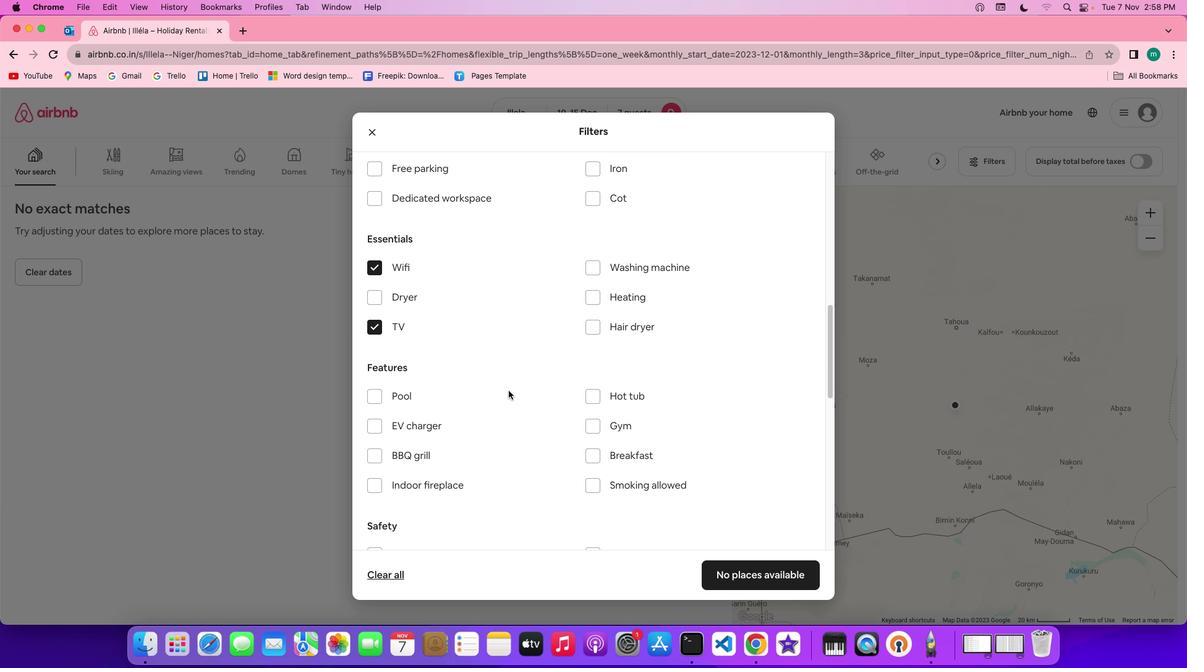 
Action: Mouse scrolled (494, 381) with delta (0, 30)
Screenshot: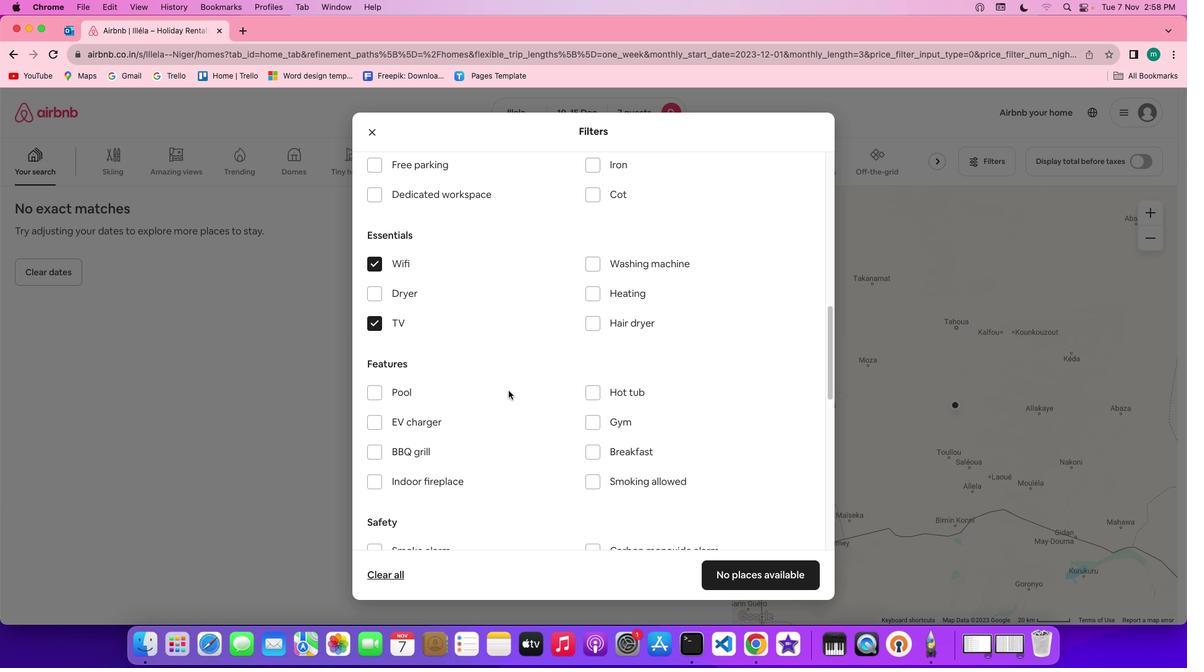 
Action: Mouse scrolled (494, 381) with delta (0, 30)
Screenshot: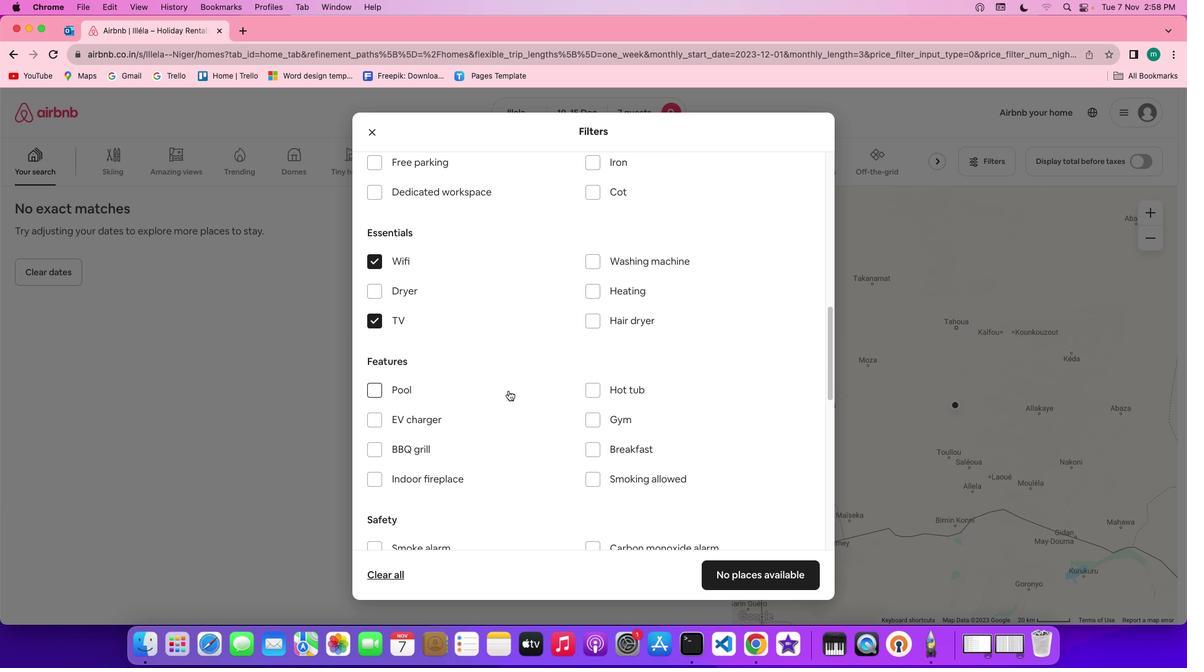 
Action: Mouse scrolled (494, 381) with delta (0, 30)
Screenshot: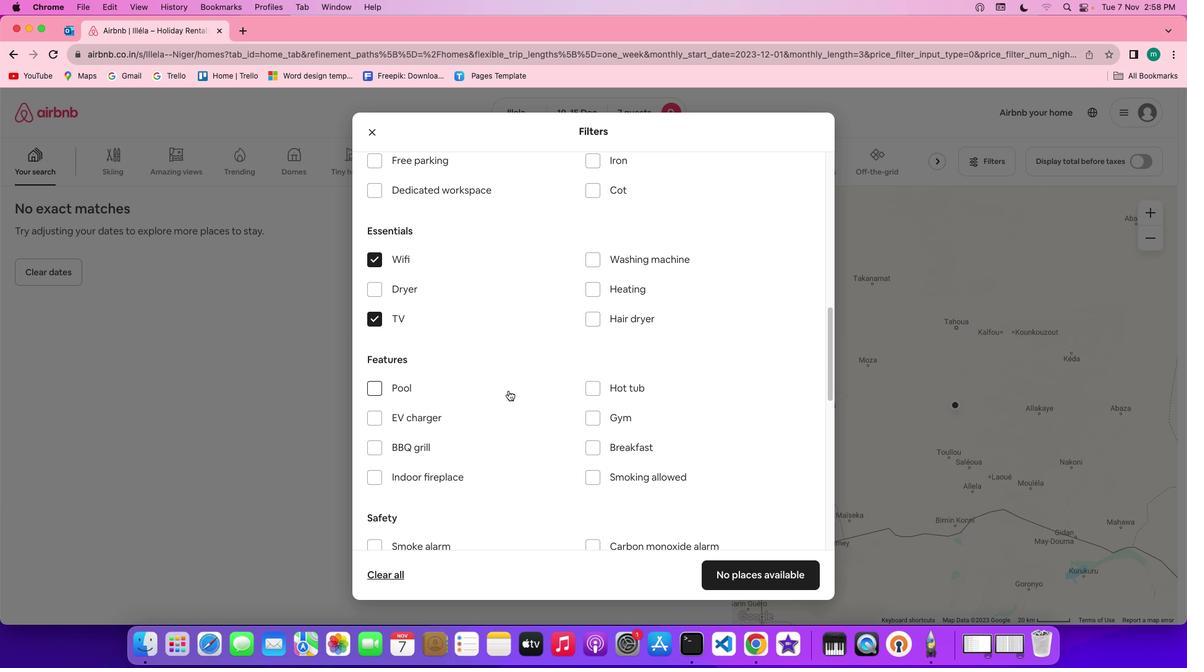 
Action: Mouse moved to (421, 171)
Screenshot: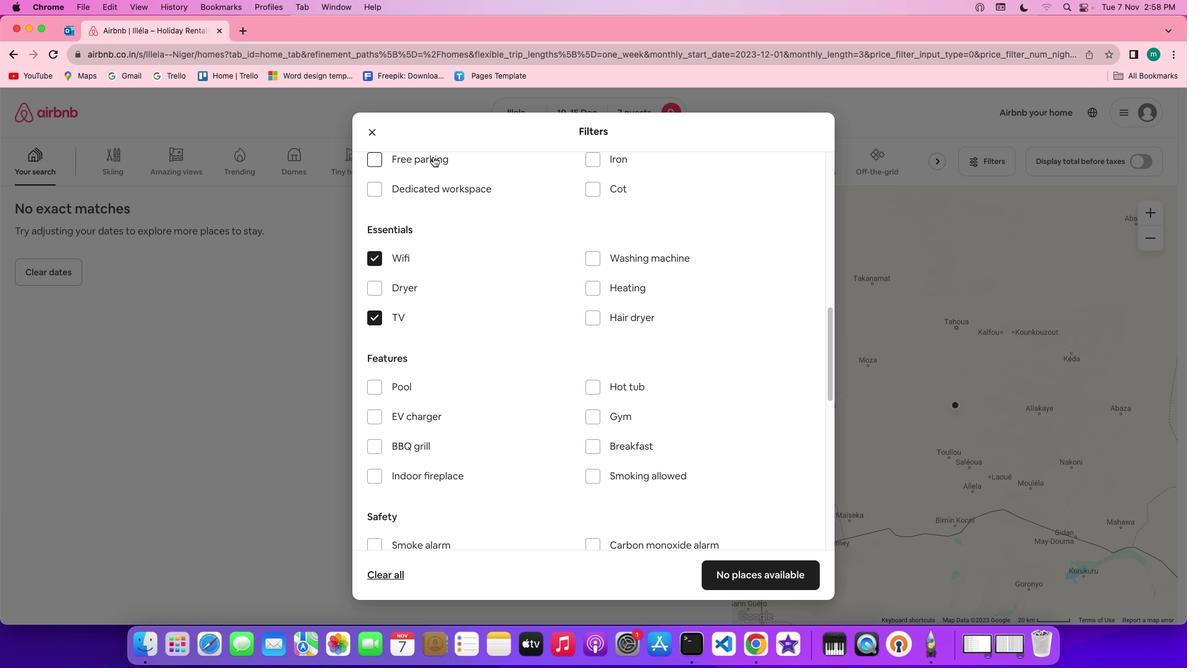 
Action: Mouse pressed left at (421, 171)
Screenshot: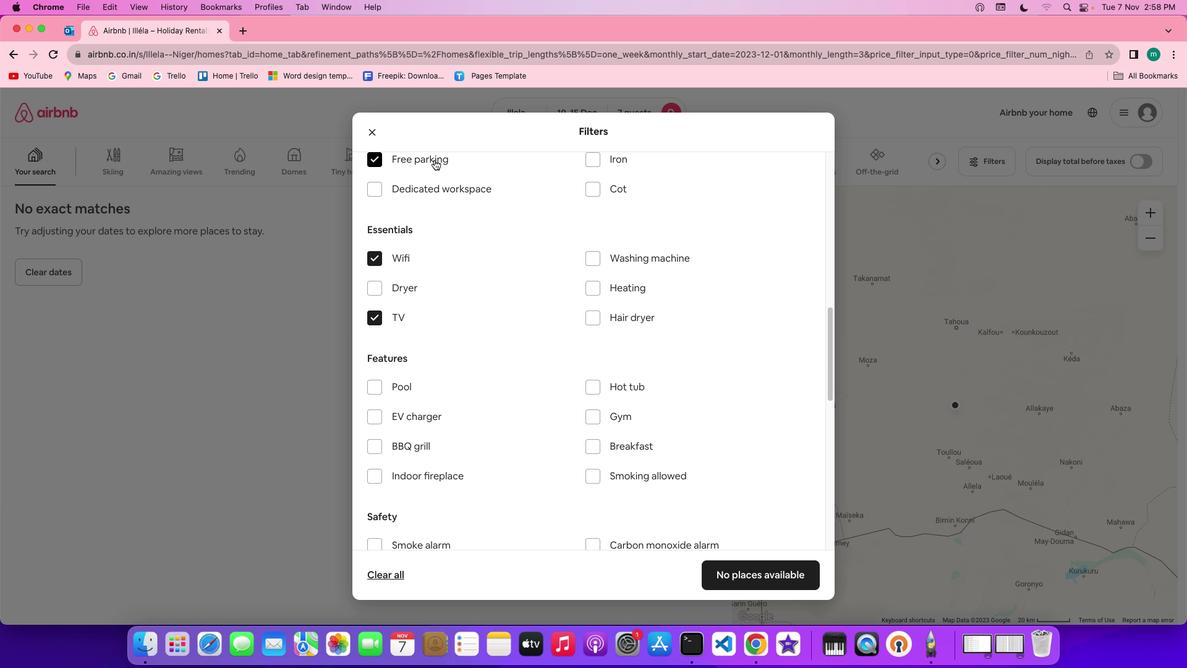 
Action: Mouse moved to (500, 322)
Screenshot: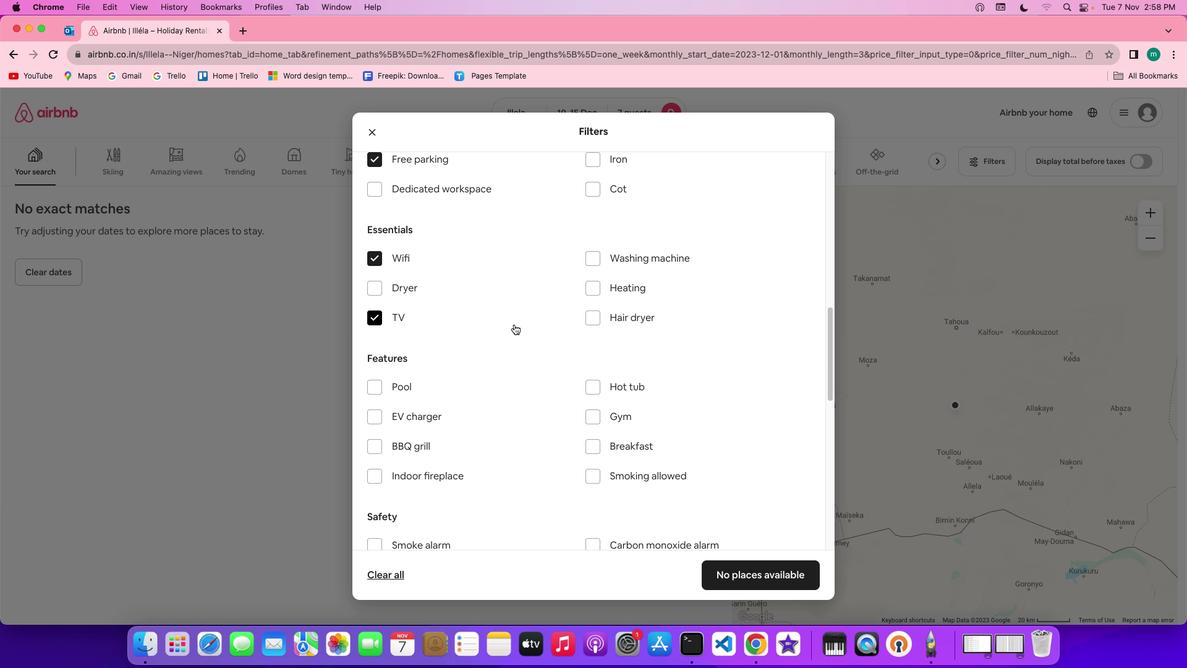
Action: Mouse scrolled (500, 322) with delta (0, 32)
Screenshot: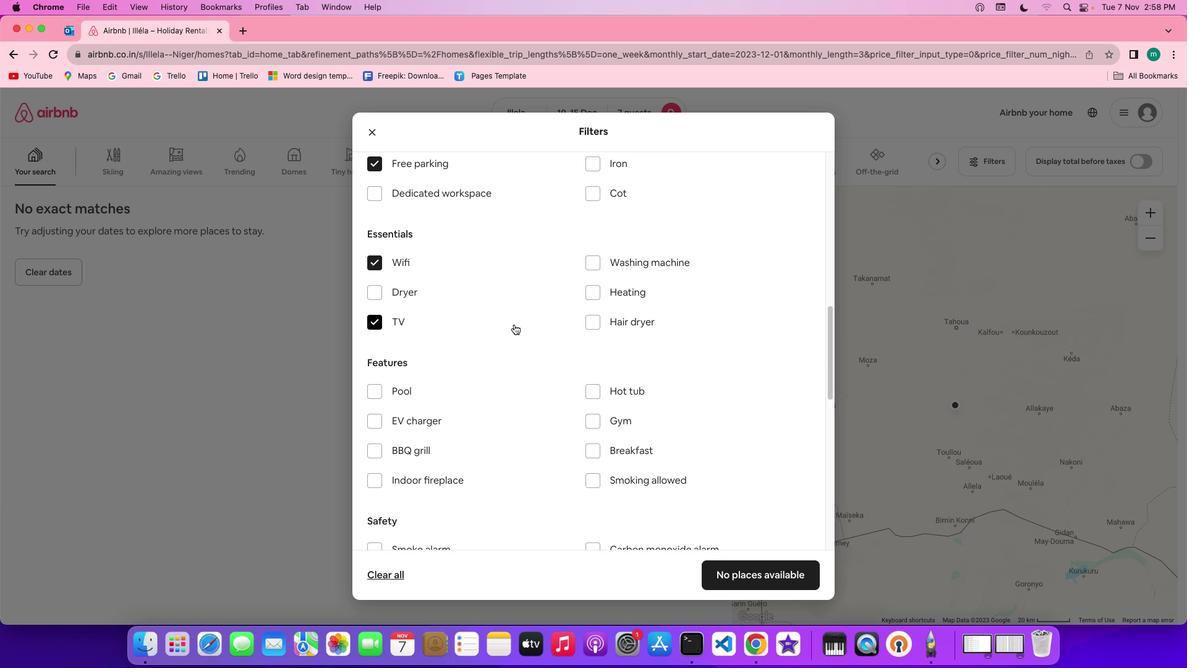 
Action: Mouse scrolled (500, 322) with delta (0, 32)
Screenshot: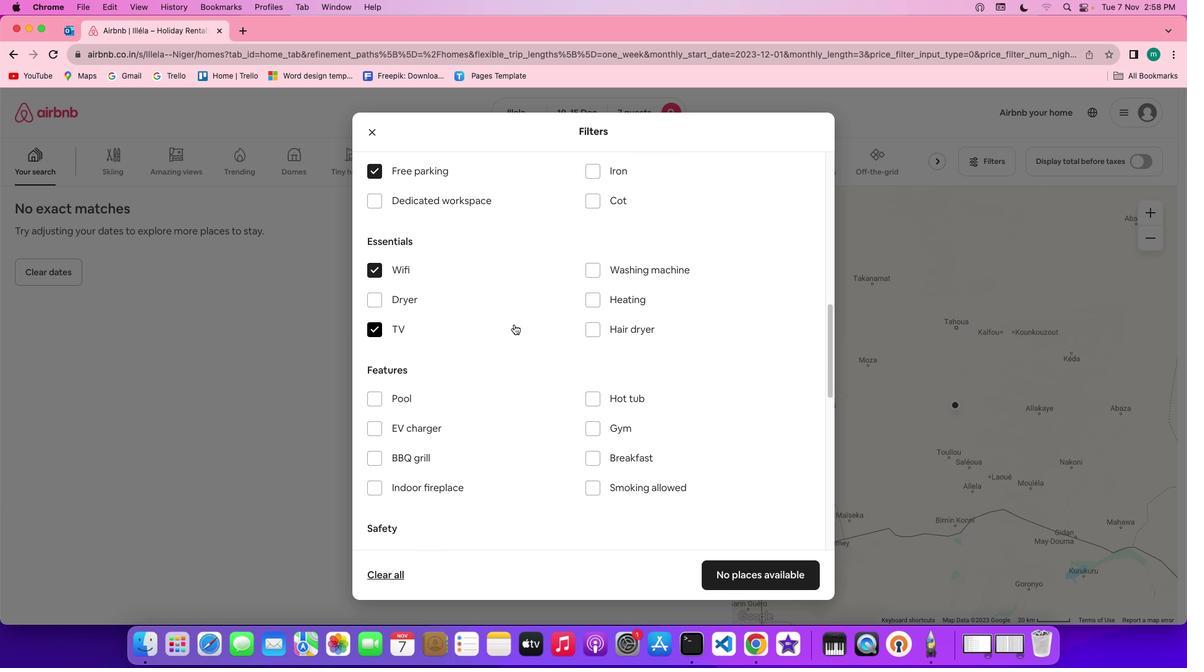 
Action: Mouse scrolled (500, 322) with delta (0, 32)
Screenshot: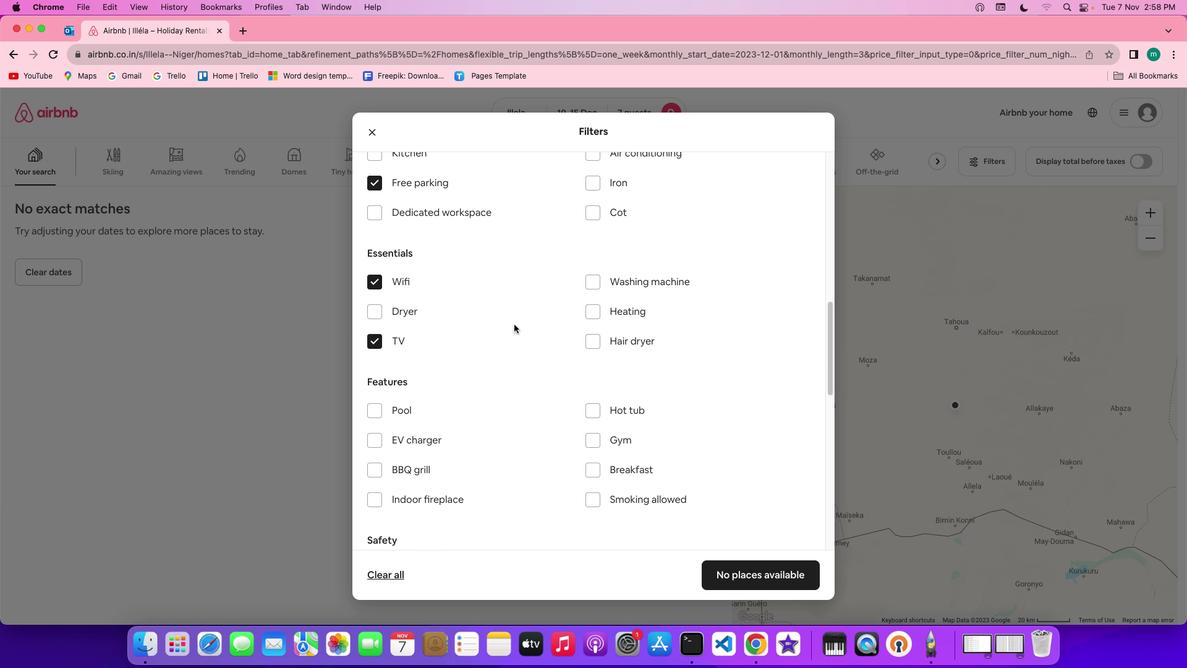 
Action: Mouse scrolled (500, 322) with delta (0, 32)
Screenshot: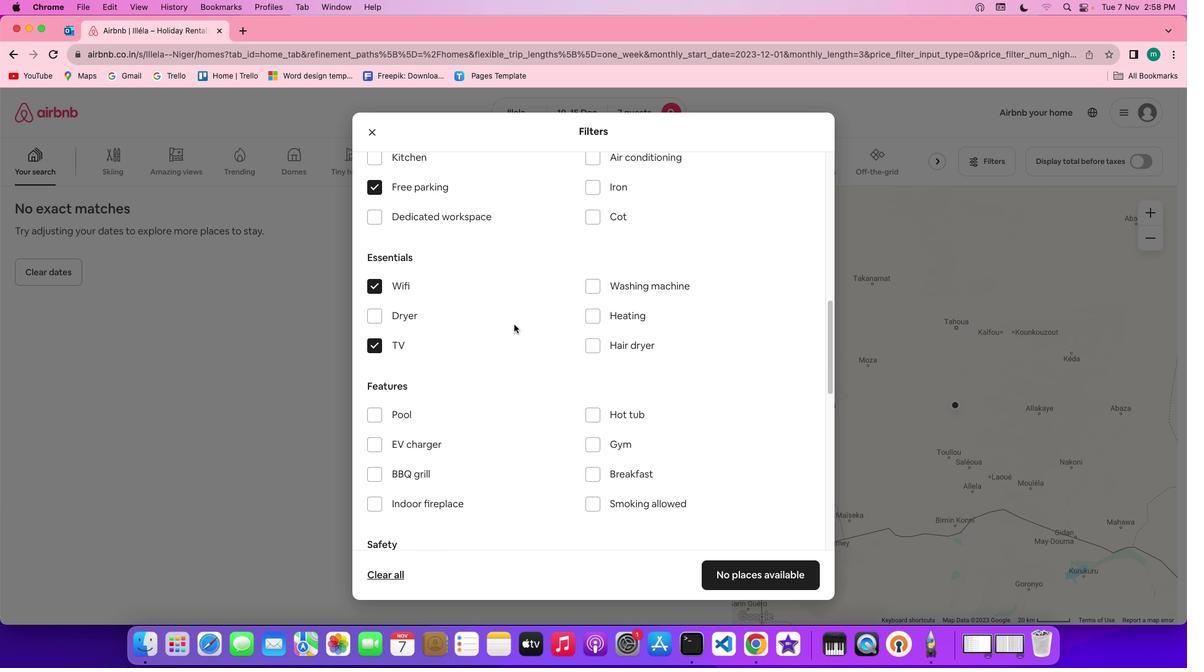 
Action: Mouse moved to (512, 345)
Screenshot: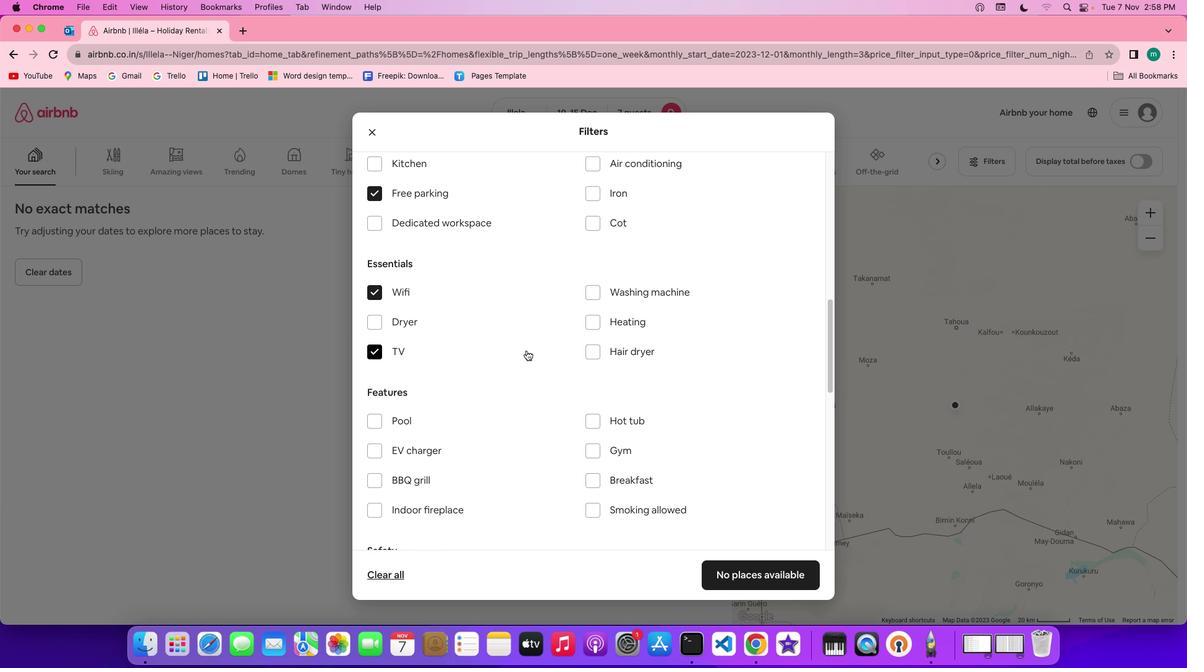 
Action: Mouse scrolled (512, 345) with delta (0, 30)
Screenshot: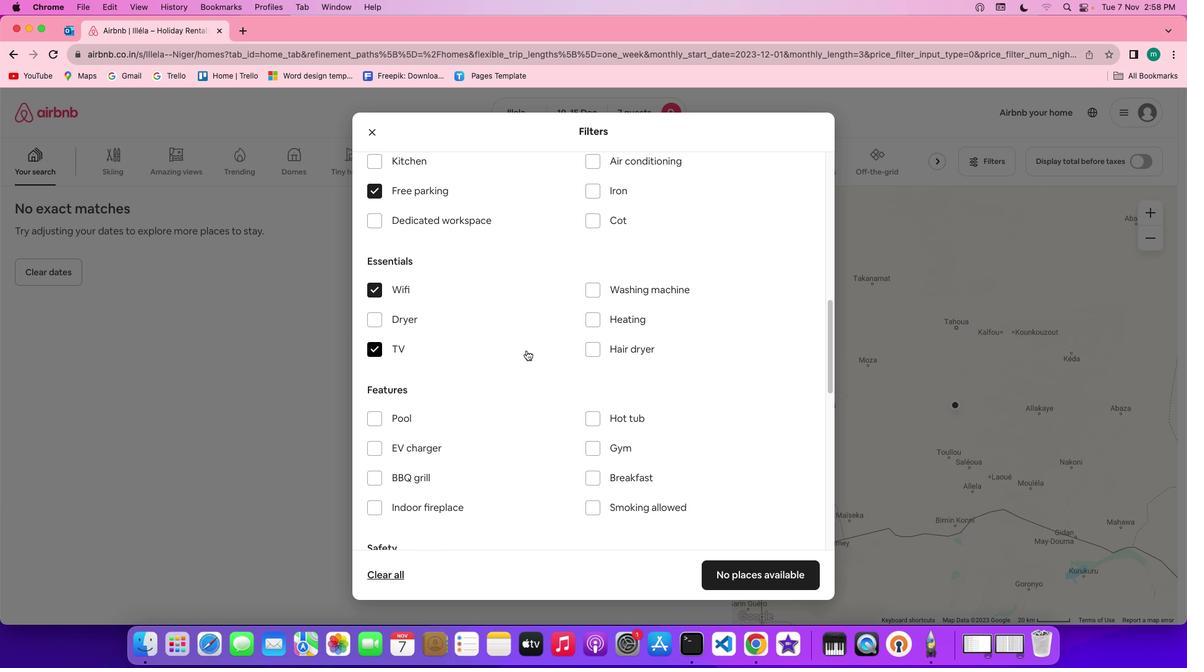 
Action: Mouse scrolled (512, 345) with delta (0, 30)
Screenshot: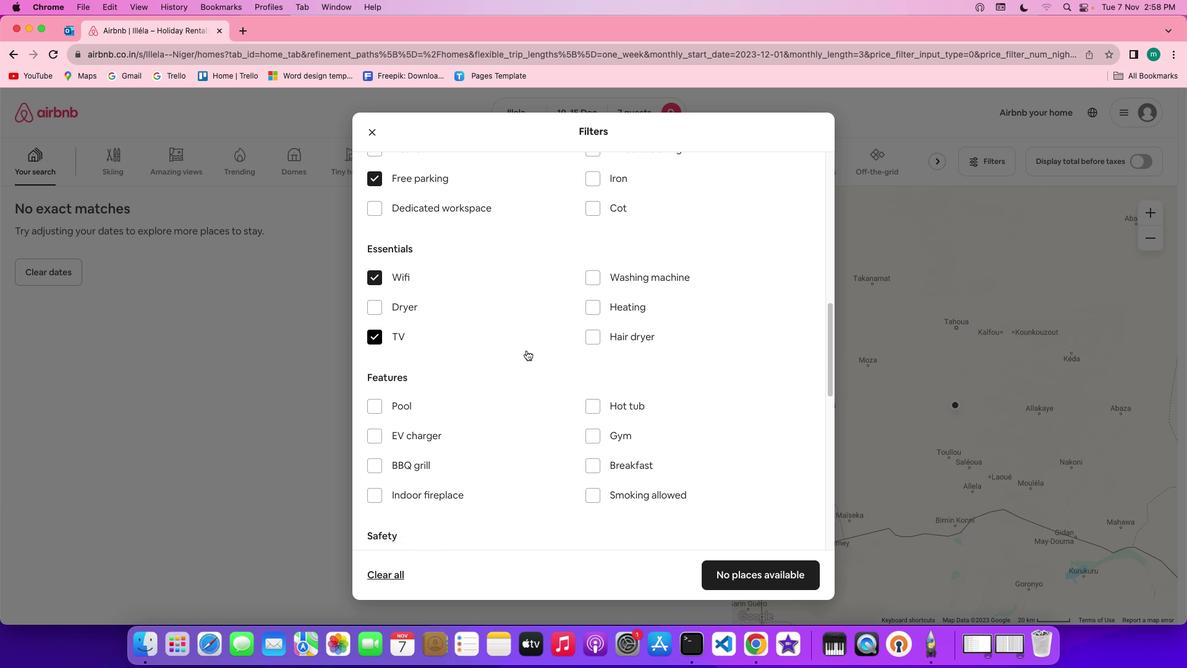 
Action: Mouse scrolled (512, 345) with delta (0, 30)
Screenshot: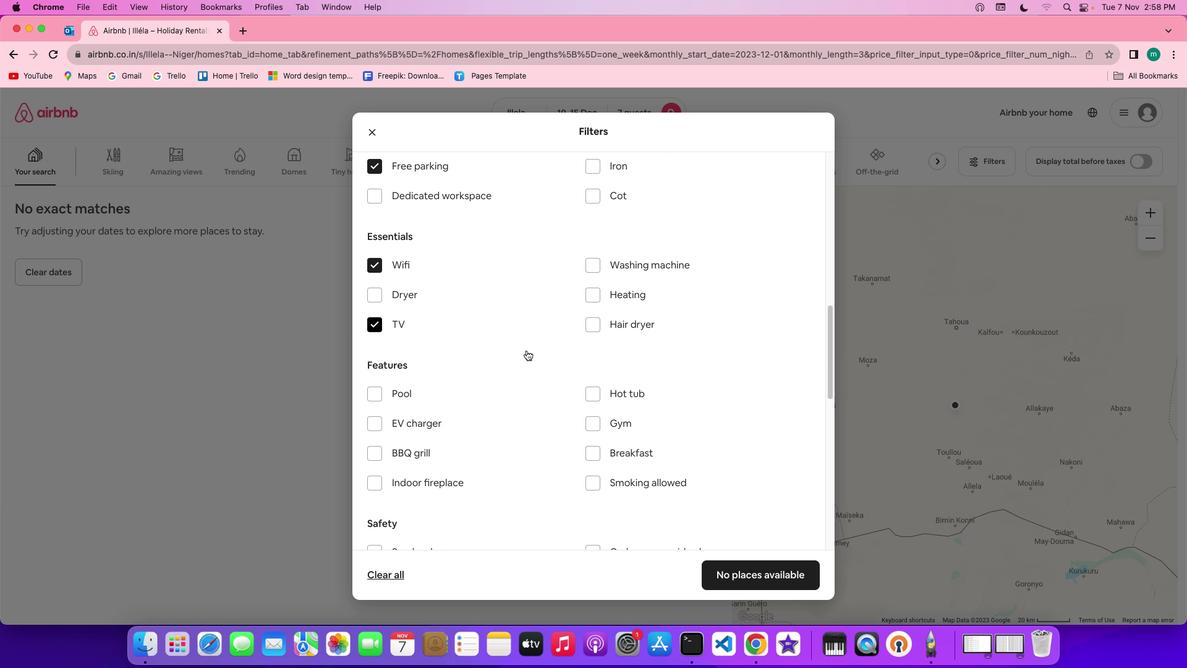 
Action: Mouse scrolled (512, 345) with delta (0, 30)
Screenshot: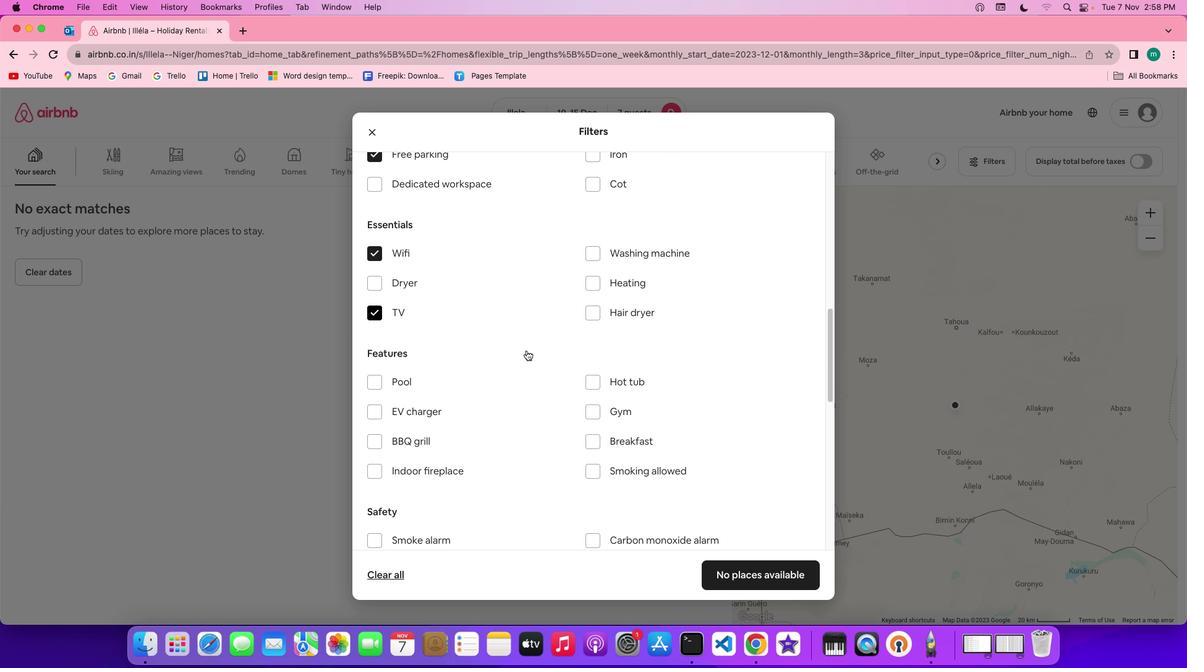 
Action: Mouse scrolled (512, 345) with delta (0, 30)
Screenshot: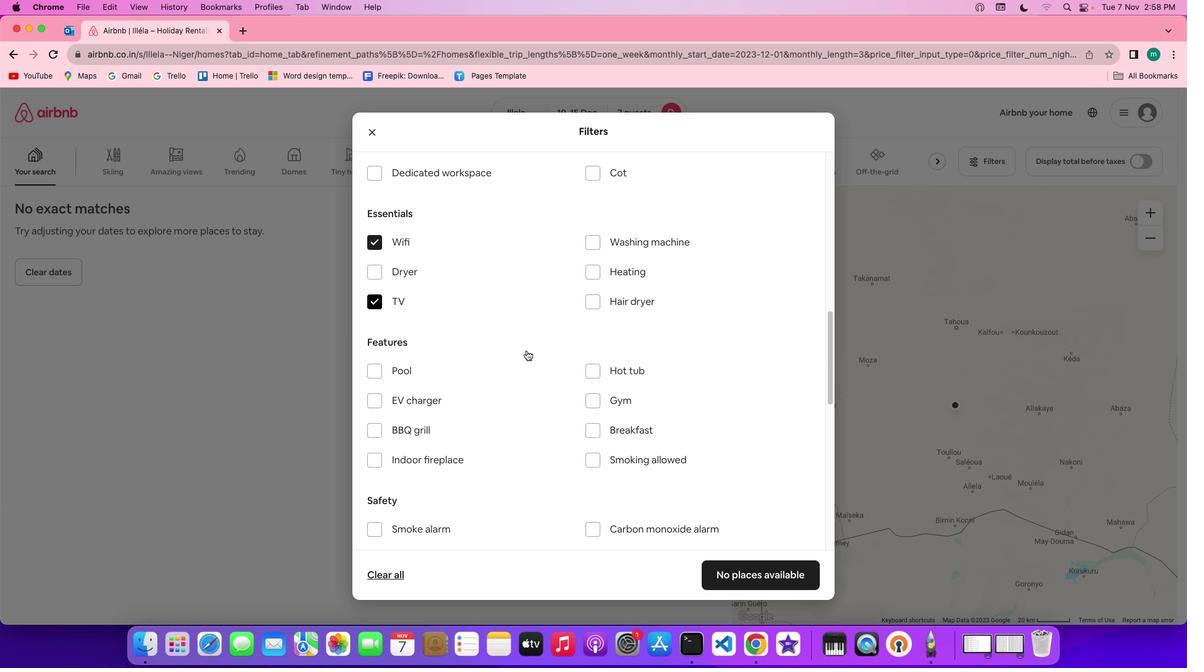 
Action: Mouse scrolled (512, 345) with delta (0, 30)
Screenshot: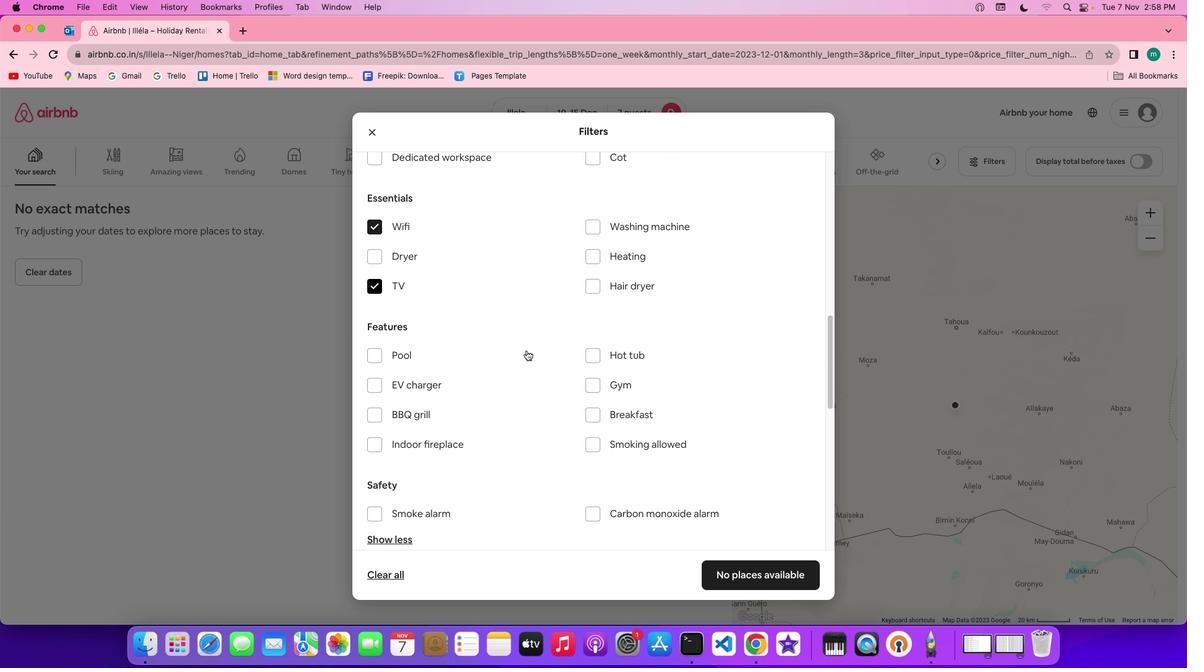 
Action: Mouse scrolled (512, 345) with delta (0, 30)
Screenshot: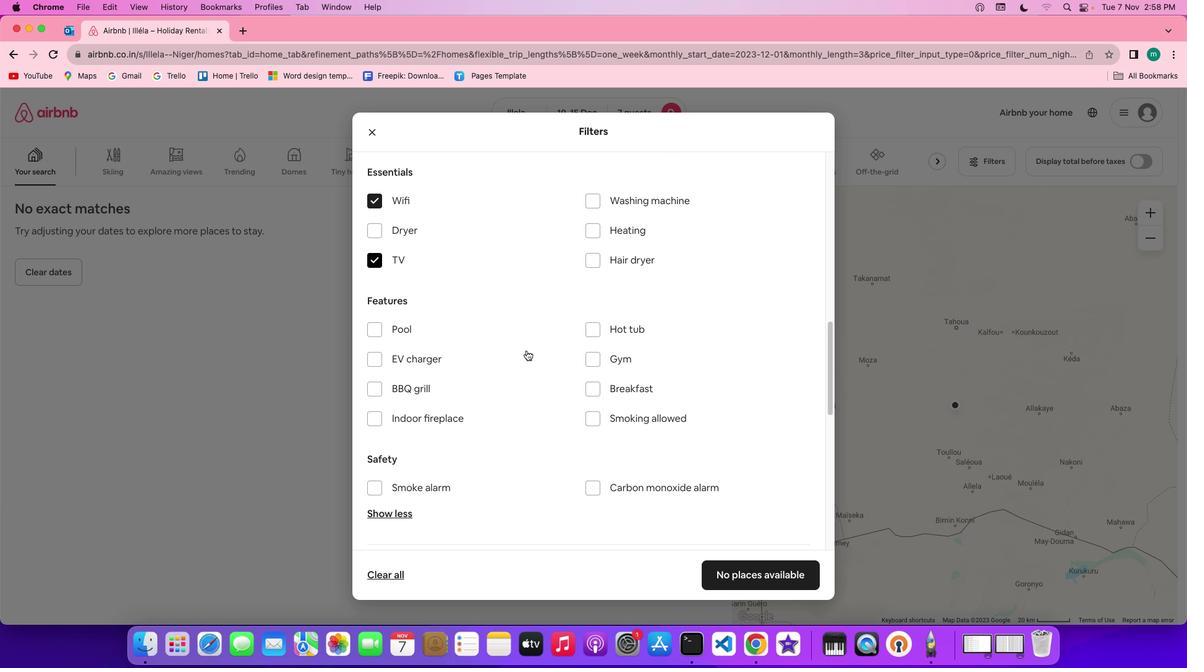 
Action: Mouse moved to (601, 343)
Screenshot: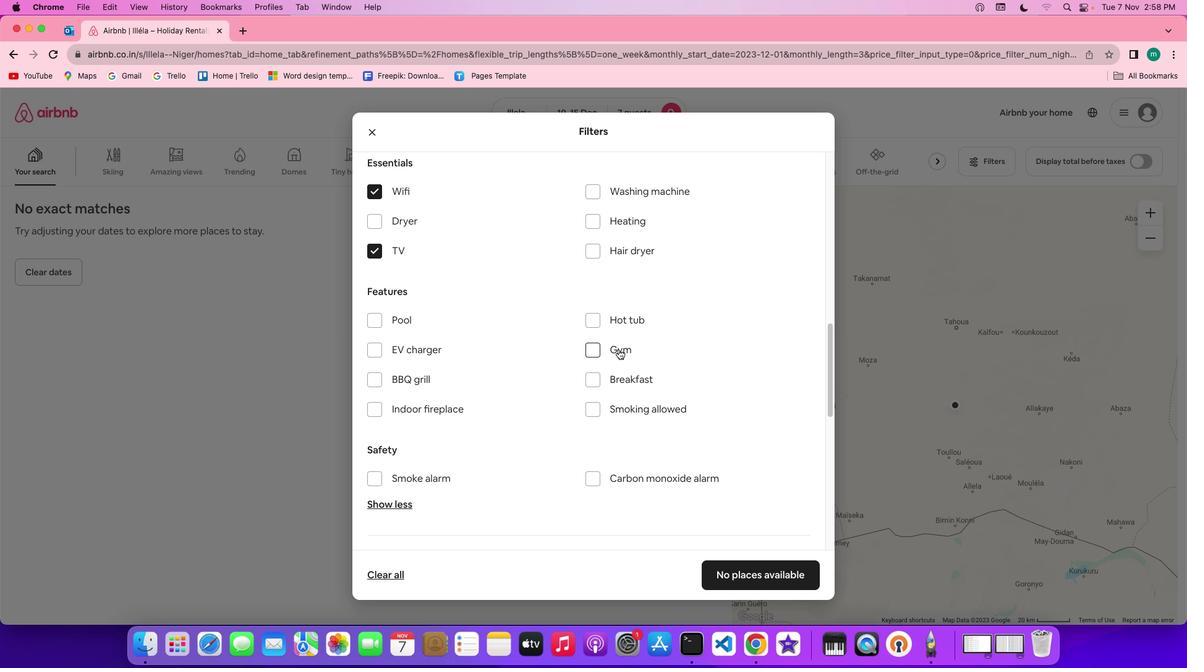 
Action: Mouse pressed left at (601, 343)
Screenshot: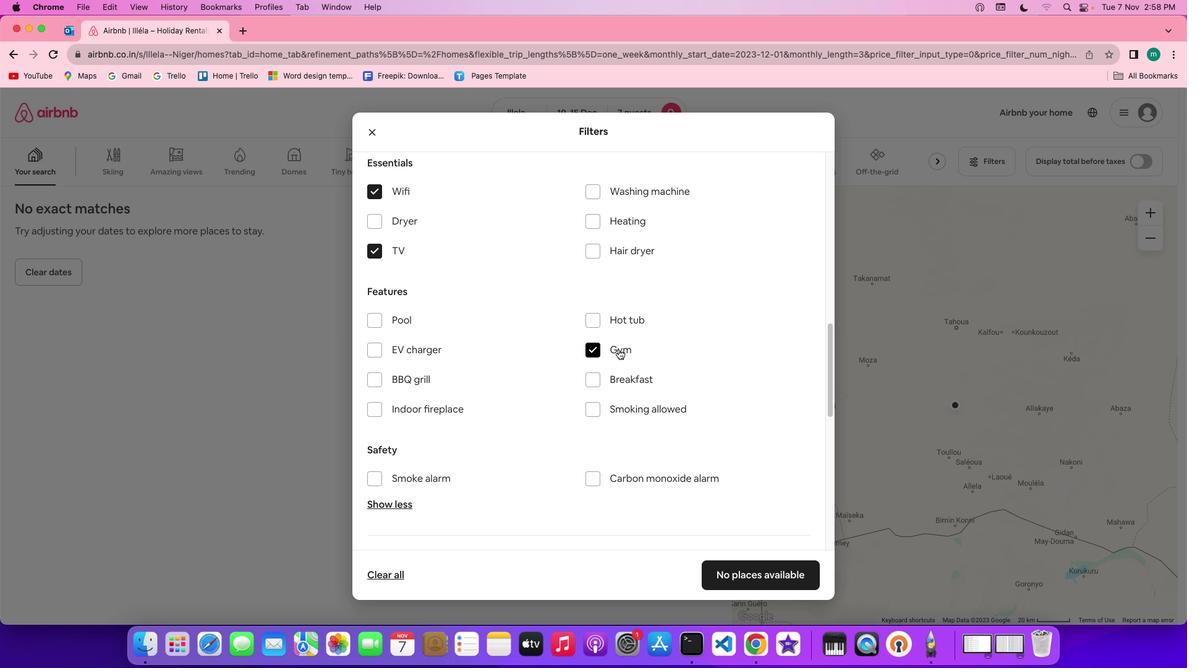 
Action: Mouse moved to (610, 376)
Screenshot: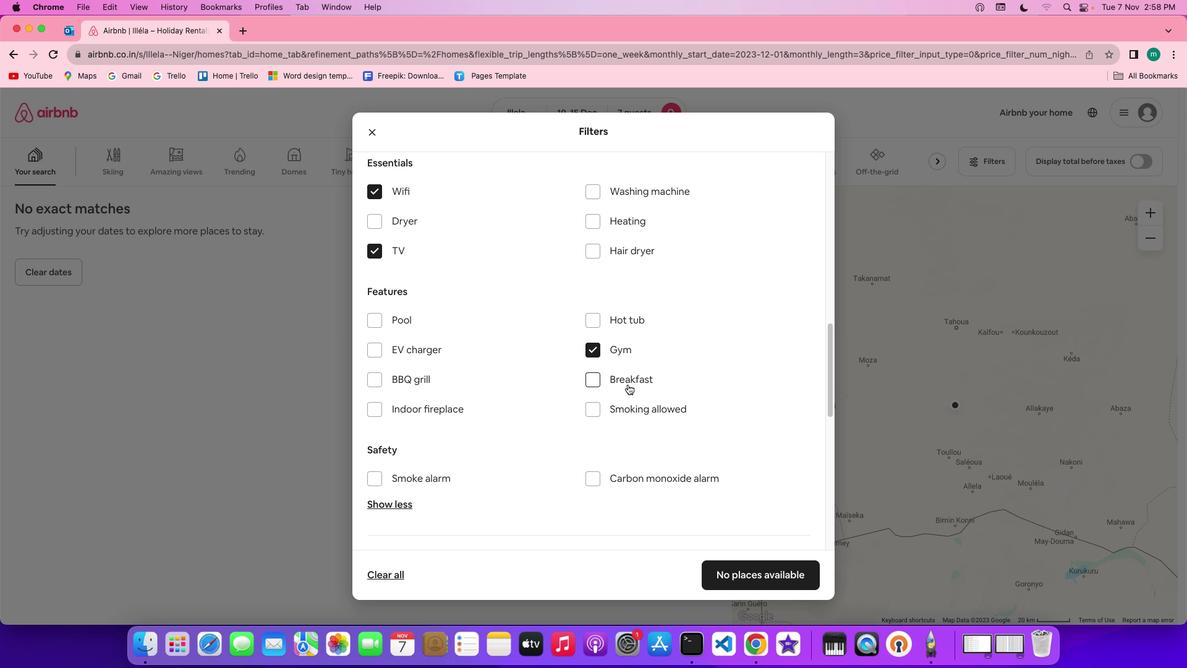 
Action: Mouse pressed left at (610, 376)
Screenshot: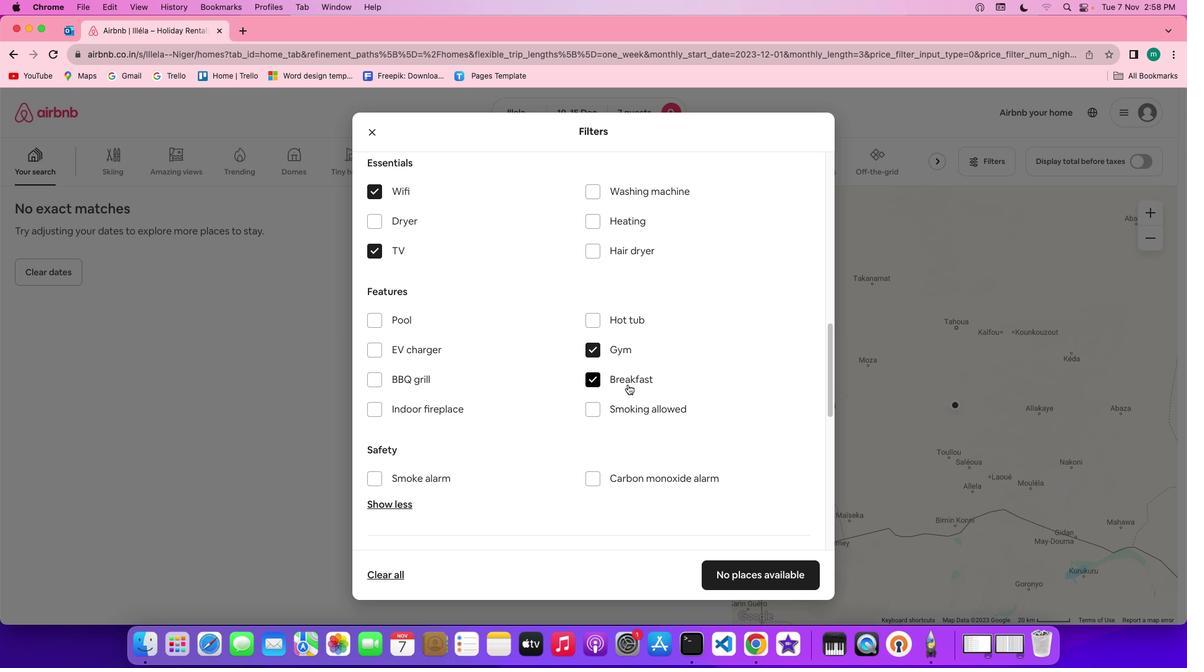 
Action: Mouse moved to (655, 380)
Screenshot: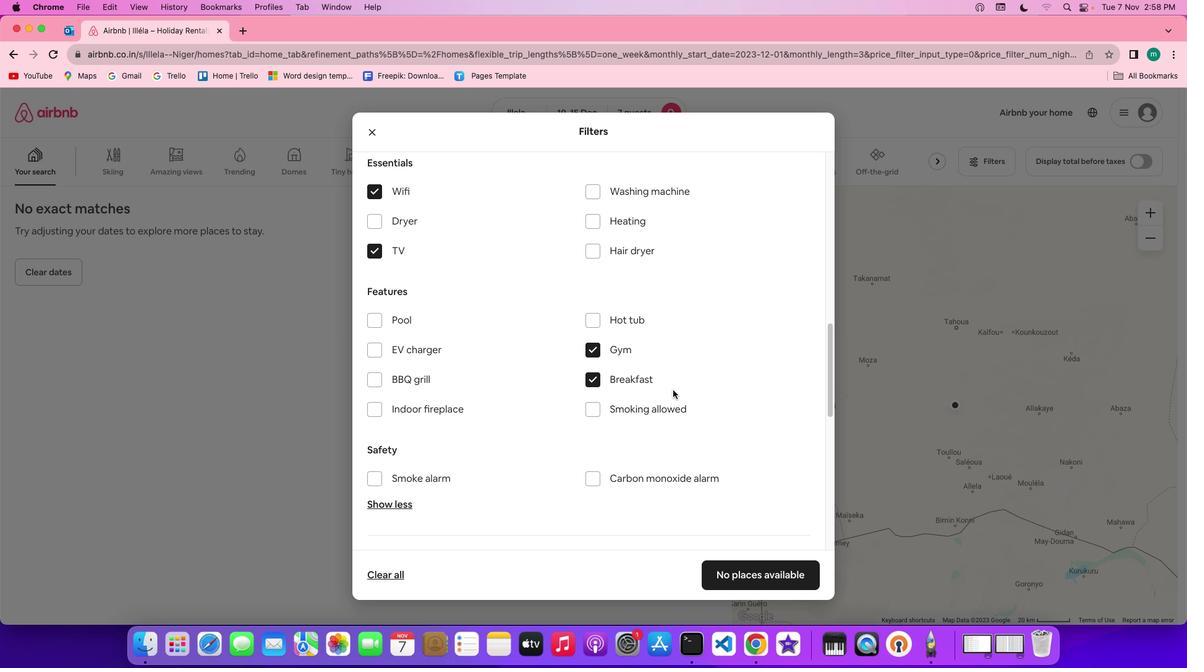 
Action: Mouse scrolled (655, 380) with delta (0, 30)
Screenshot: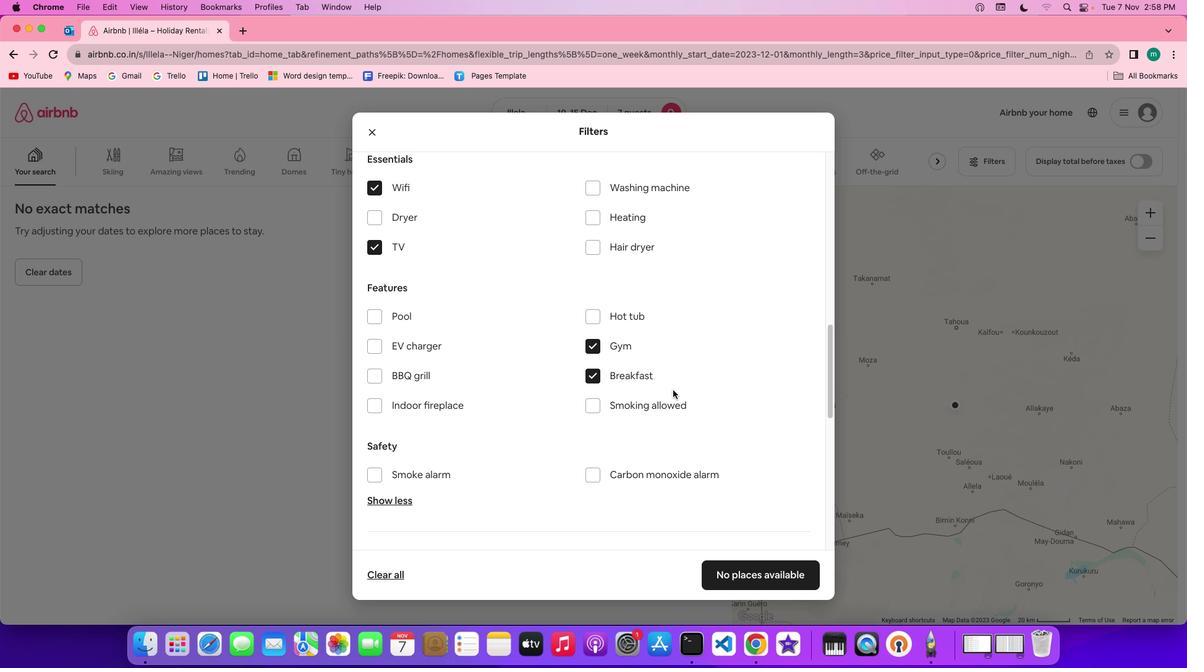 
Action: Mouse scrolled (655, 380) with delta (0, 30)
Screenshot: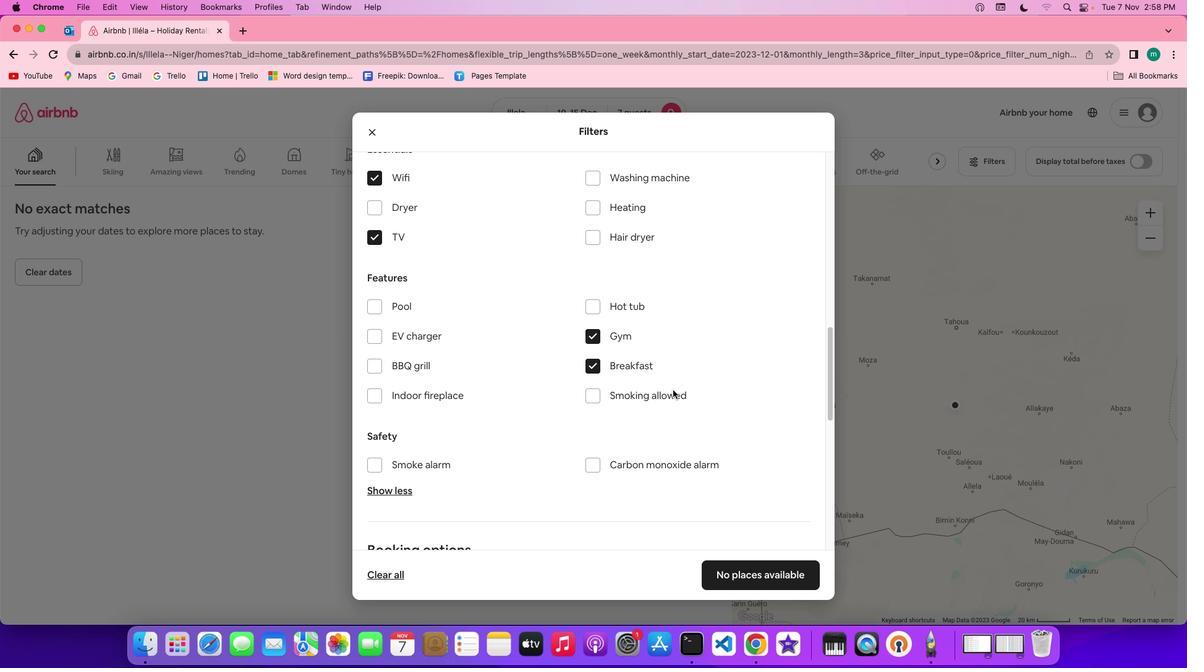 
Action: Mouse scrolled (655, 380) with delta (0, 30)
Screenshot: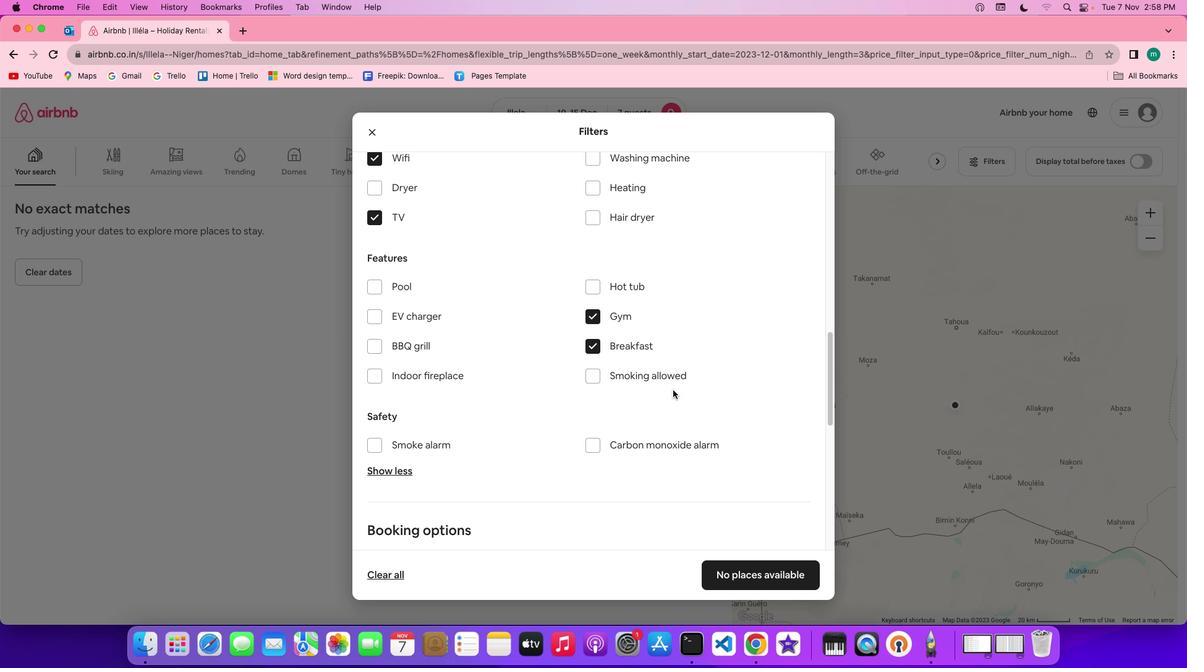 
Action: Mouse scrolled (655, 380) with delta (0, 30)
Screenshot: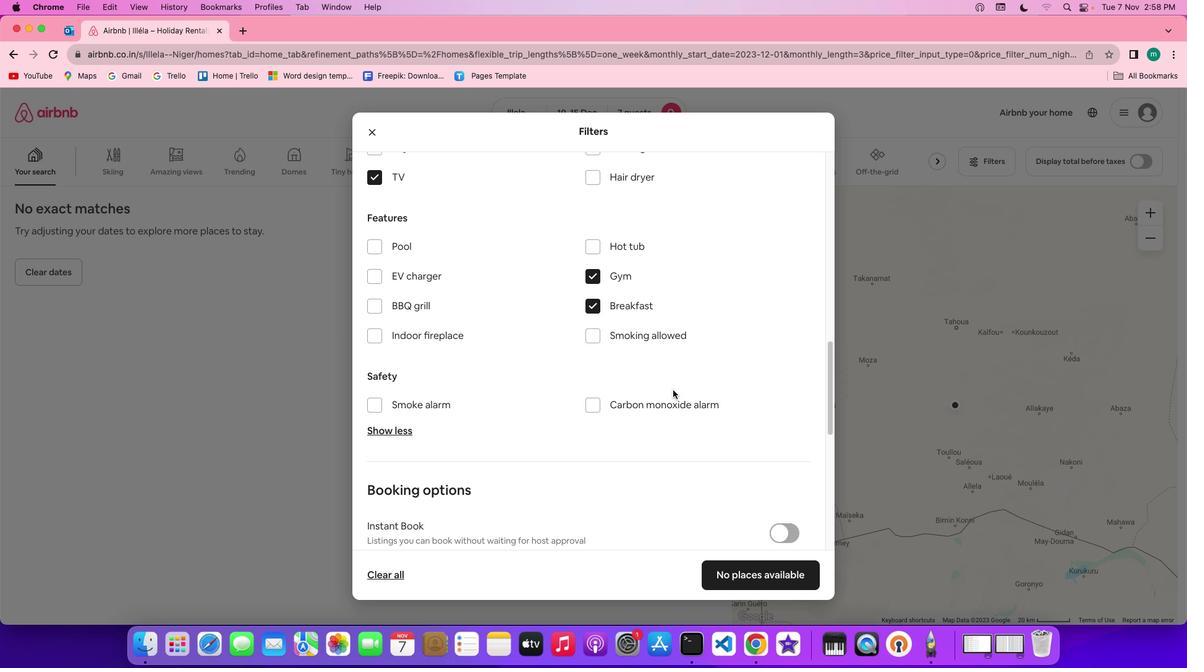 
Action: Mouse moved to (657, 397)
Screenshot: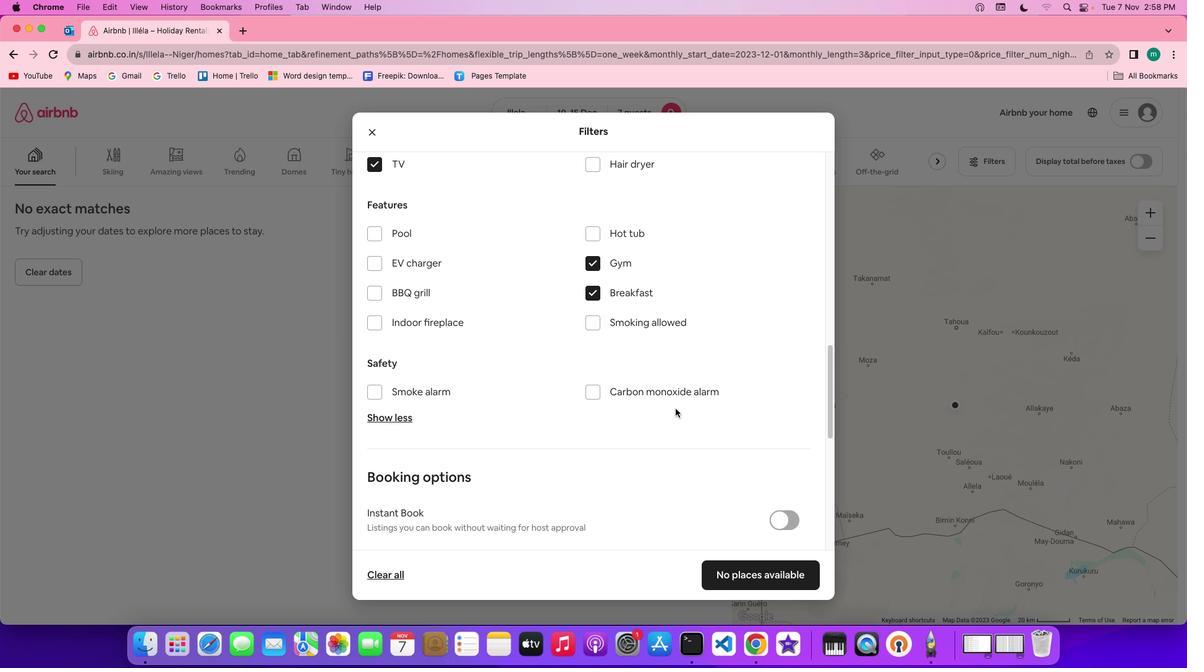 
Action: Mouse scrolled (657, 397) with delta (0, 30)
Screenshot: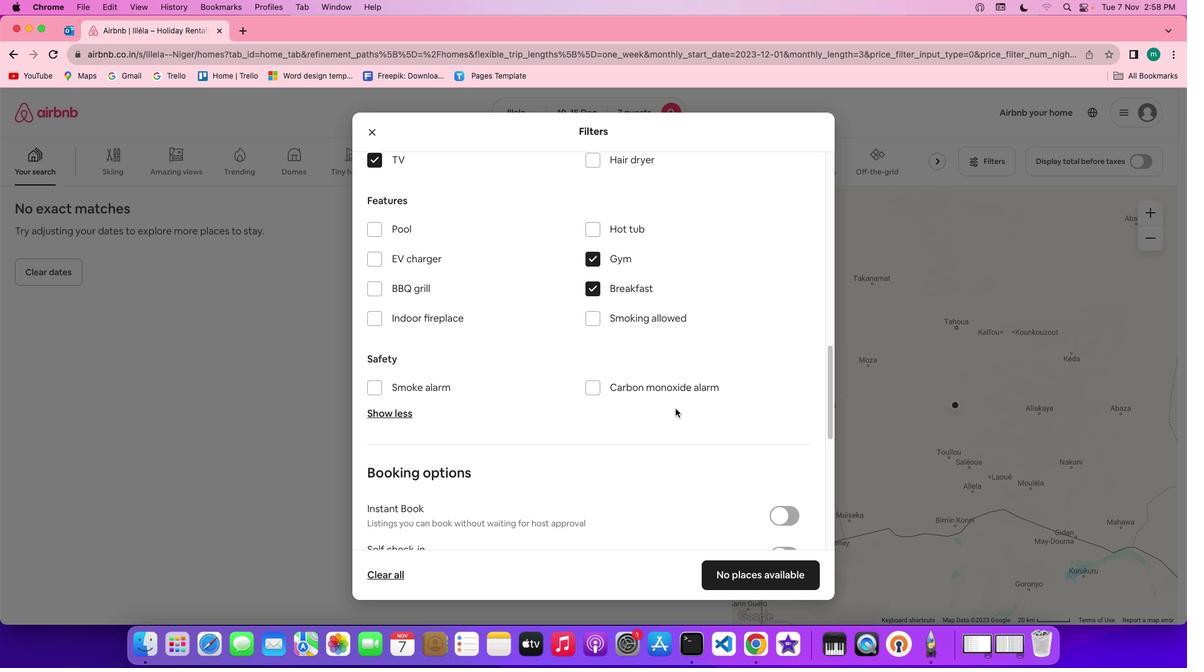 
Action: Mouse scrolled (657, 397) with delta (0, 30)
Screenshot: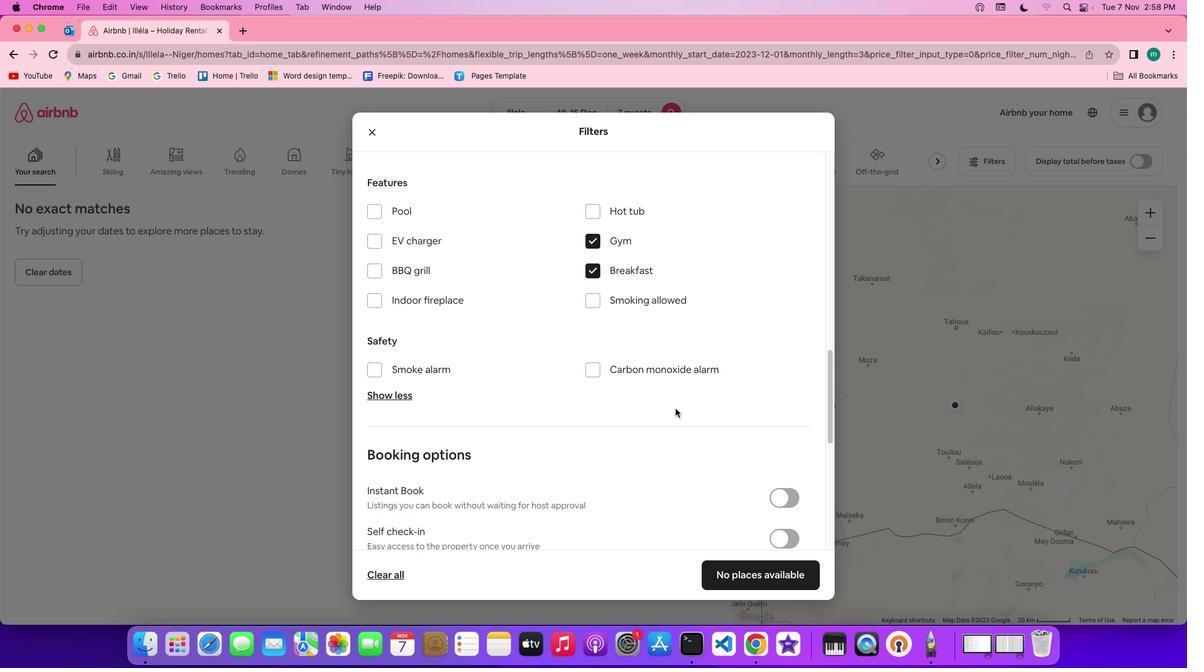 
Action: Mouse scrolled (657, 397) with delta (0, 30)
Screenshot: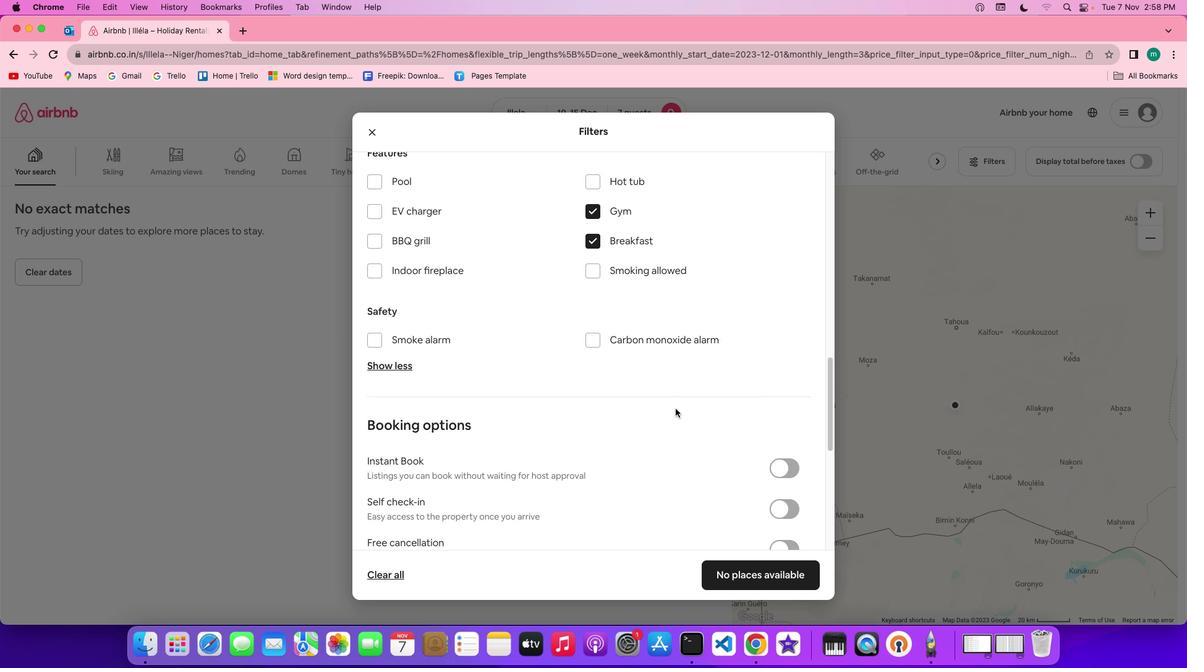 
Action: Mouse scrolled (657, 397) with delta (0, 30)
Screenshot: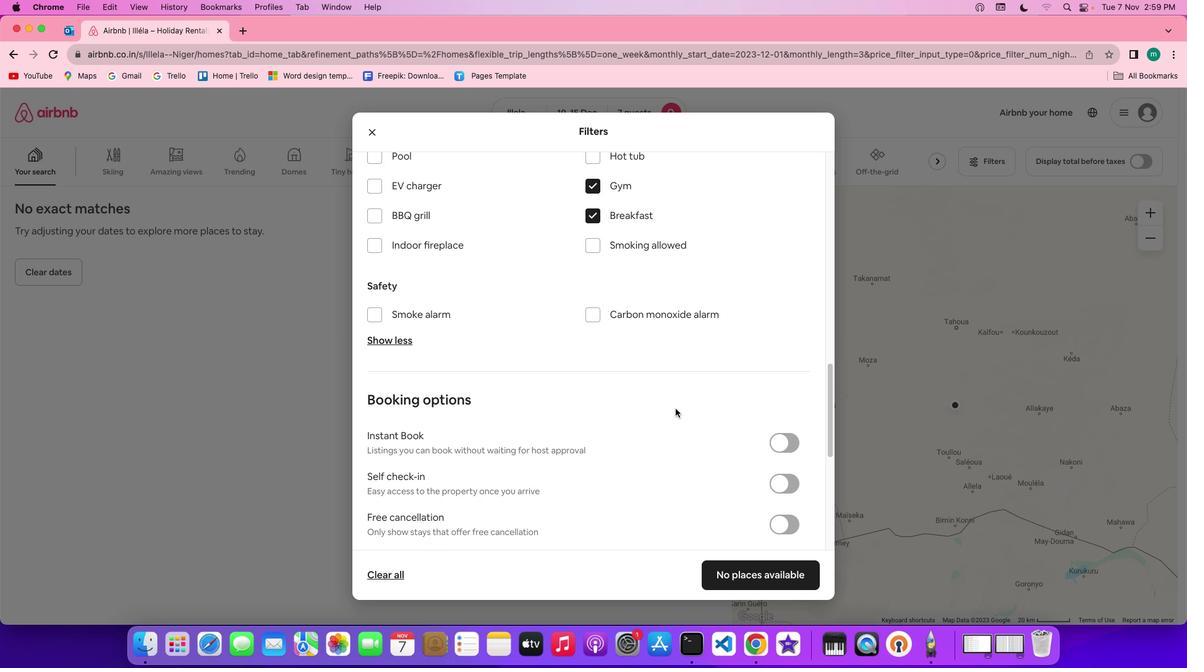 
Action: Mouse scrolled (657, 397) with delta (0, 30)
Screenshot: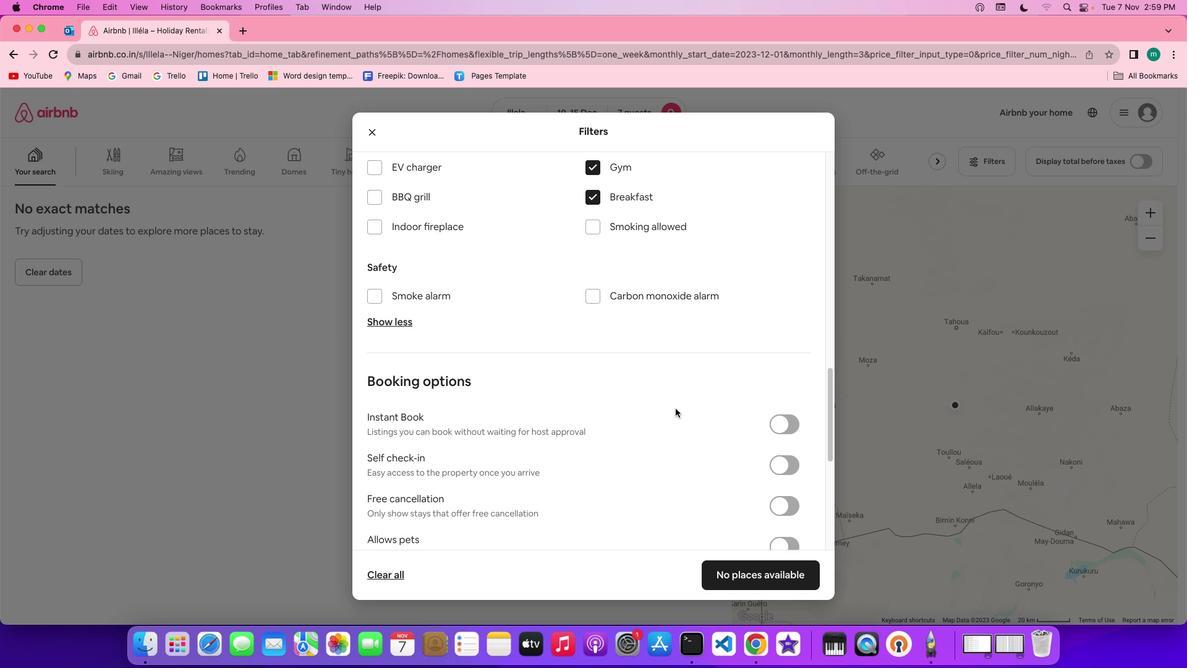 
Action: Mouse scrolled (657, 397) with delta (0, 30)
Screenshot: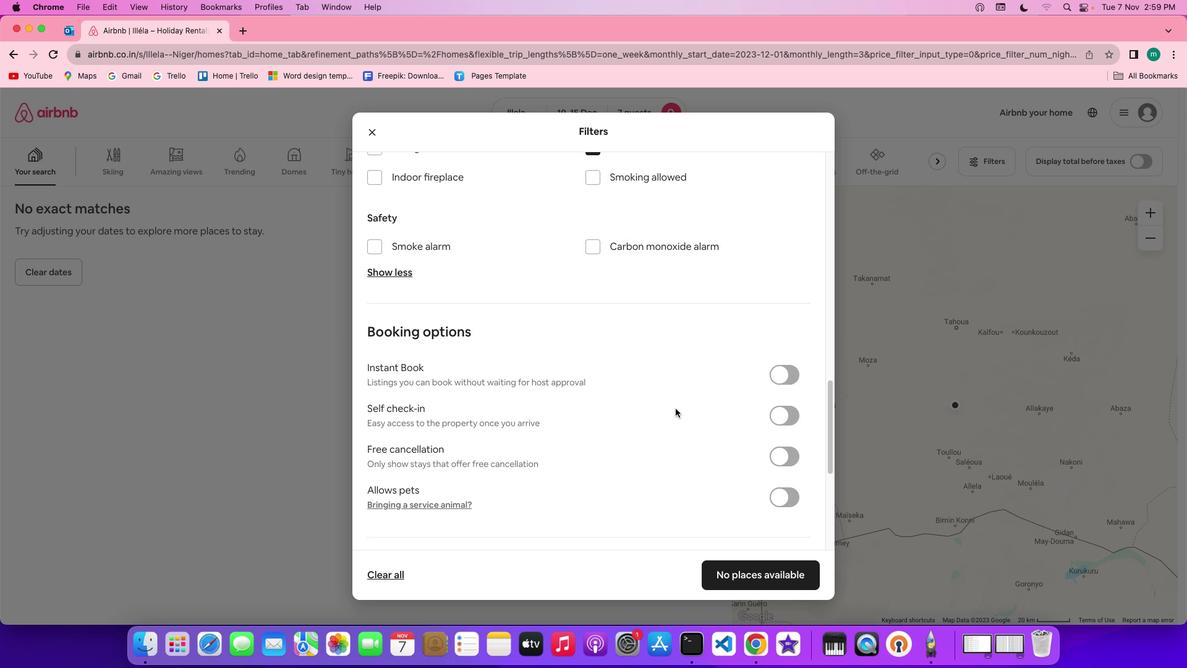 
Action: Mouse scrolled (657, 397) with delta (0, 30)
Screenshot: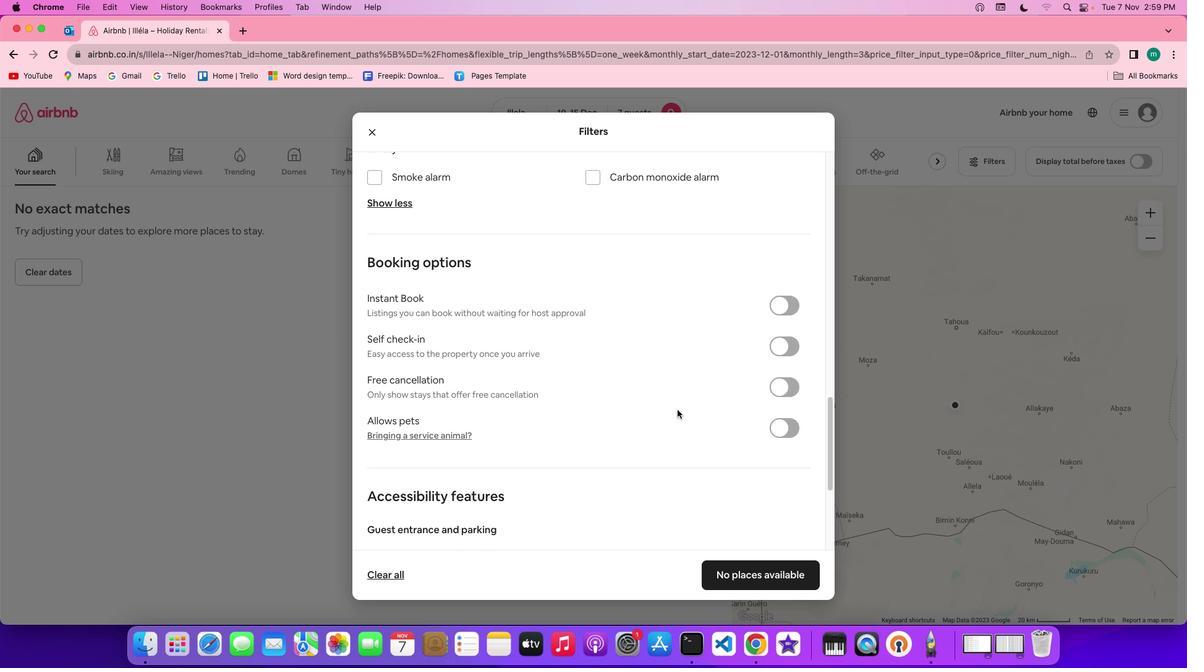 
Action: Mouse moved to (658, 398)
Screenshot: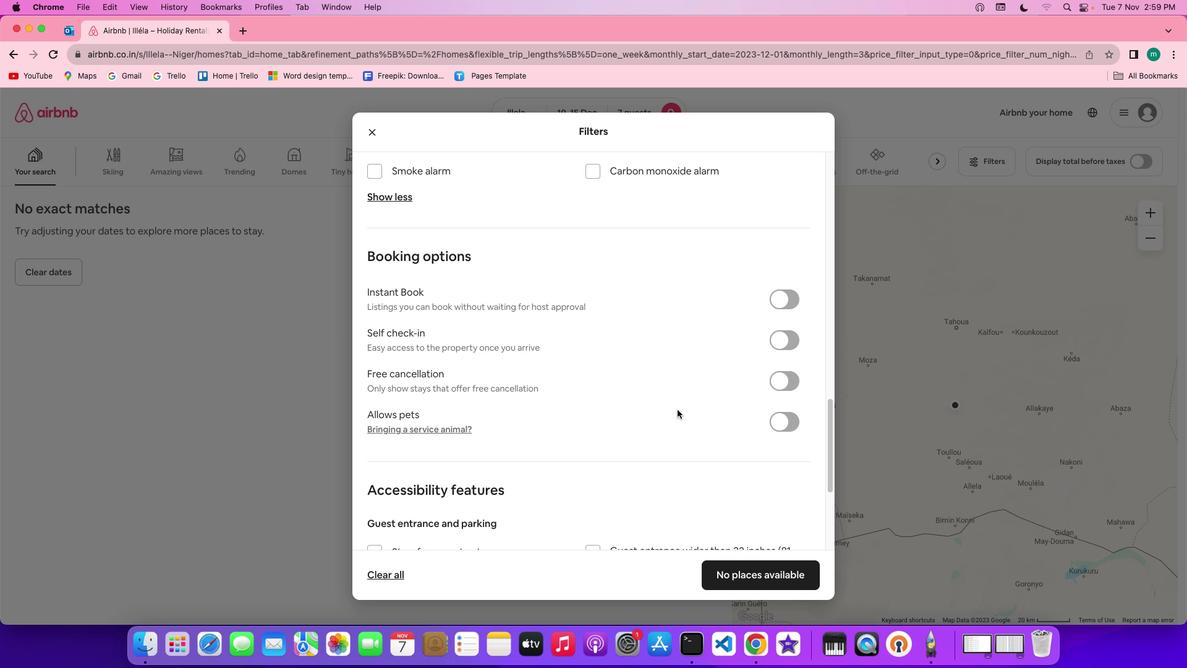 
Action: Mouse scrolled (658, 398) with delta (0, 30)
Screenshot: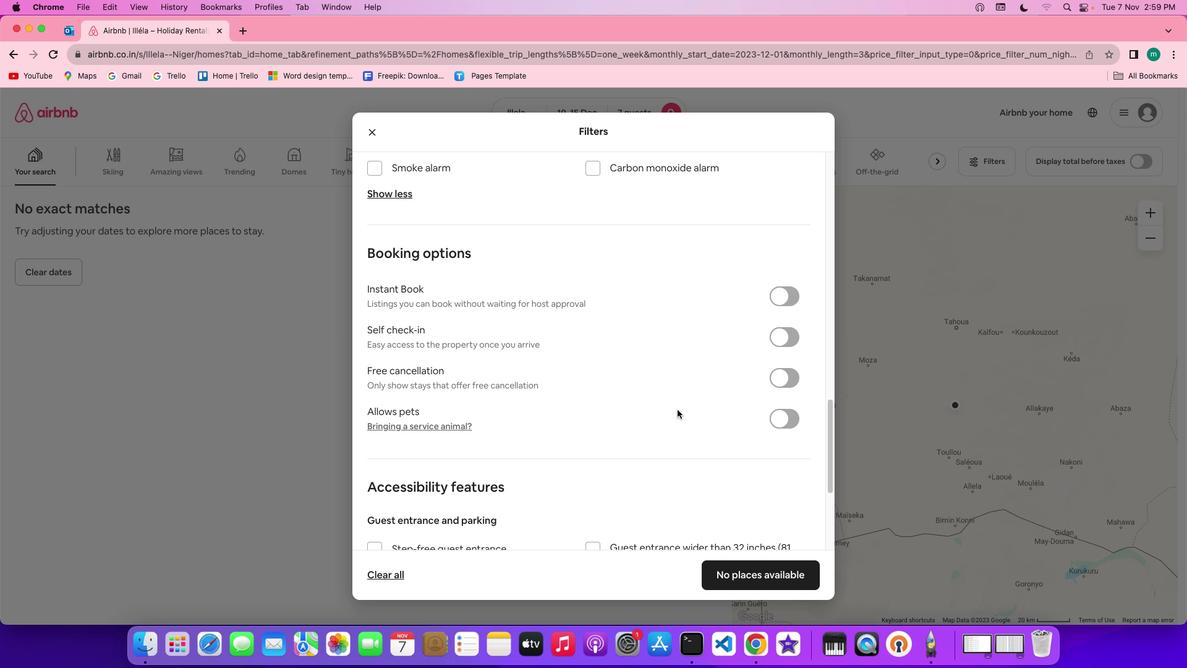 
Action: Mouse scrolled (658, 398) with delta (0, 30)
Screenshot: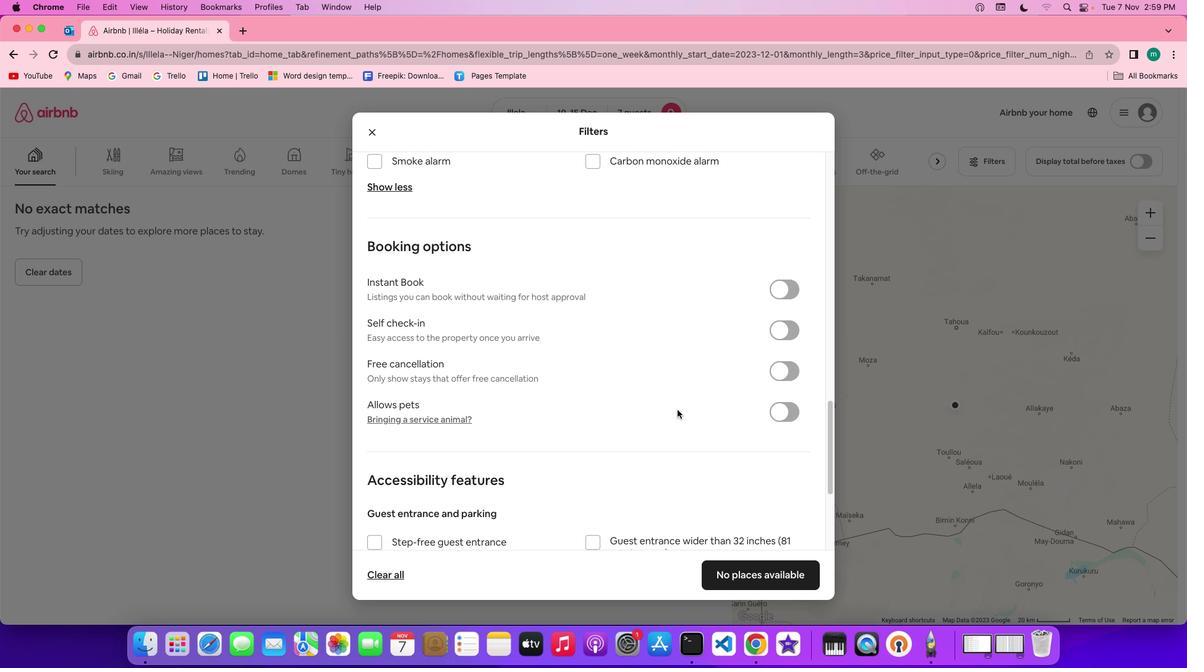 
Action: Mouse scrolled (658, 398) with delta (0, 30)
Screenshot: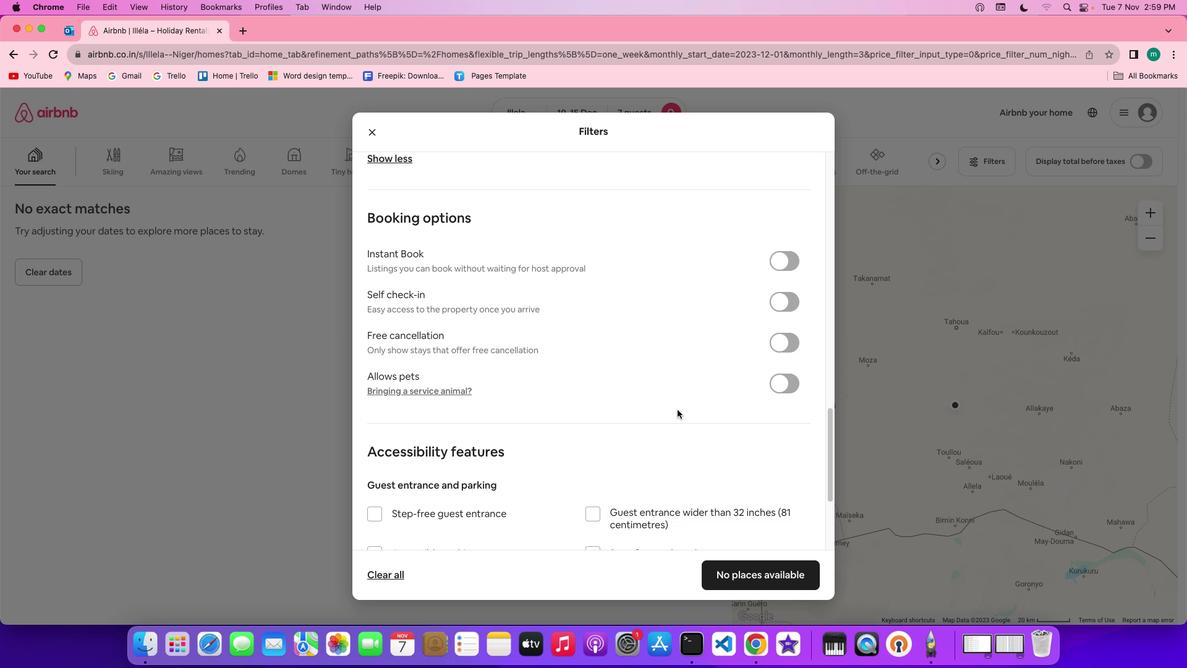
Action: Mouse scrolled (658, 398) with delta (0, 30)
Screenshot: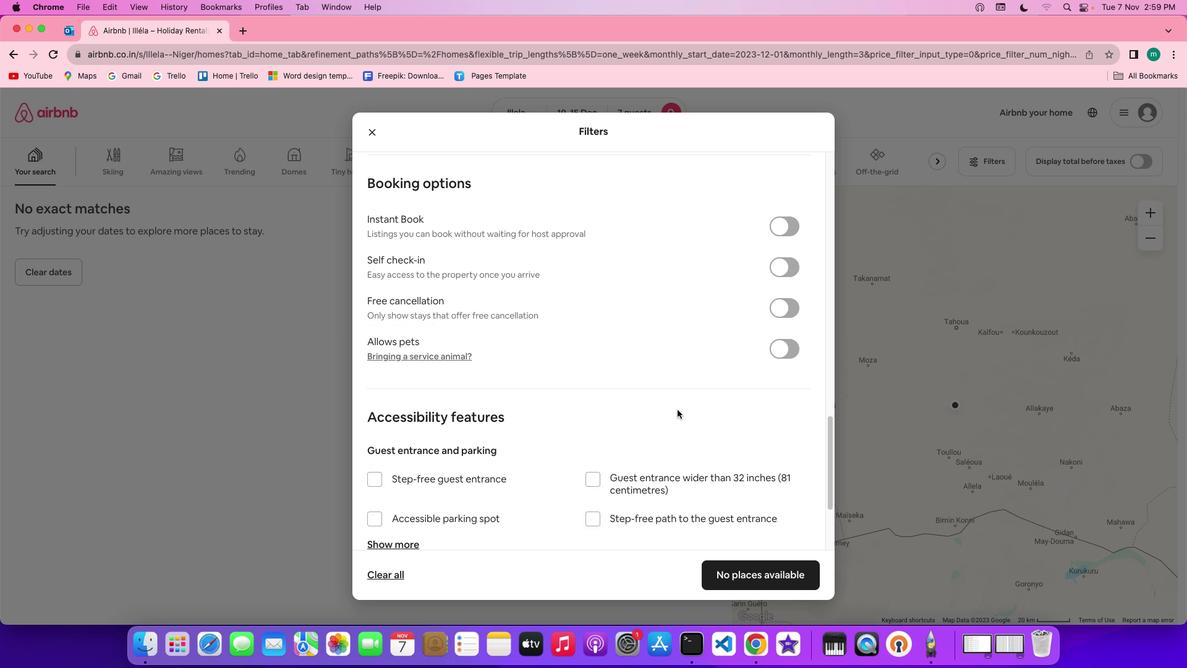 
Action: Mouse scrolled (658, 398) with delta (0, 30)
Screenshot: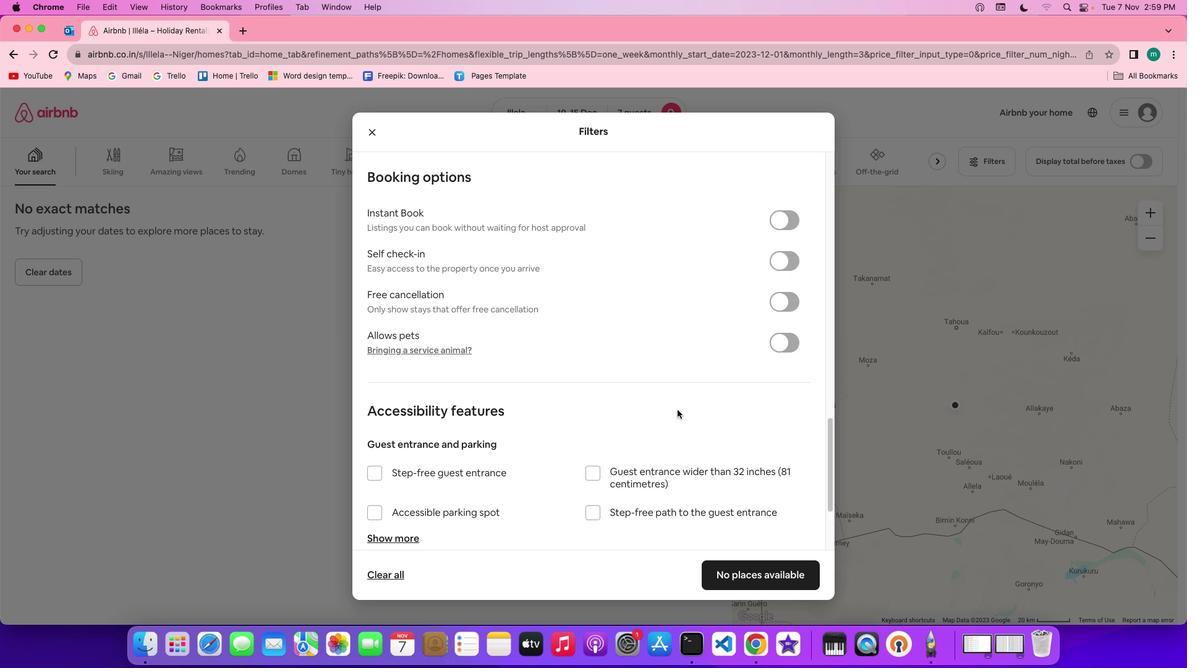 
Action: Mouse scrolled (658, 398) with delta (0, 30)
Screenshot: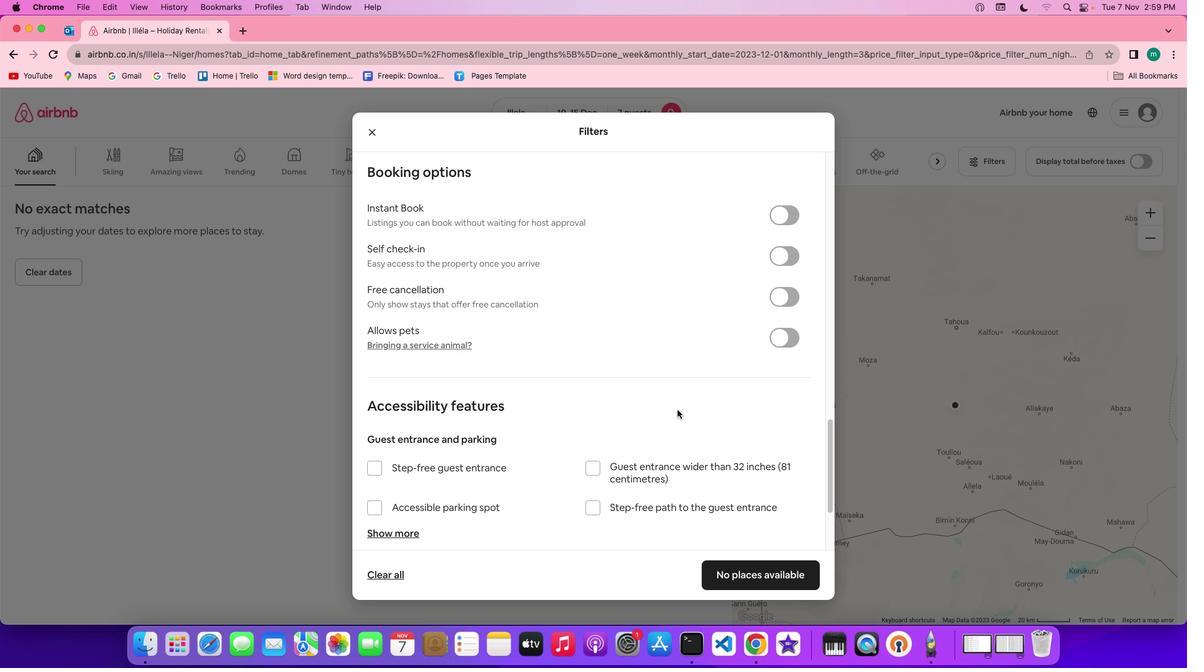 
Action: Mouse scrolled (658, 398) with delta (0, 30)
Screenshot: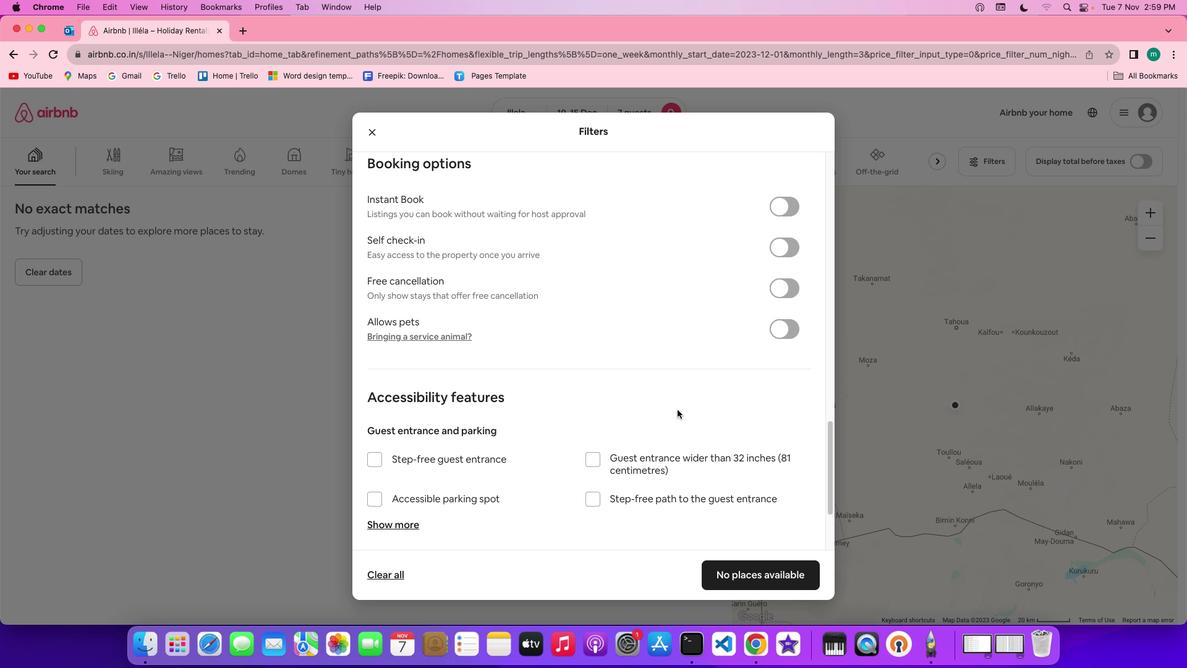 
Action: Mouse scrolled (658, 398) with delta (0, 30)
Screenshot: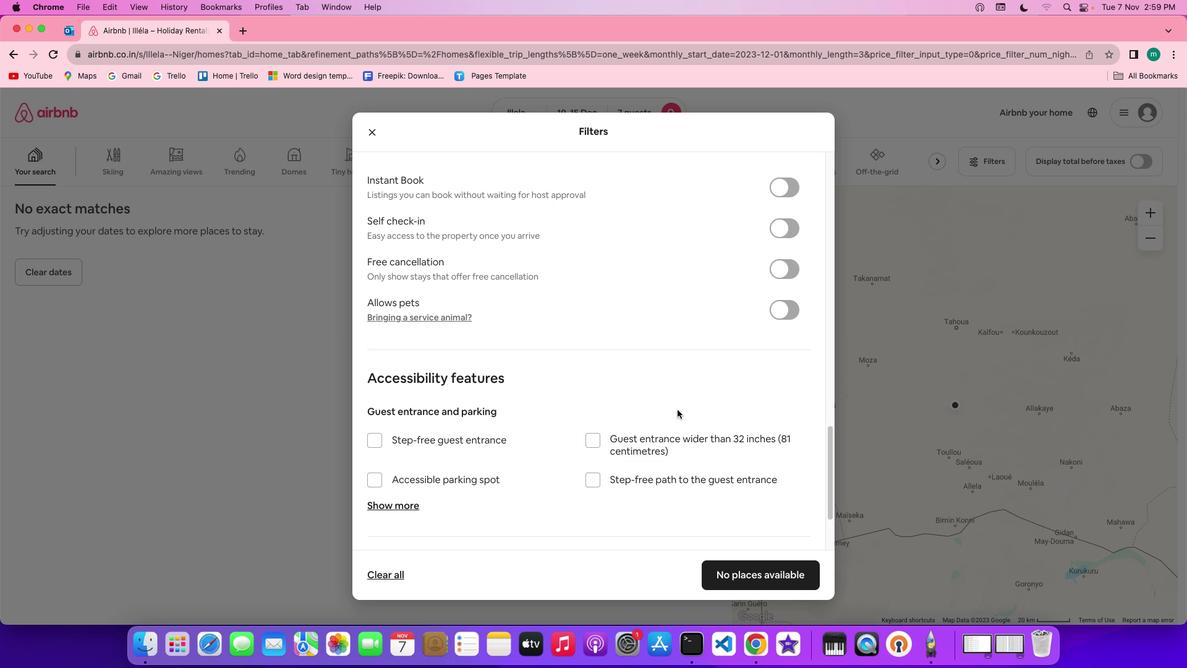 
Action: Mouse moved to (661, 407)
Screenshot: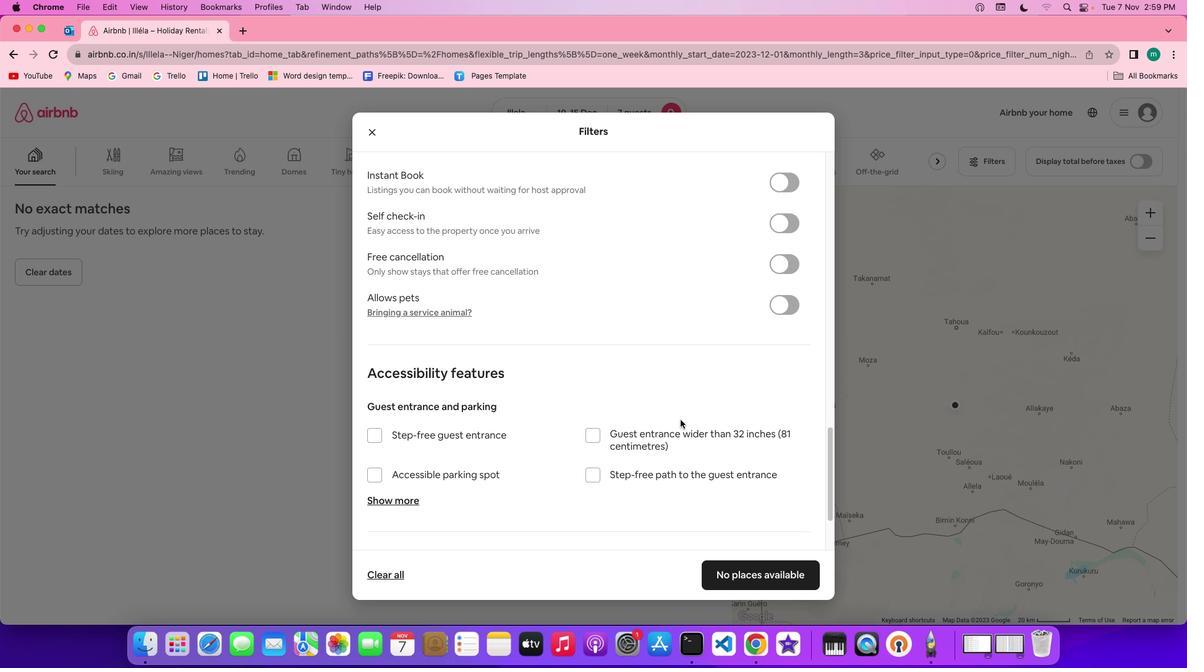 
Action: Mouse scrolled (661, 407) with delta (0, 30)
Screenshot: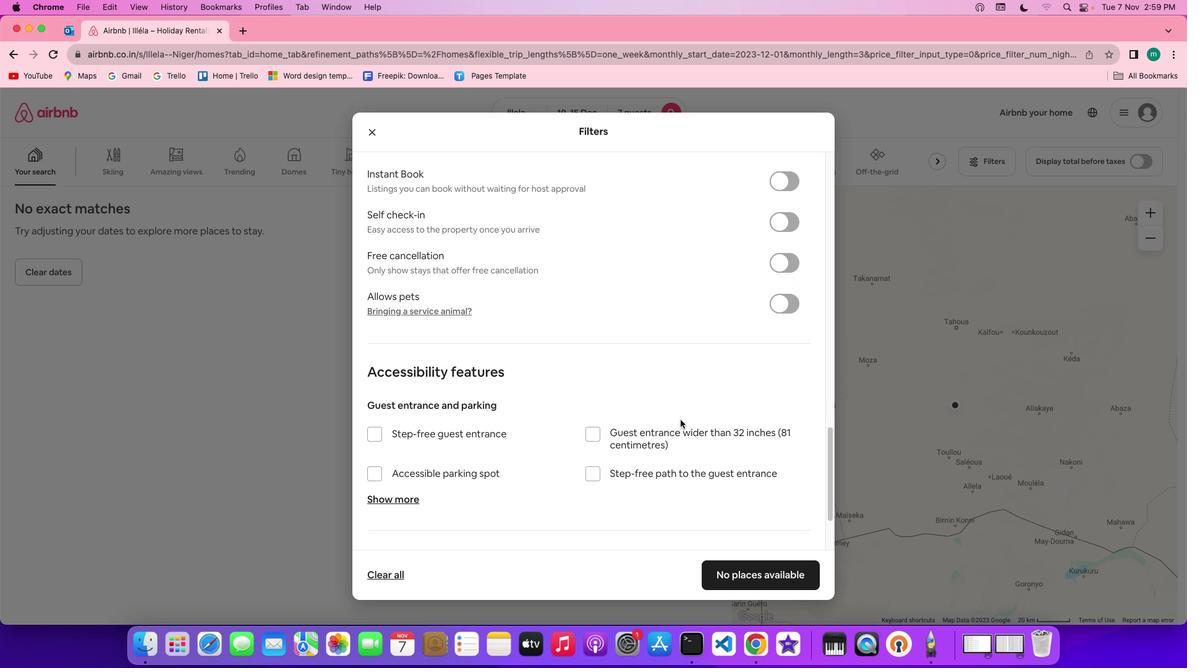 
Action: Mouse scrolled (661, 407) with delta (0, 30)
Screenshot: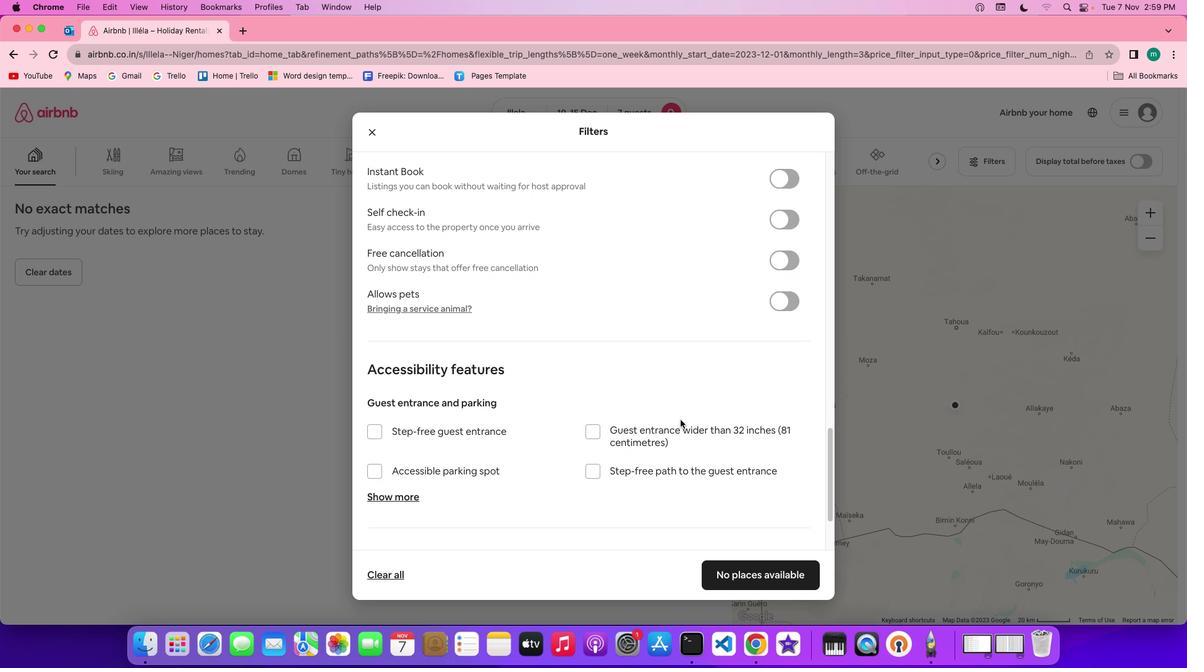 
Action: Mouse scrolled (661, 407) with delta (0, 30)
Screenshot: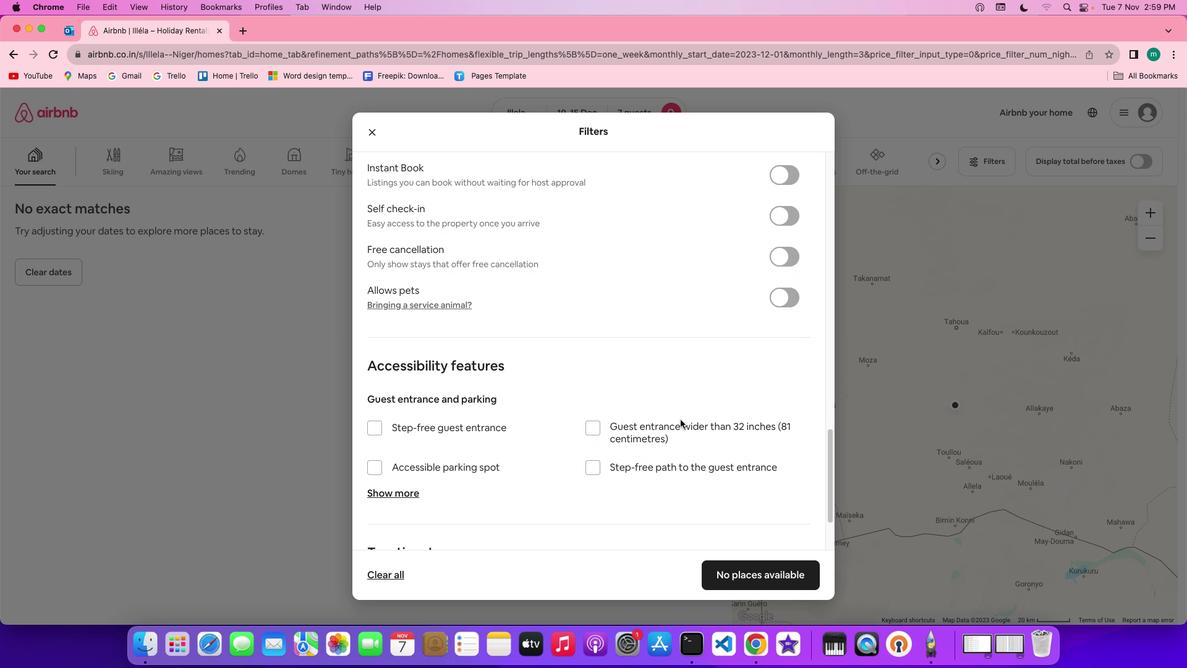 
Action: Mouse moved to (700, 434)
Screenshot: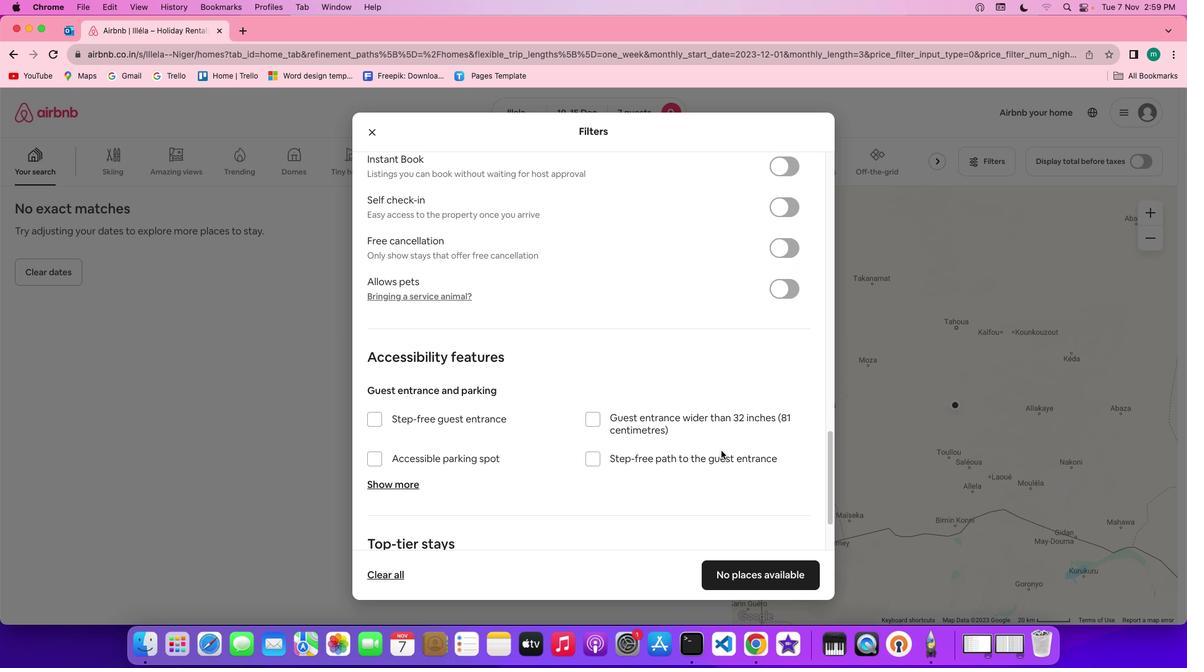 
Action: Mouse scrolled (700, 434) with delta (0, 30)
Screenshot: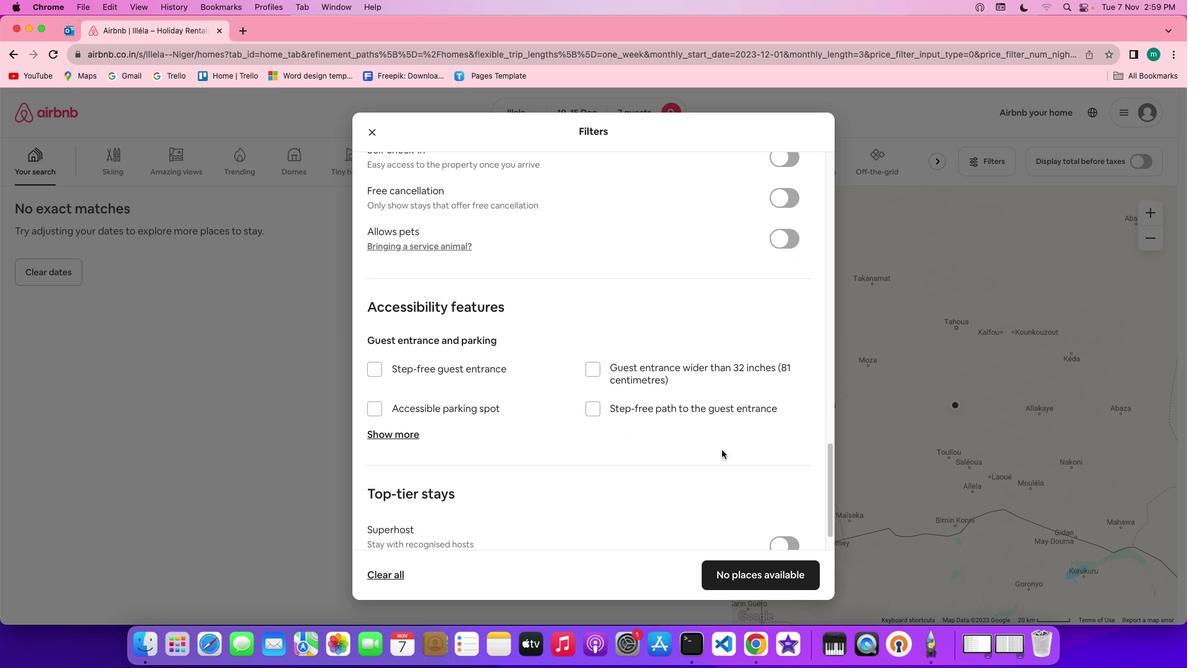 
Action: Mouse scrolled (700, 434) with delta (0, 30)
Screenshot: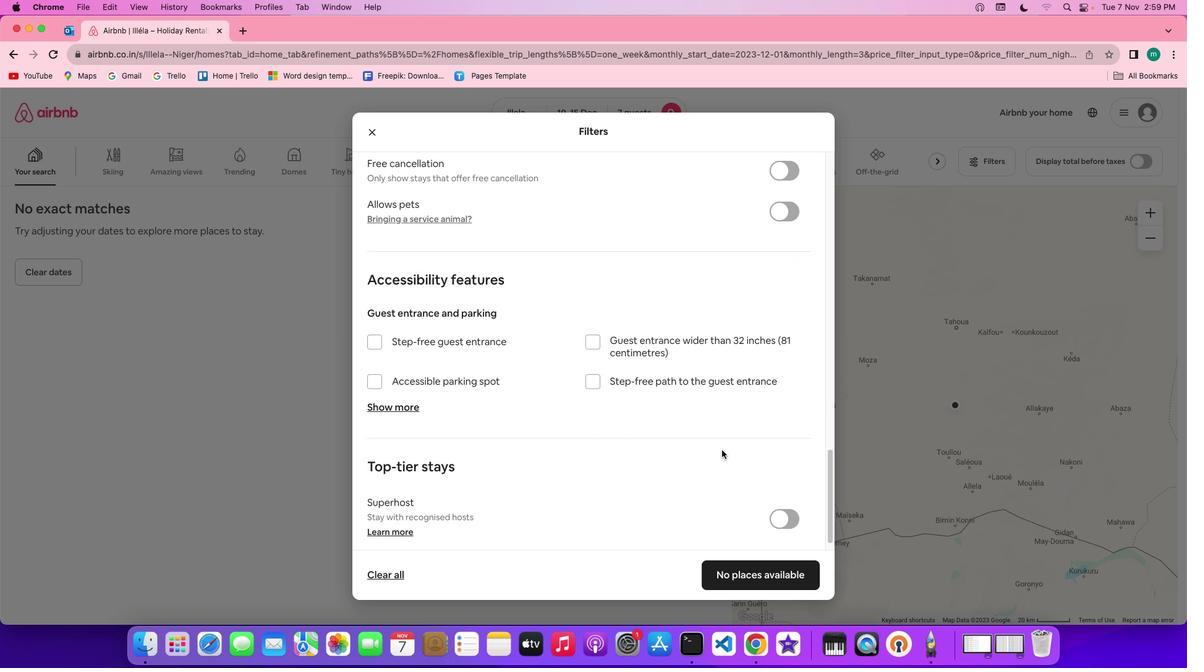 
Action: Mouse scrolled (700, 434) with delta (0, 29)
Screenshot: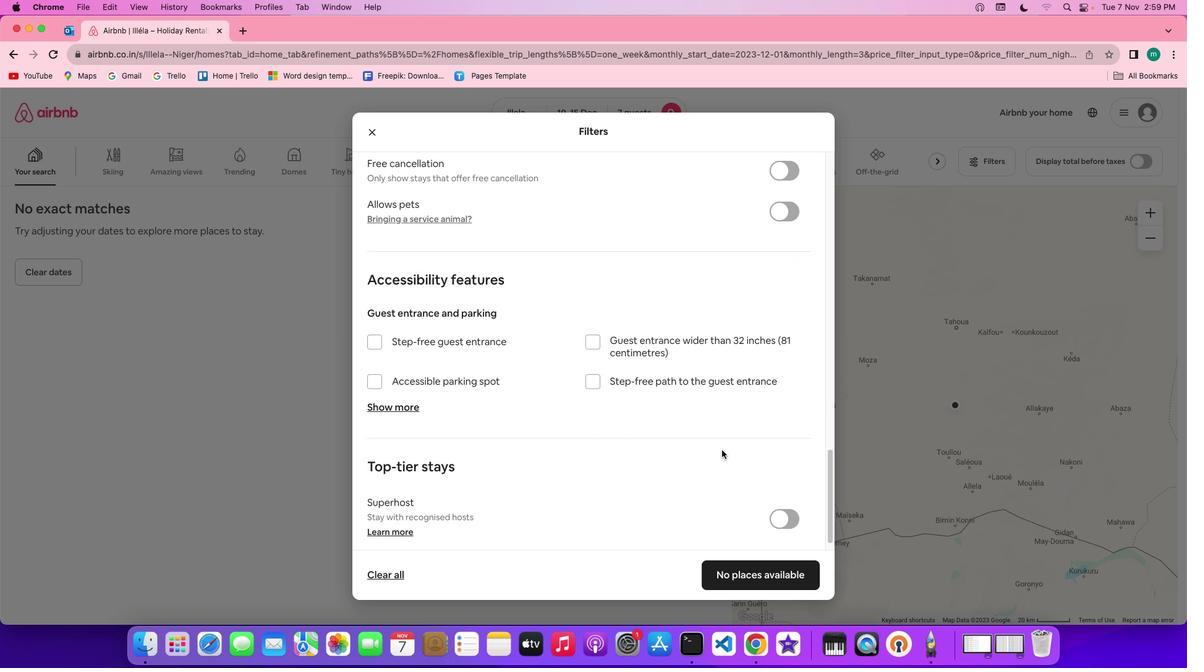 
Action: Mouse scrolled (700, 434) with delta (0, 28)
Screenshot: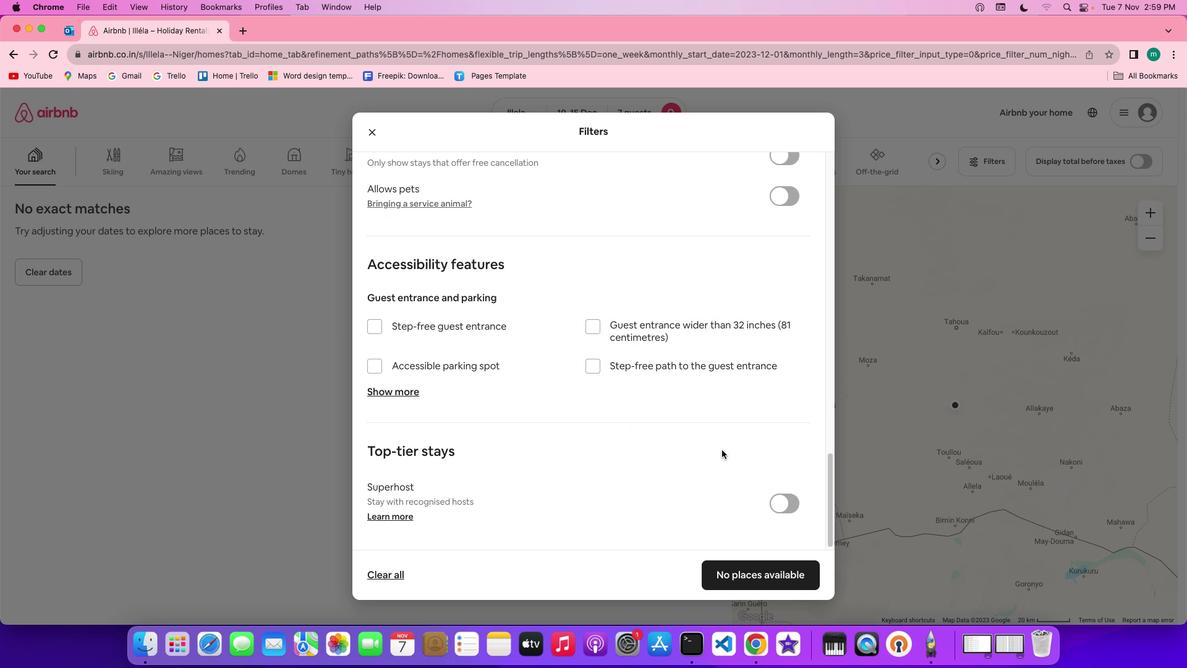 
Action: Mouse scrolled (700, 434) with delta (0, 28)
Screenshot: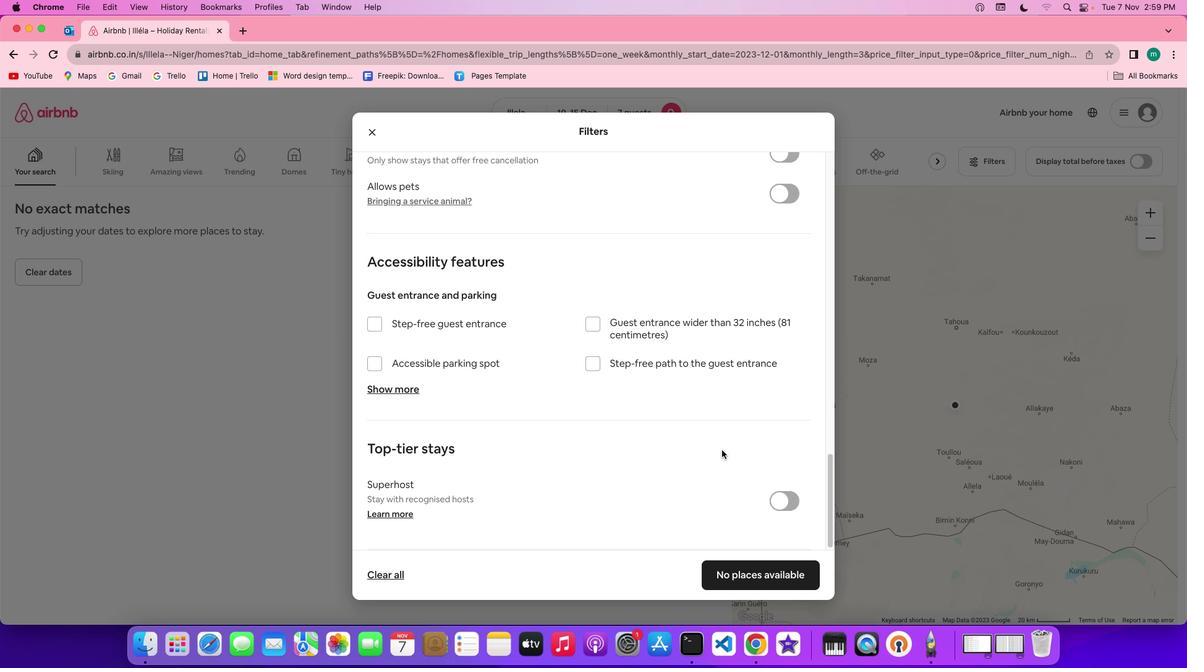 
Action: Mouse moved to (702, 434)
Screenshot: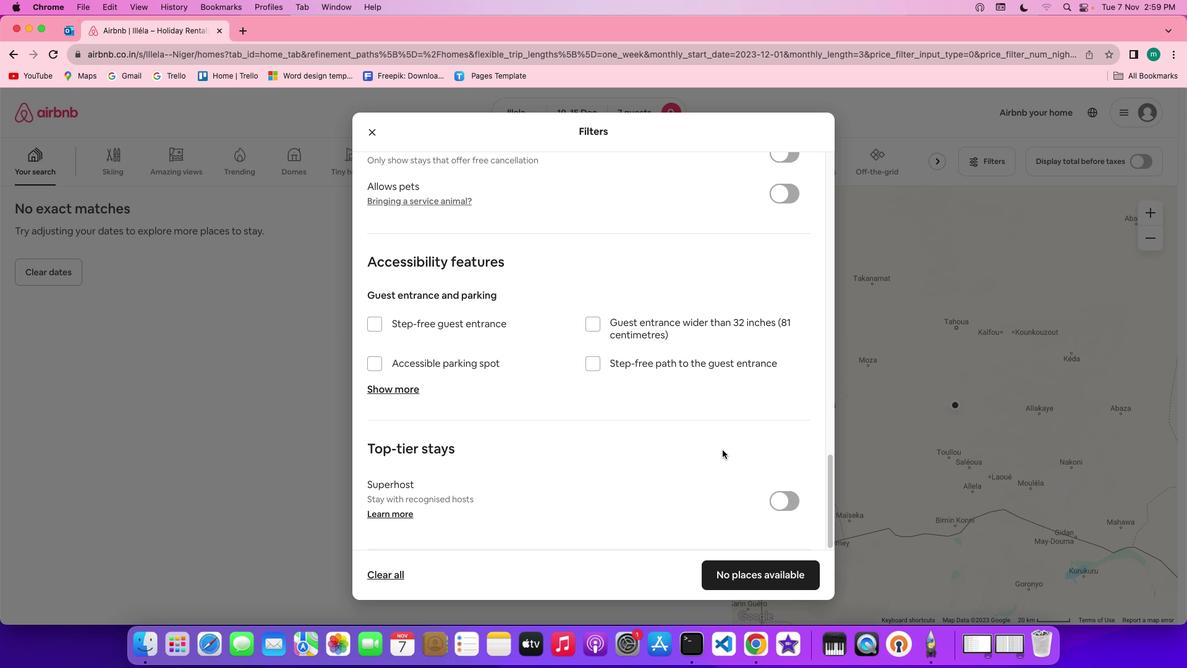 
Action: Mouse scrolled (702, 434) with delta (0, 30)
Screenshot: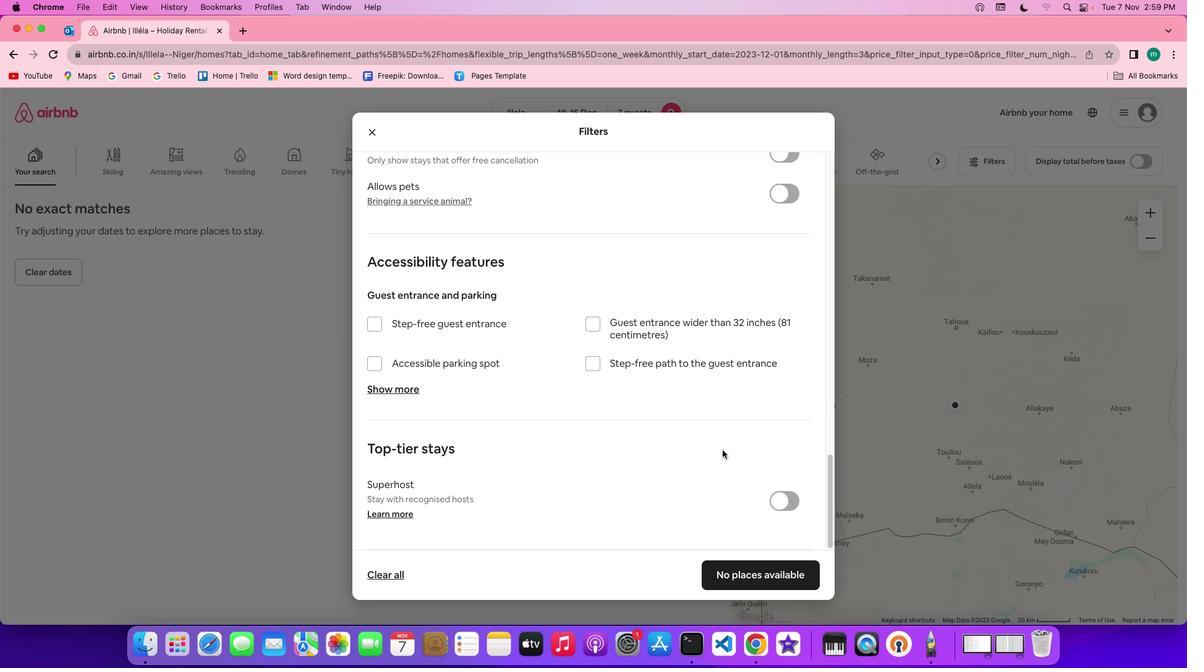 
Action: Mouse scrolled (702, 434) with delta (0, 30)
Screenshot: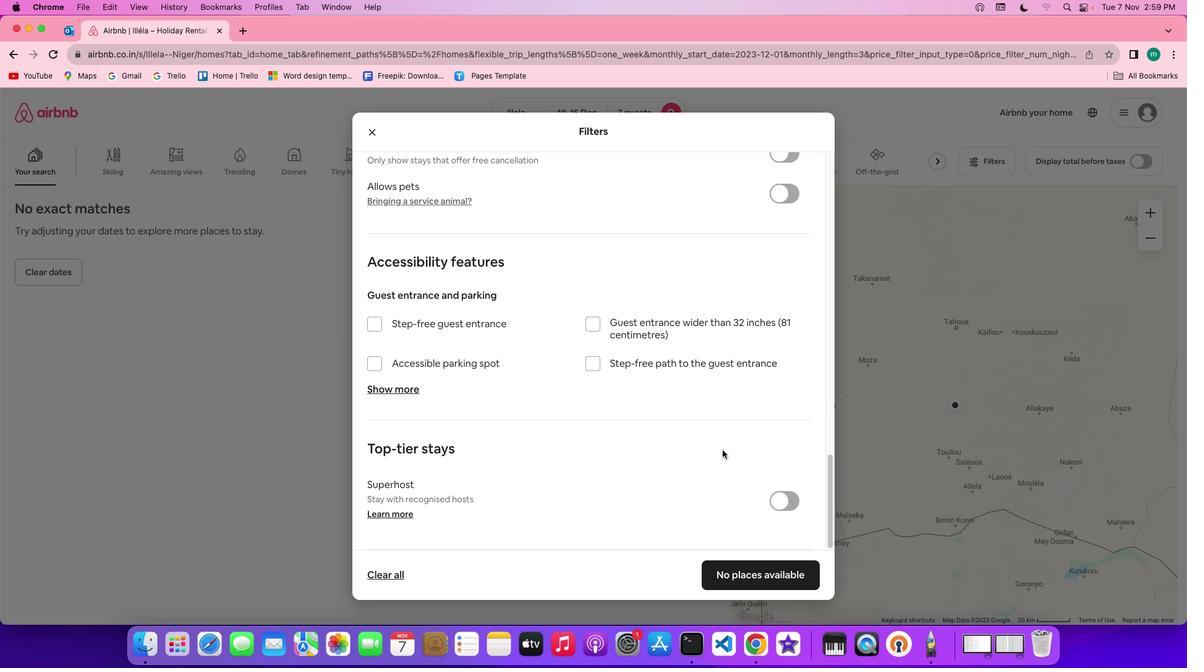 
Action: Mouse scrolled (702, 434) with delta (0, 29)
Screenshot: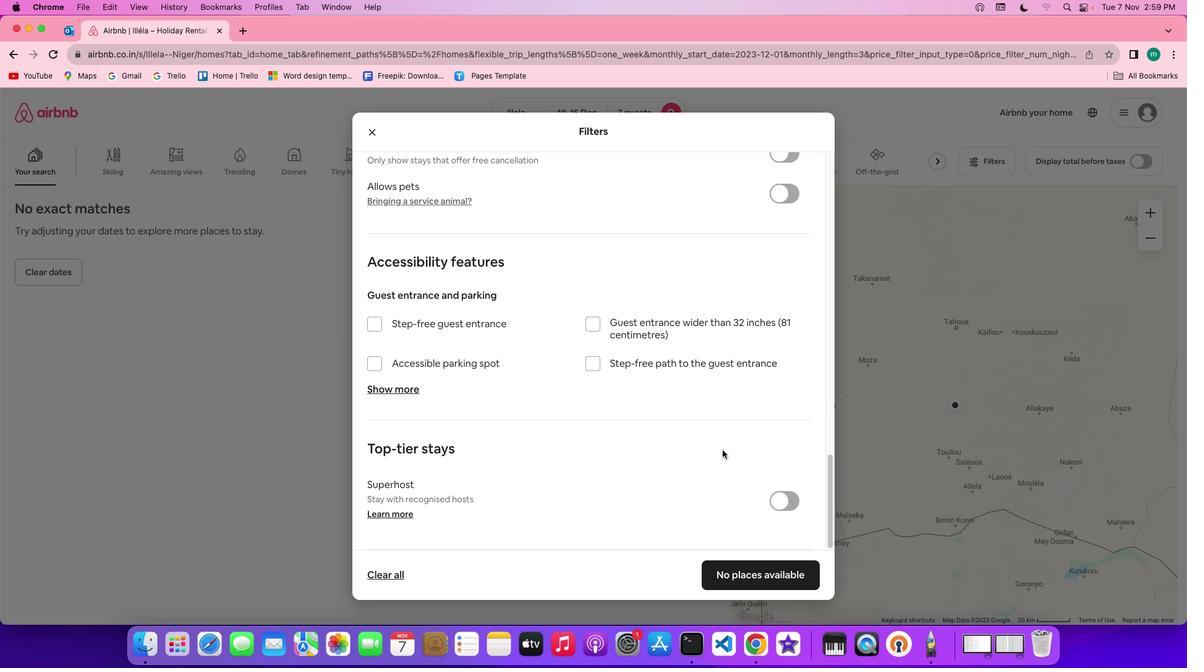 
Action: Mouse moved to (702, 434)
Screenshot: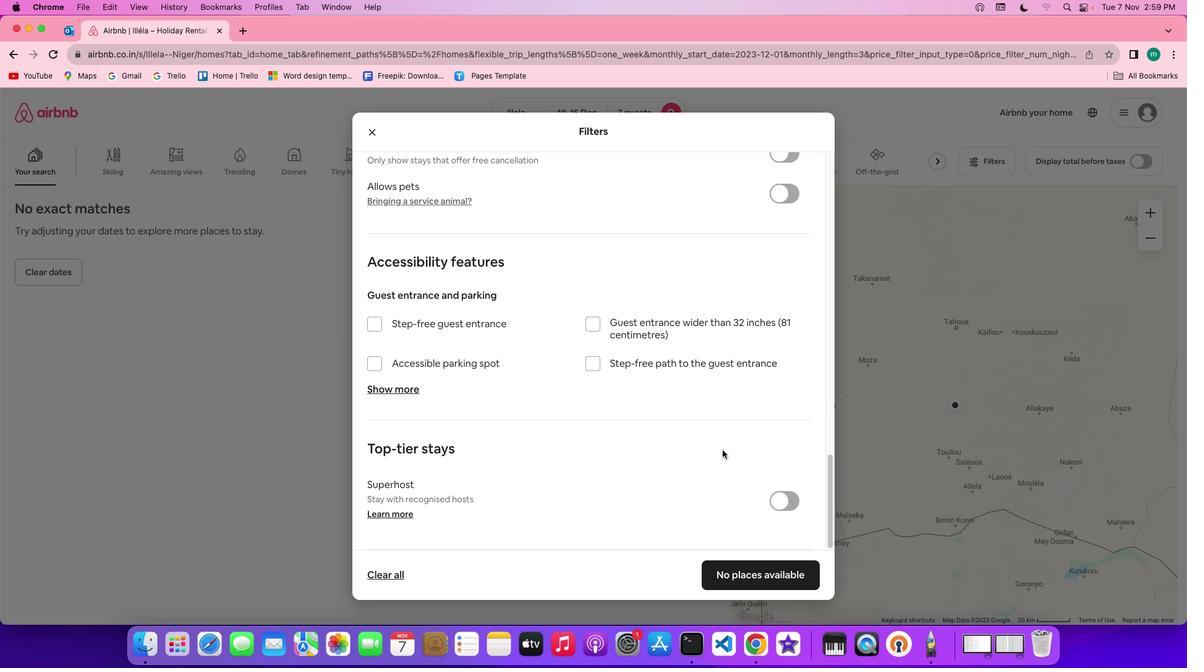 
Action: Mouse scrolled (702, 434) with delta (0, 28)
Screenshot: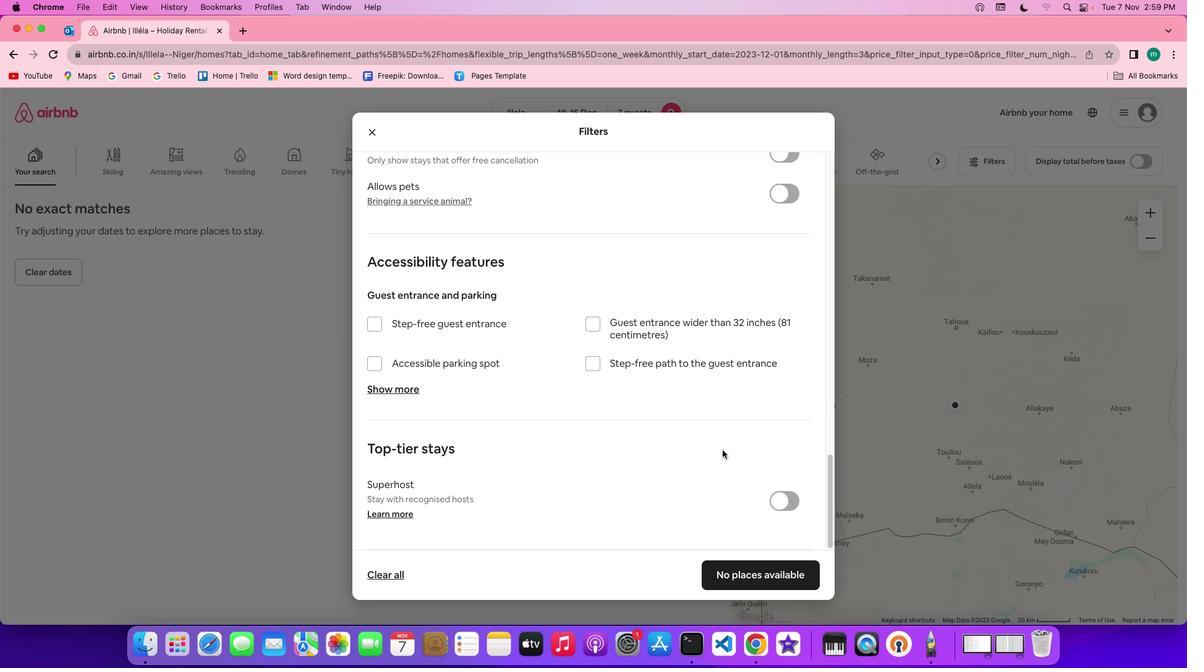 
Action: Mouse scrolled (702, 434) with delta (0, 27)
Screenshot: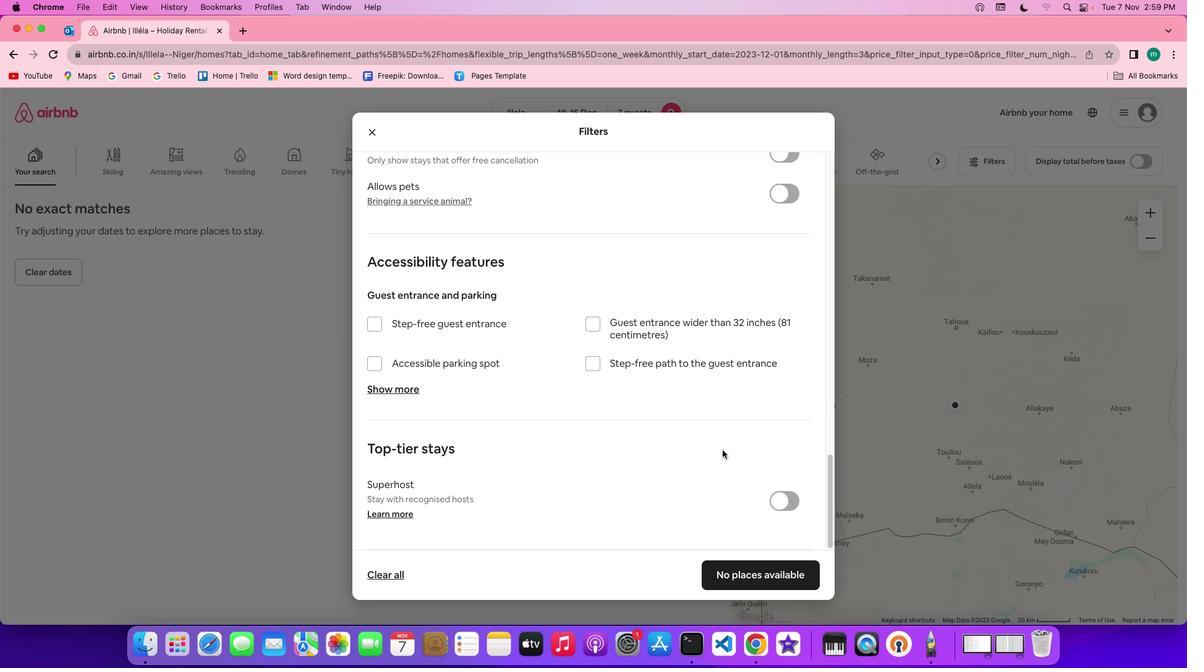 
Action: Mouse moved to (730, 549)
Screenshot: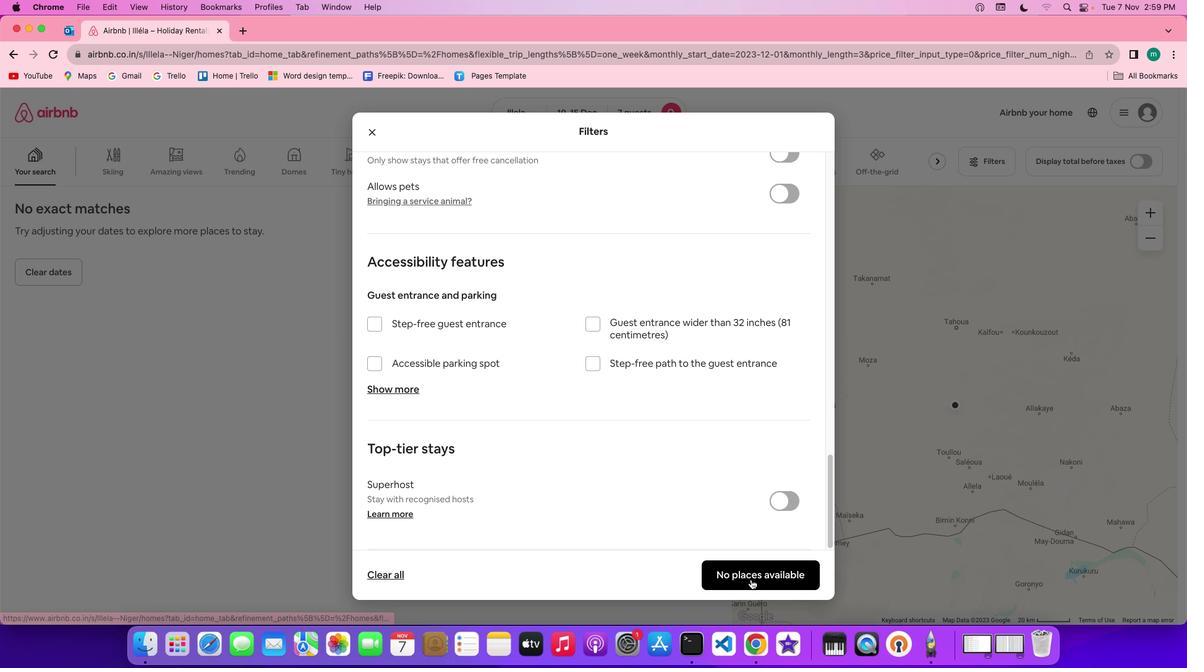 
Action: Mouse pressed left at (730, 549)
Screenshot: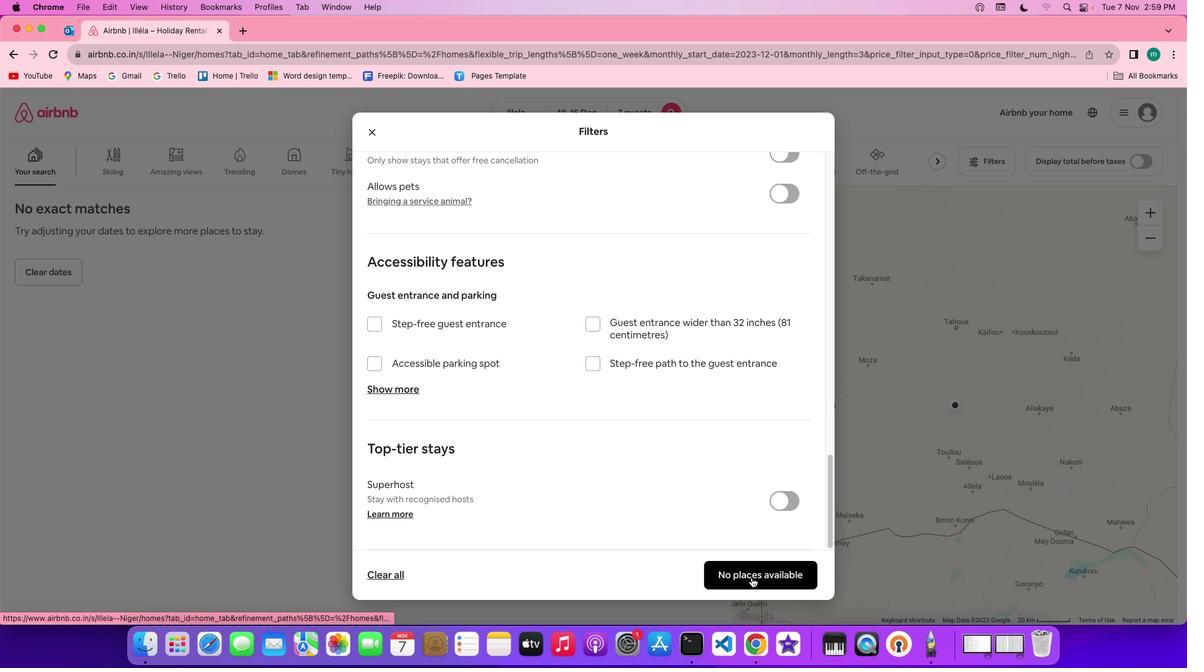 
Action: Mouse moved to (409, 447)
Screenshot: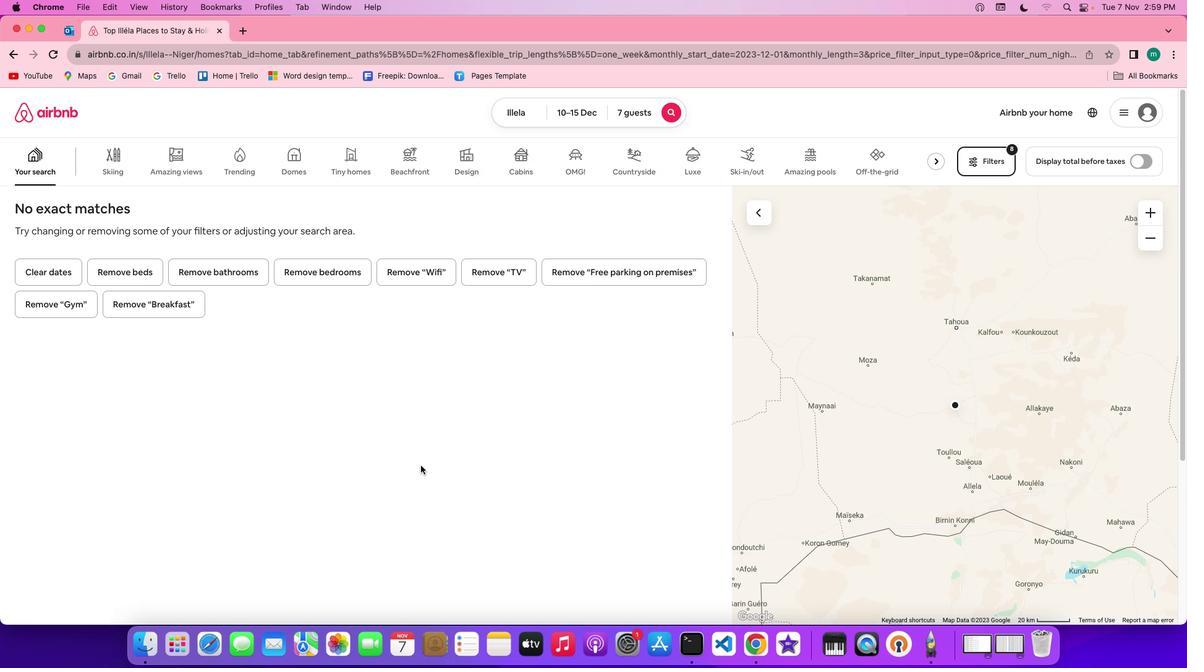 
